 Task: Search for accommodations in Santo Amaro, Brazil, from 3 Aug to 17 Aug for 4 guests, with a price range and Spanish-speaking host.
Action: Mouse moved to (69, 122)
Screenshot: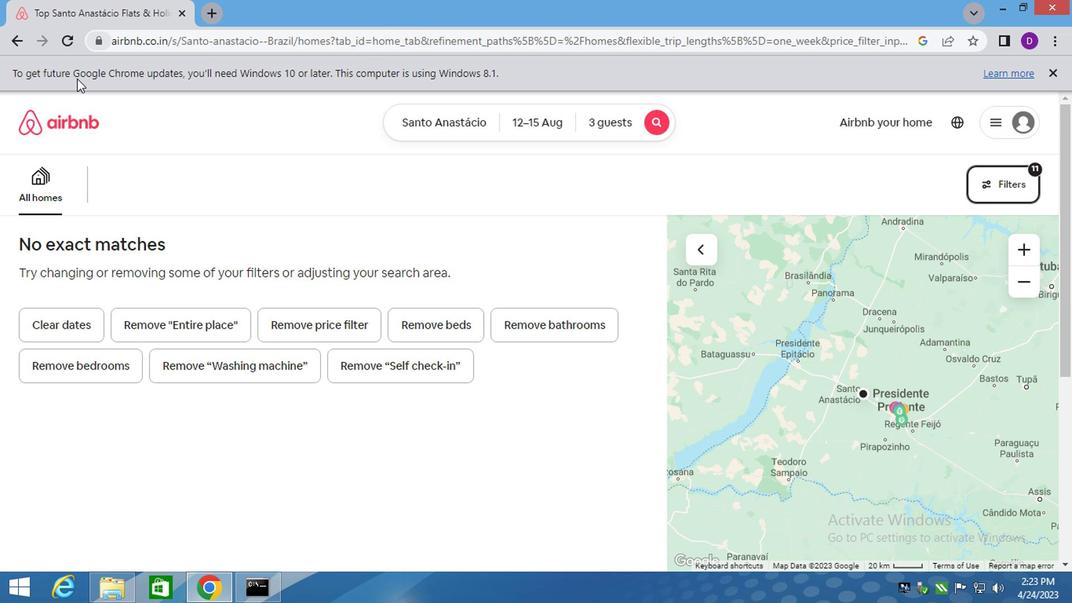 
Action: Mouse pressed left at (69, 122)
Screenshot: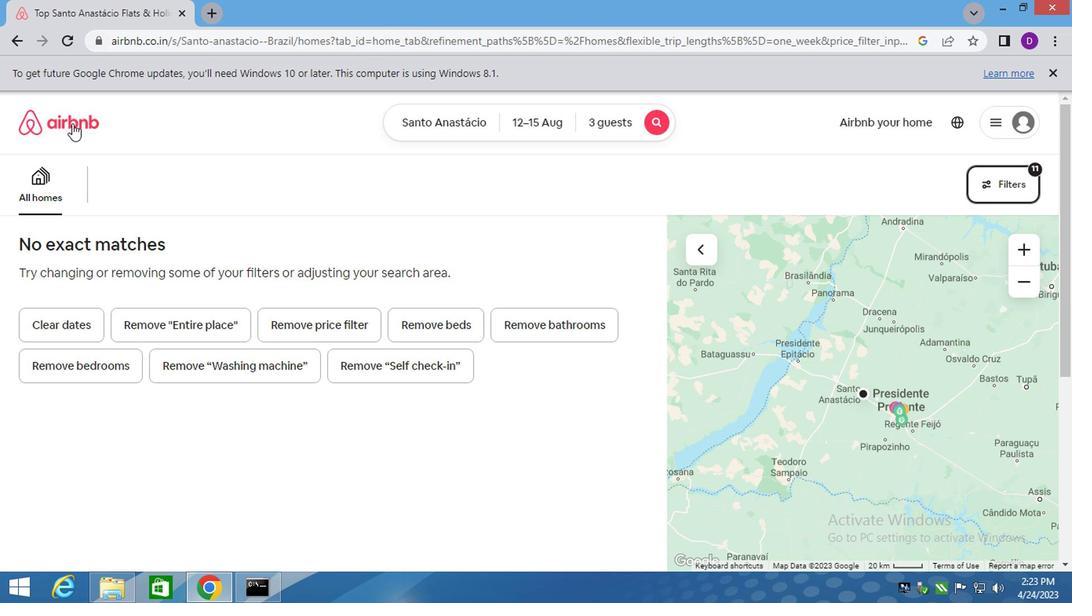 
Action: Mouse moved to (432, 124)
Screenshot: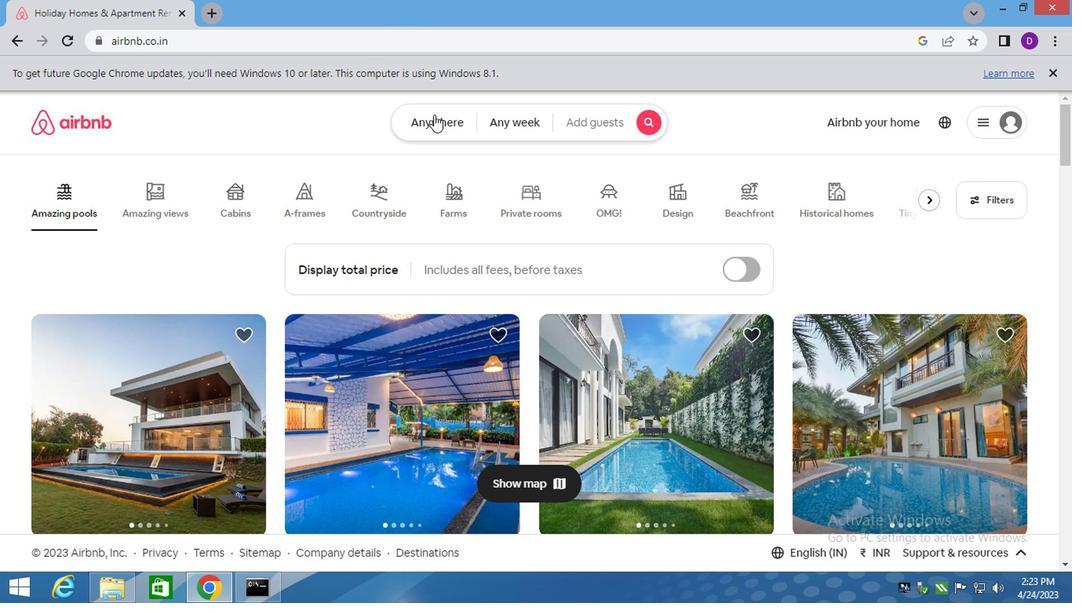
Action: Mouse pressed left at (432, 124)
Screenshot: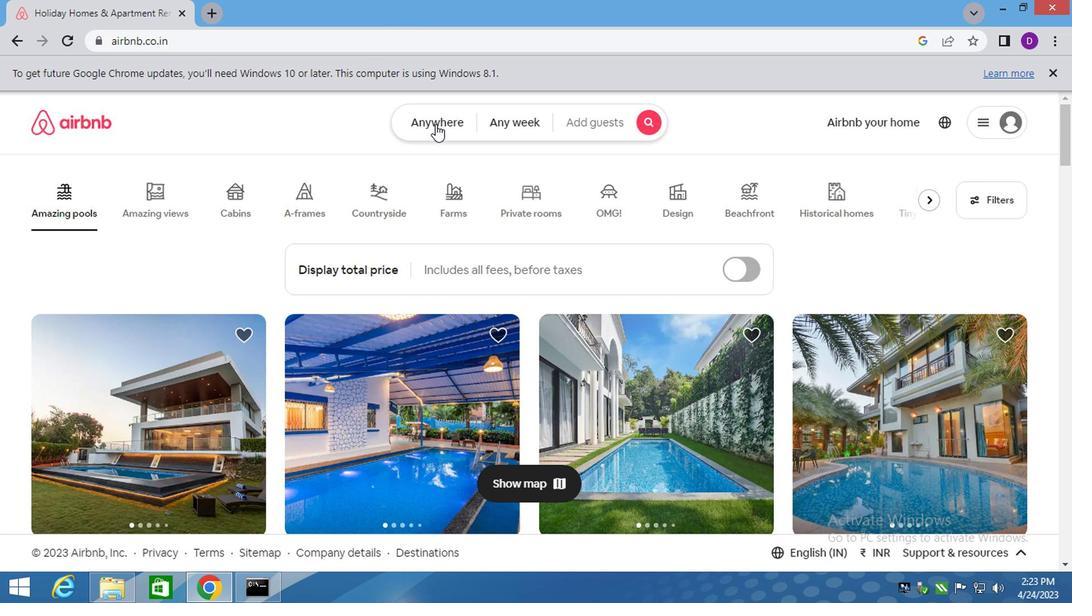 
Action: Mouse moved to (311, 184)
Screenshot: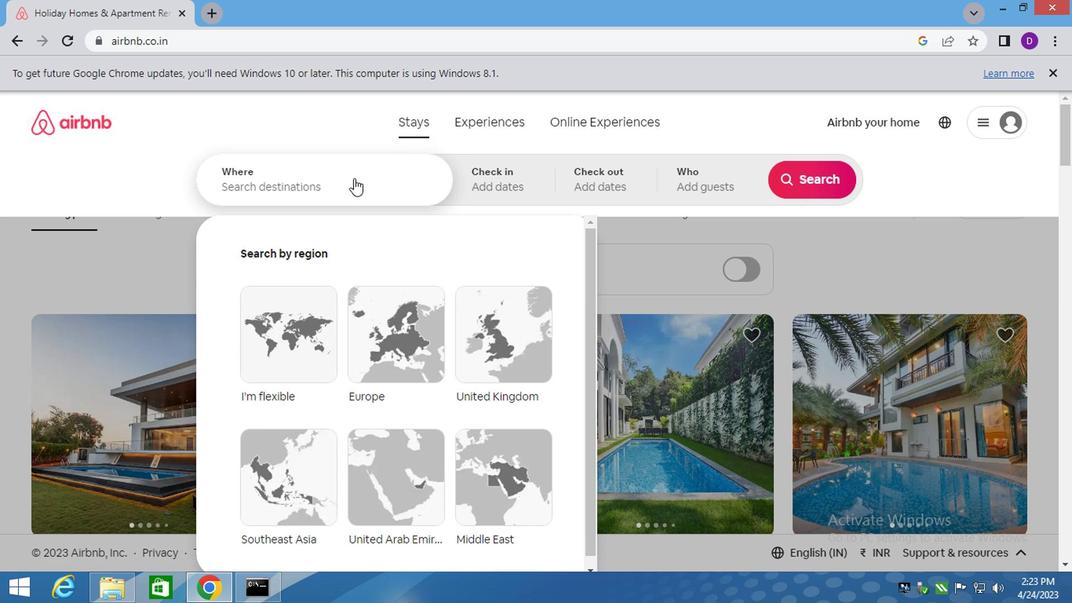 
Action: Mouse pressed left at (311, 184)
Screenshot: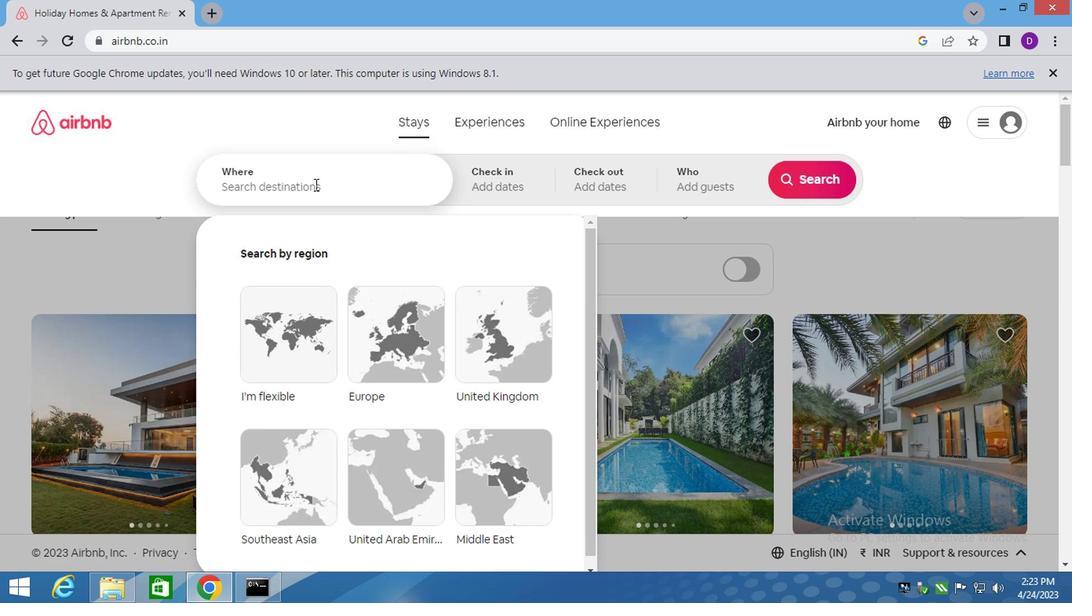 
Action: Key pressed <Key.shift>SANTO<Key.space><Key.shift><Key.shift><Key.shift><Key.shift><Key.shift>AMARO,<Key.shift>BRAZIL
Screenshot: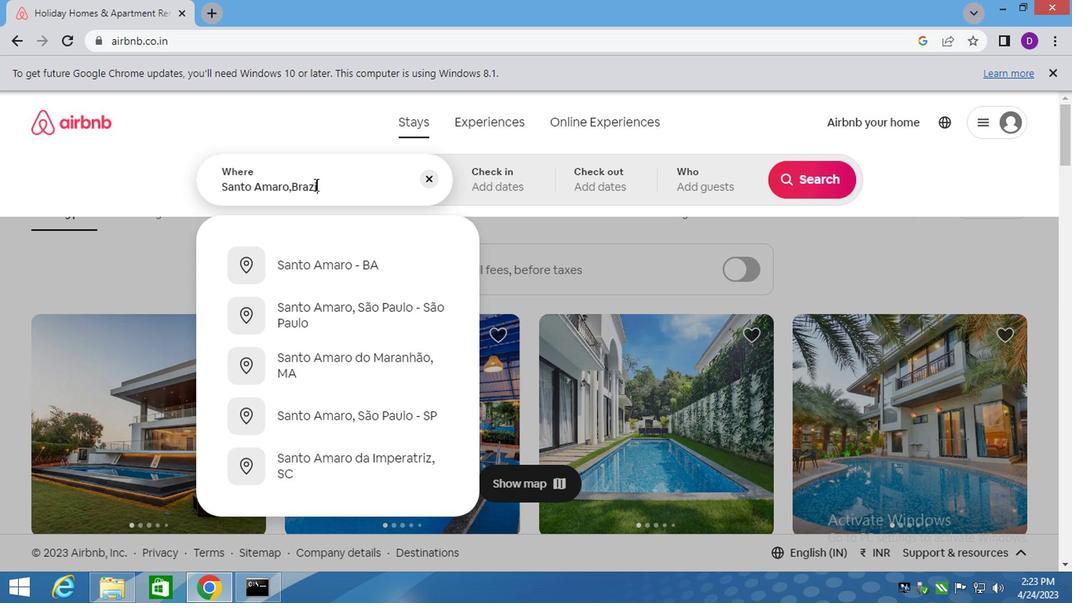 
Action: Mouse moved to (478, 187)
Screenshot: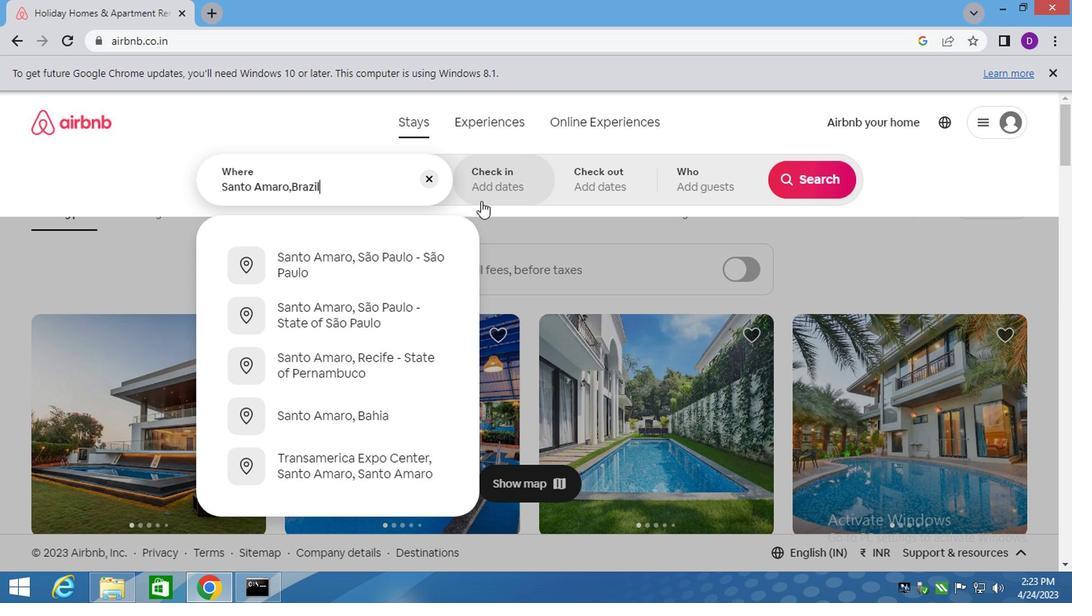 
Action: Mouse pressed left at (478, 187)
Screenshot: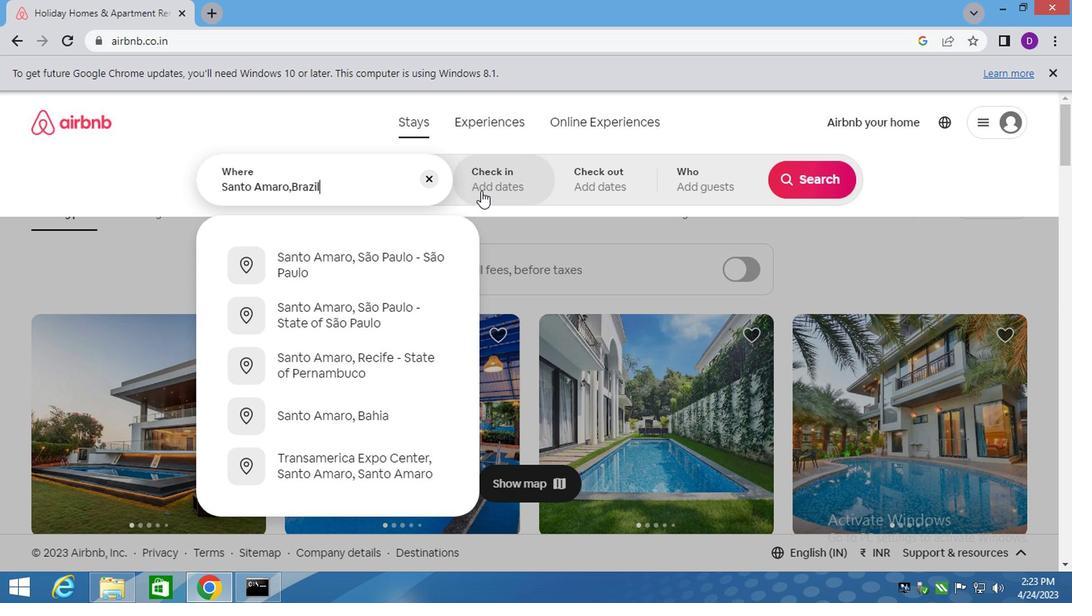 
Action: Mouse moved to (790, 307)
Screenshot: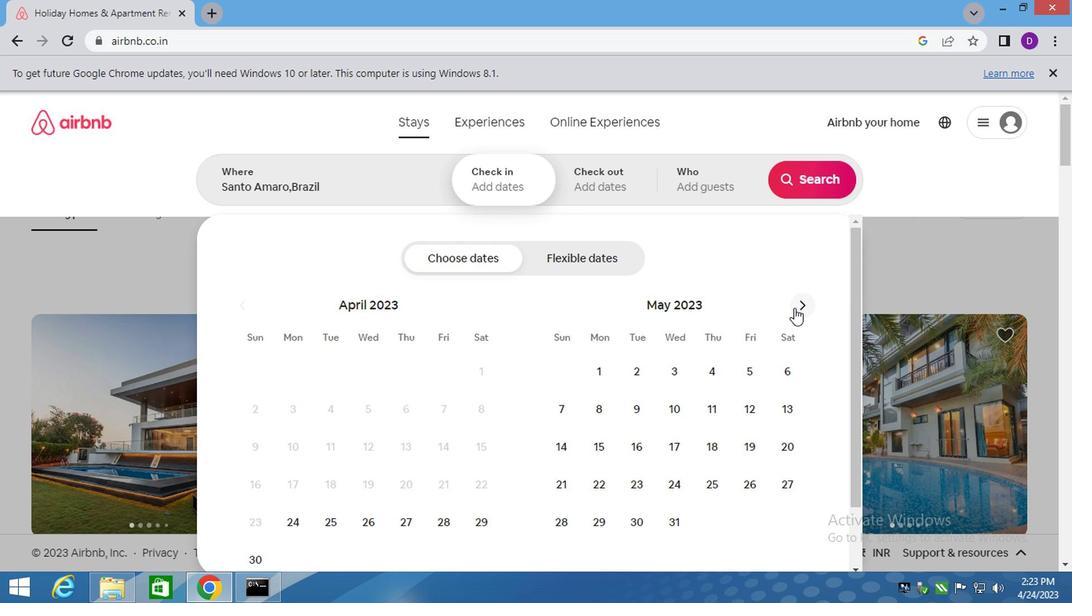 
Action: Mouse pressed left at (790, 307)
Screenshot: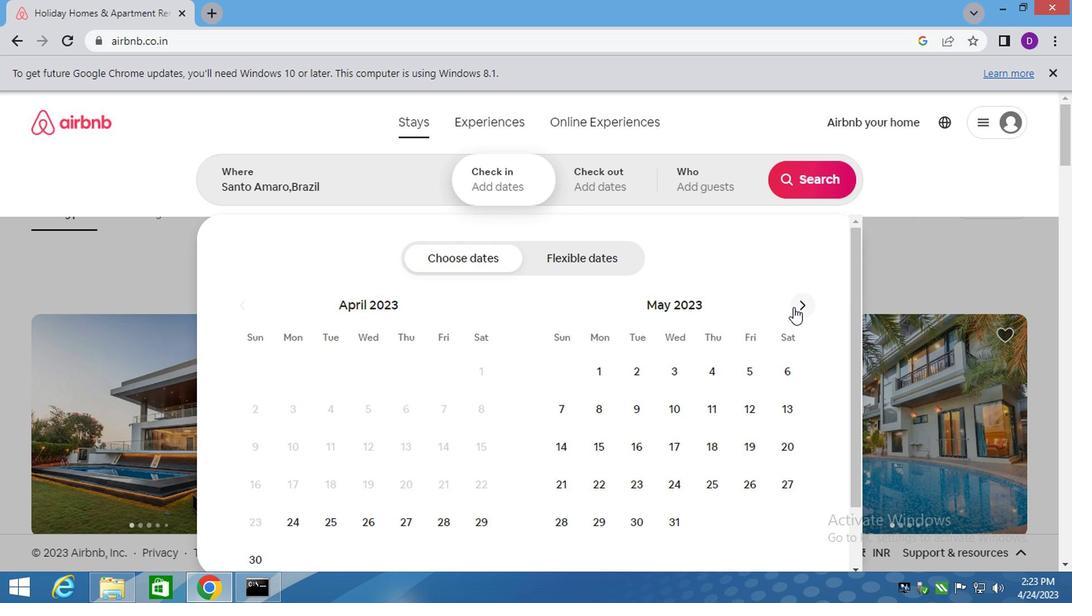 
Action: Mouse pressed left at (790, 307)
Screenshot: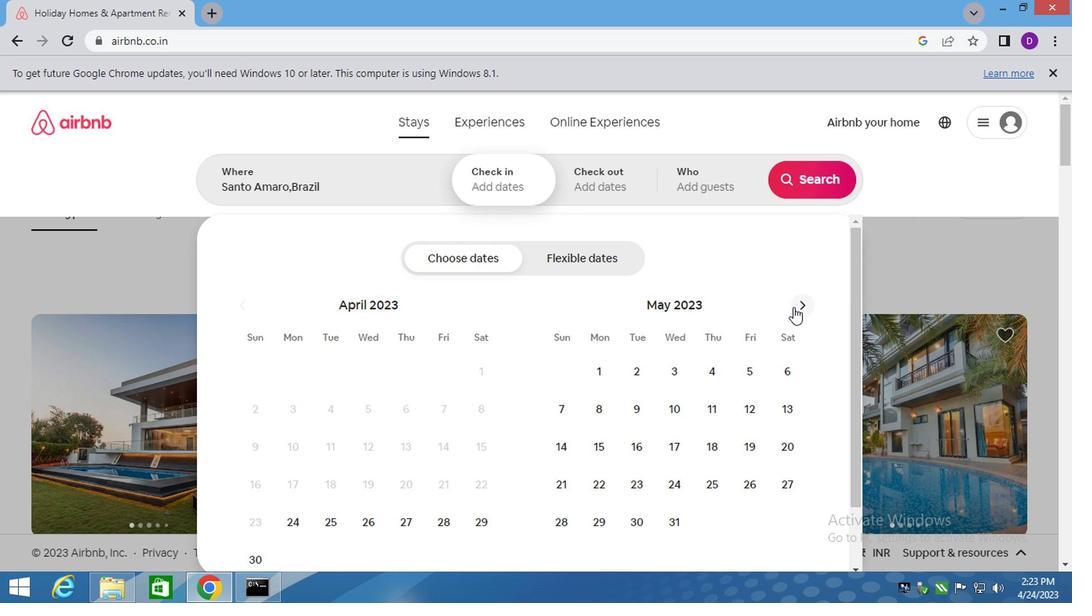 
Action: Mouse pressed left at (790, 307)
Screenshot: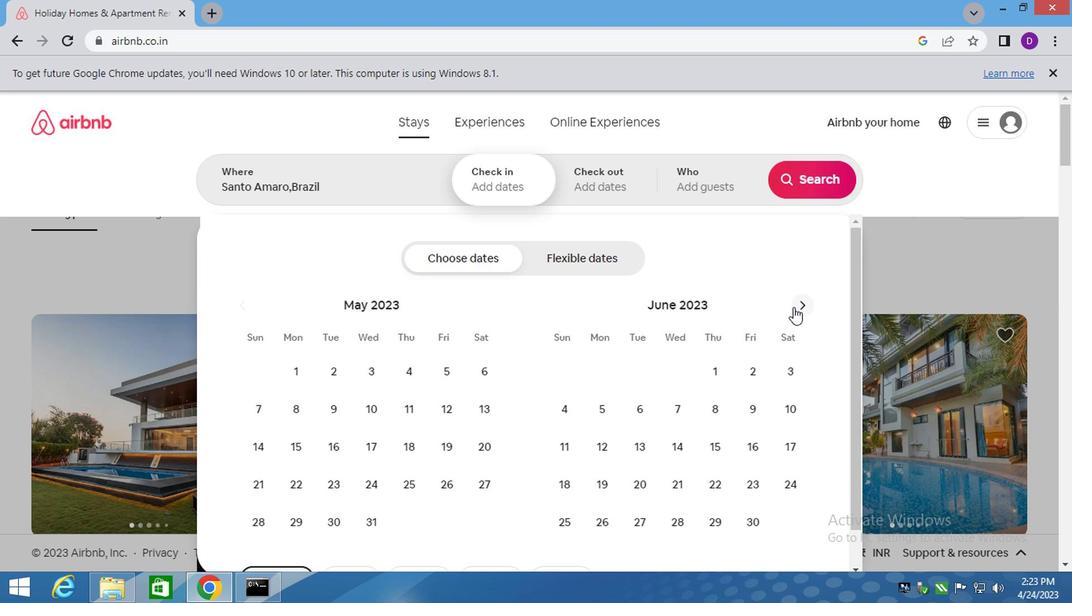 
Action: Mouse moved to (711, 371)
Screenshot: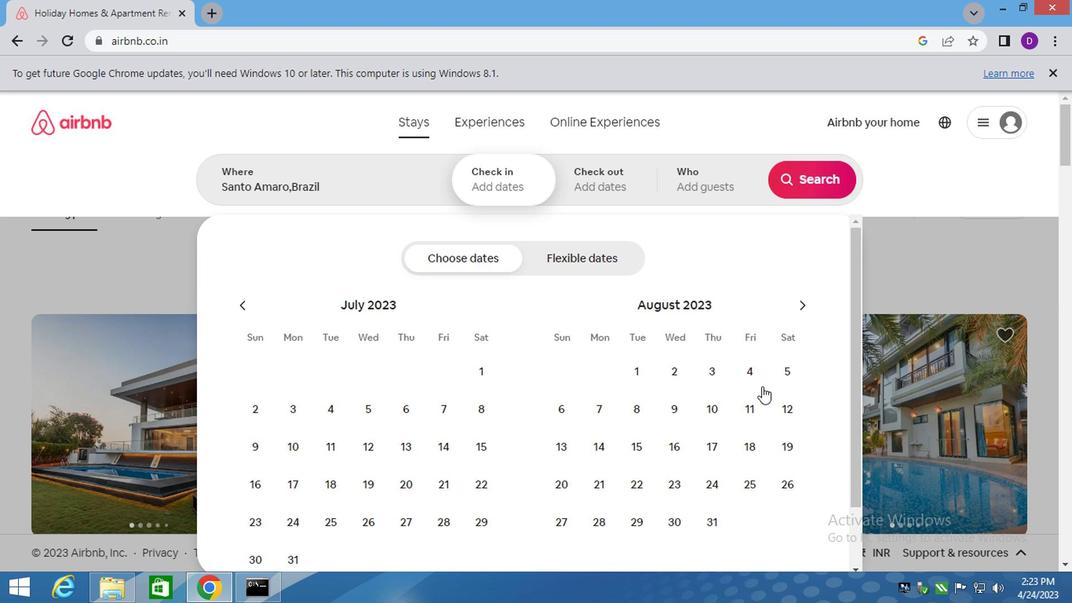 
Action: Mouse pressed left at (711, 371)
Screenshot: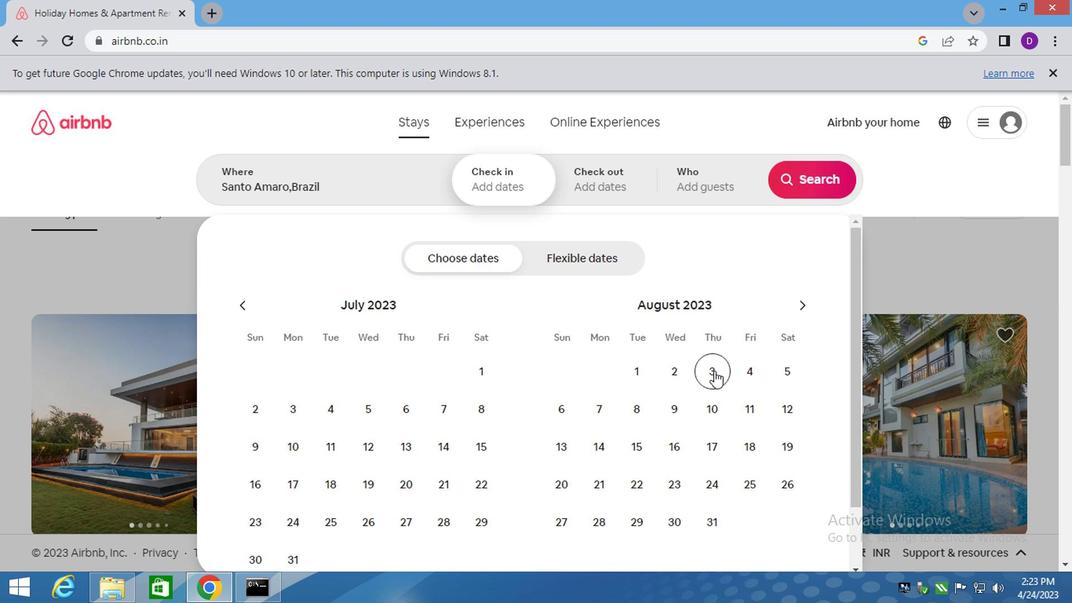 
Action: Mouse moved to (705, 458)
Screenshot: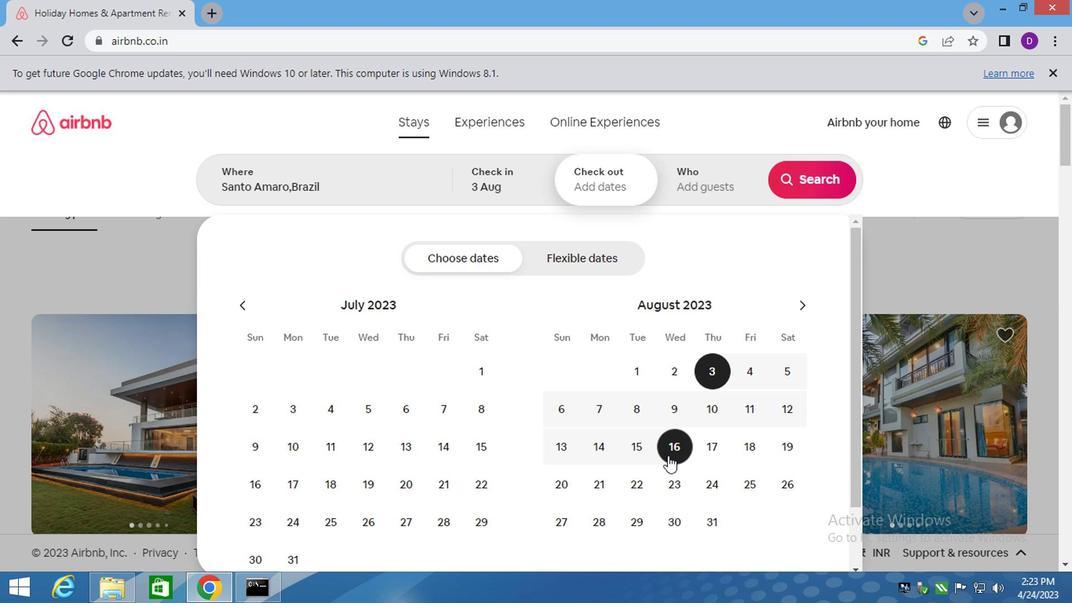 
Action: Mouse pressed left at (705, 458)
Screenshot: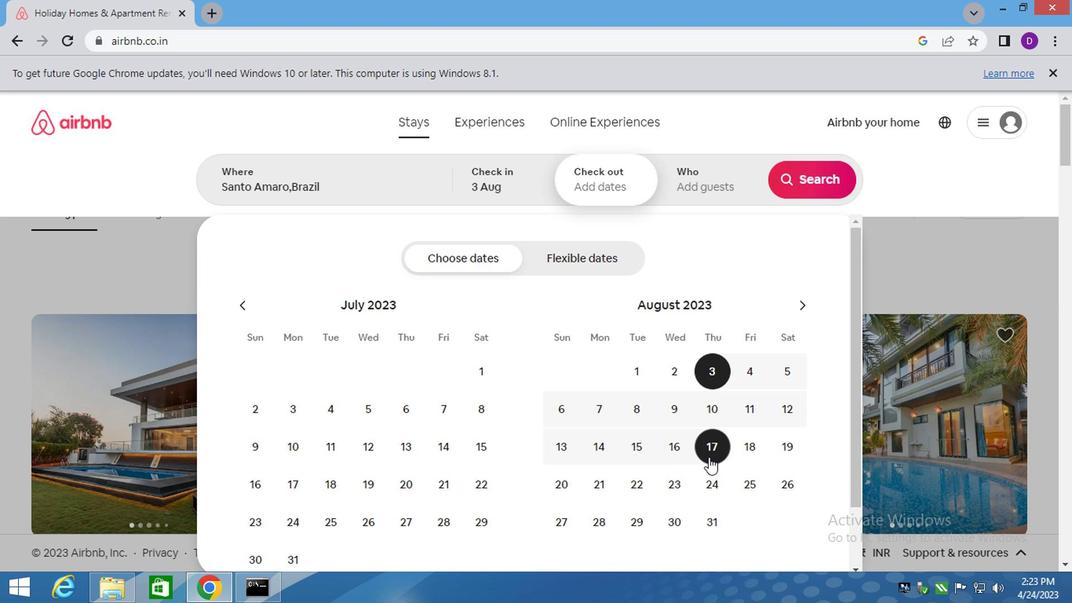 
Action: Mouse moved to (714, 194)
Screenshot: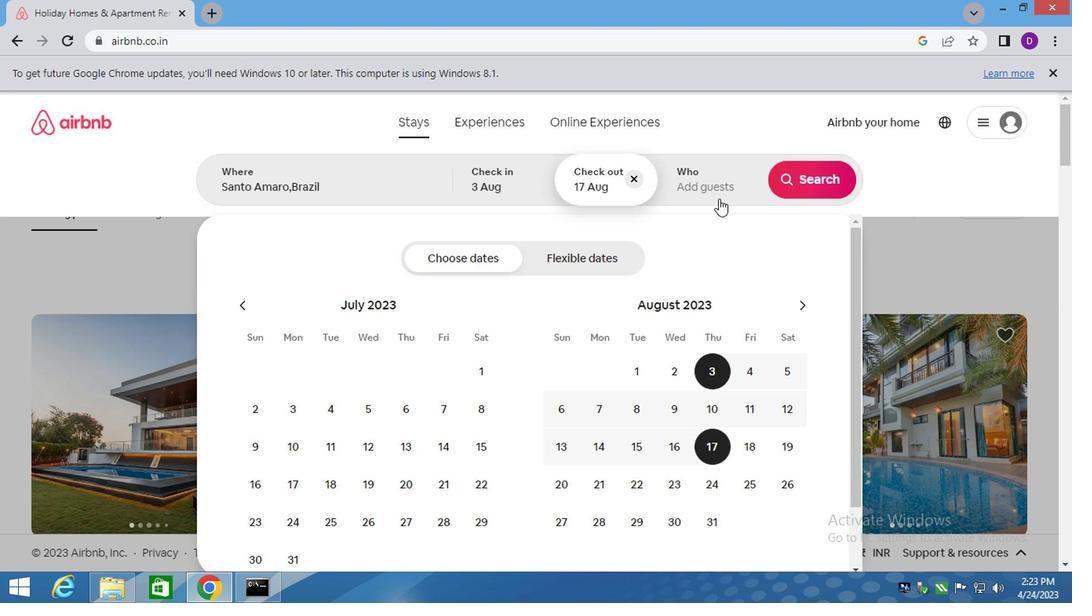 
Action: Mouse pressed left at (714, 194)
Screenshot: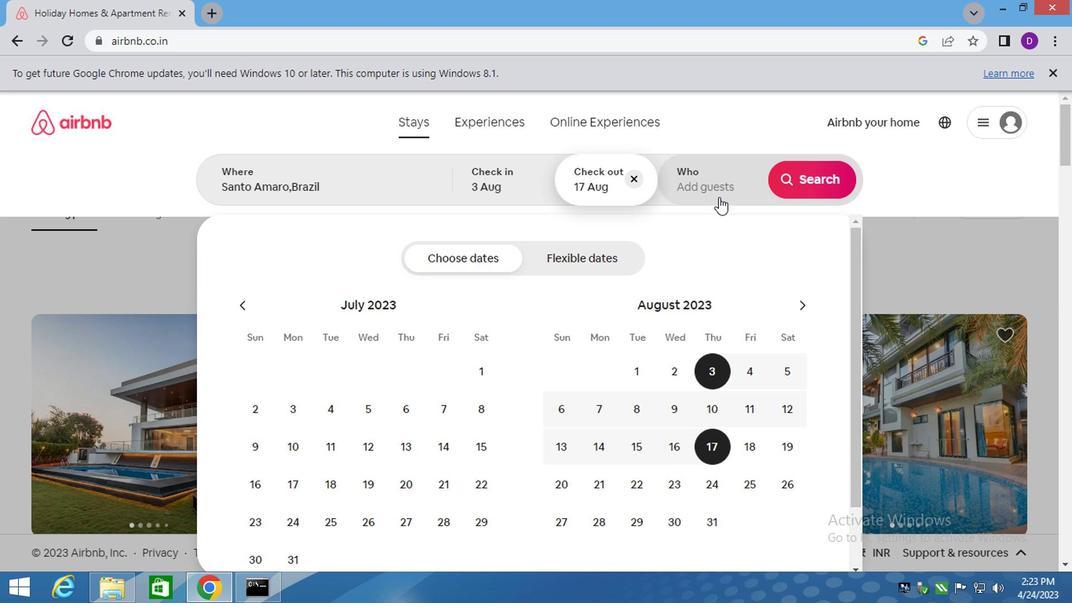 
Action: Mouse moved to (820, 267)
Screenshot: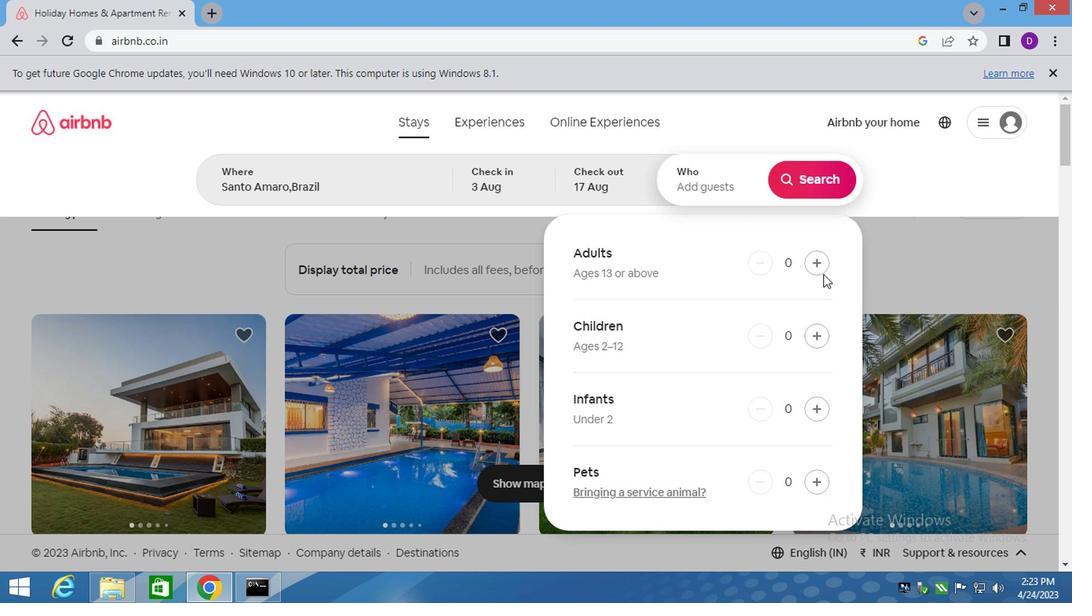 
Action: Mouse pressed left at (820, 267)
Screenshot: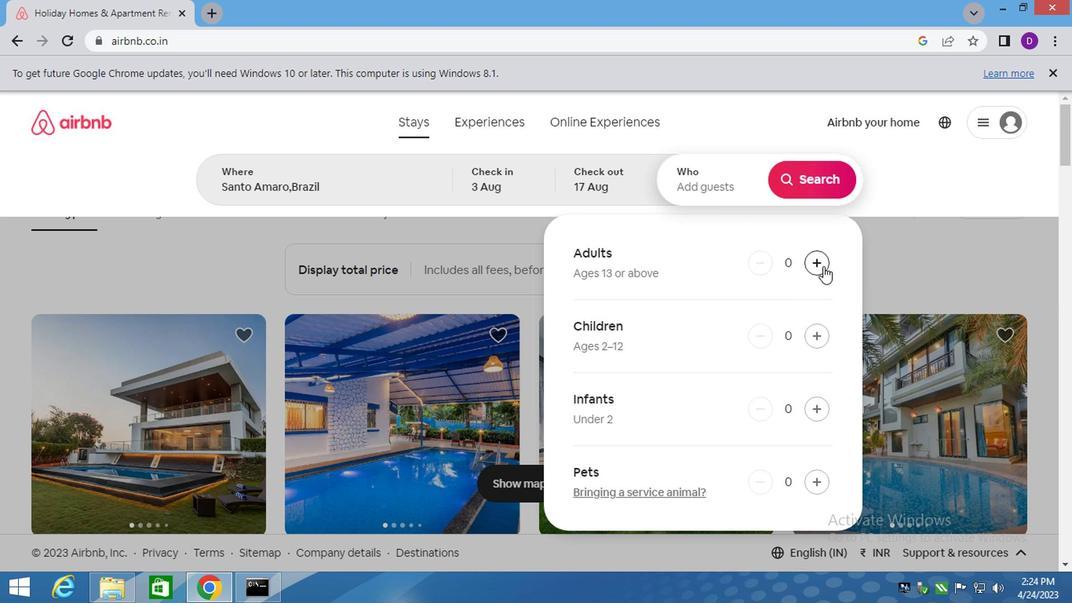 
Action: Mouse pressed left at (820, 267)
Screenshot: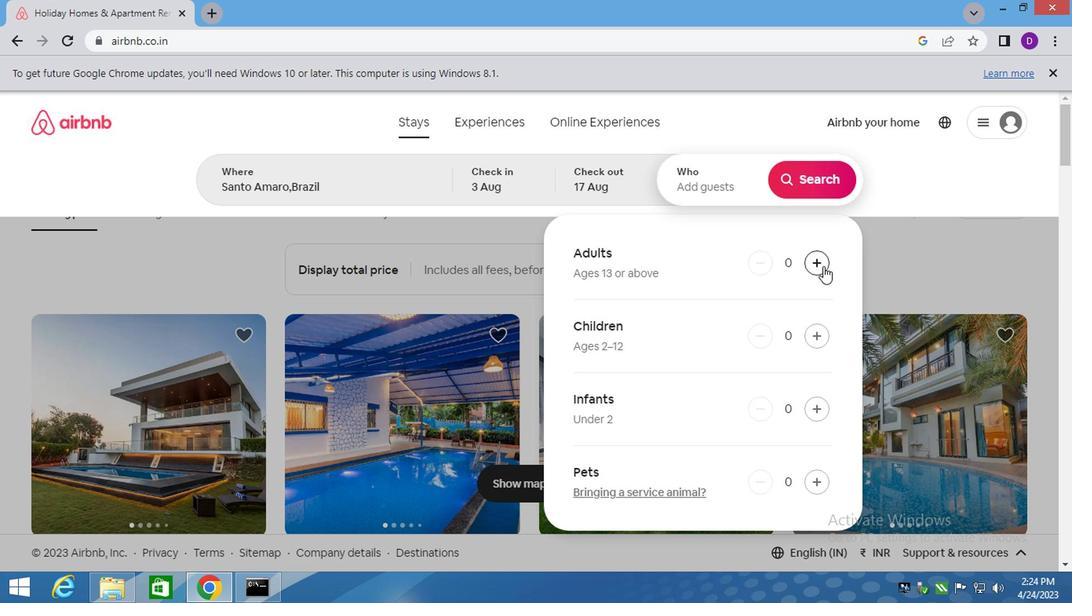 
Action: Mouse pressed left at (820, 267)
Screenshot: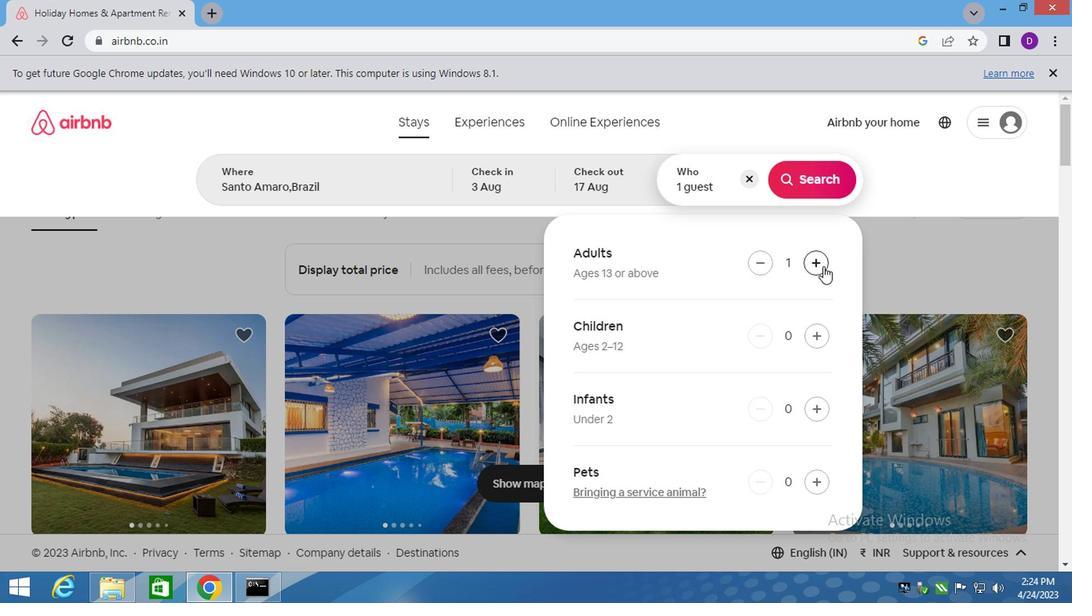 
Action: Mouse moved to (807, 330)
Screenshot: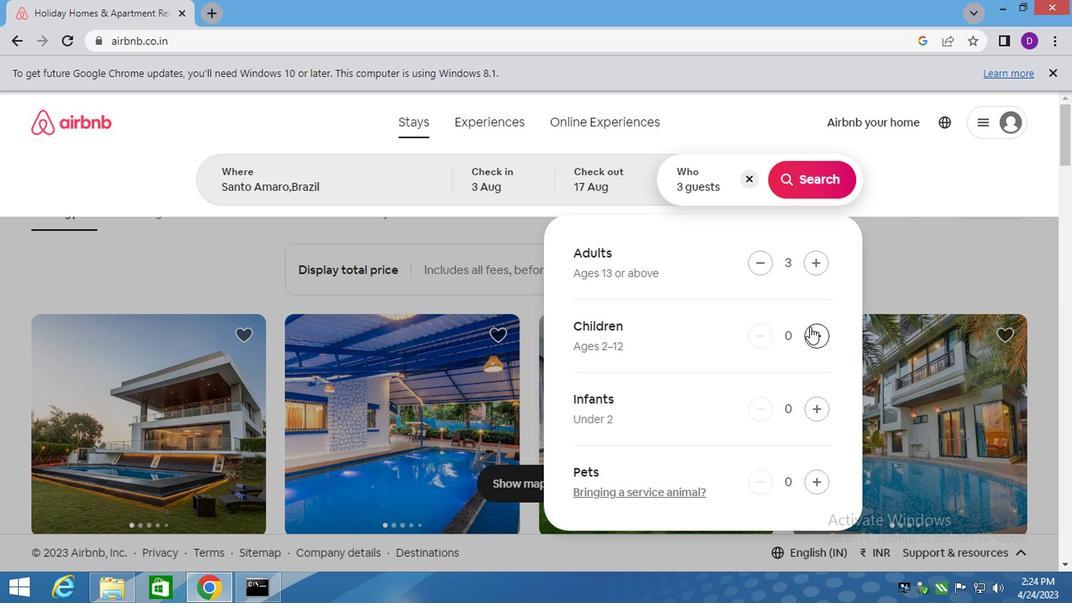 
Action: Mouse pressed left at (807, 330)
Screenshot: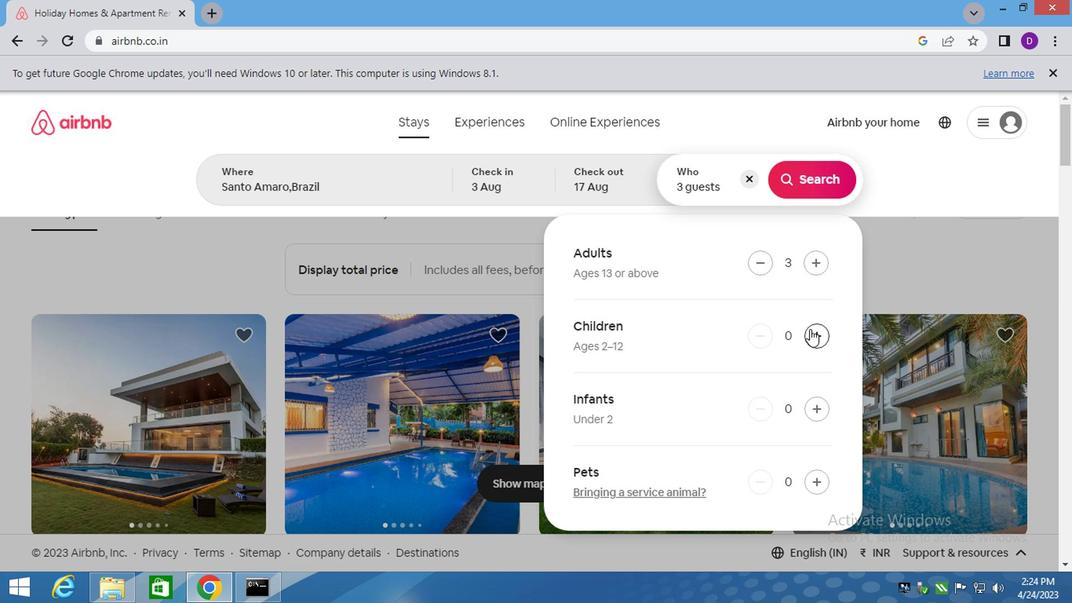 
Action: Mouse moved to (804, 181)
Screenshot: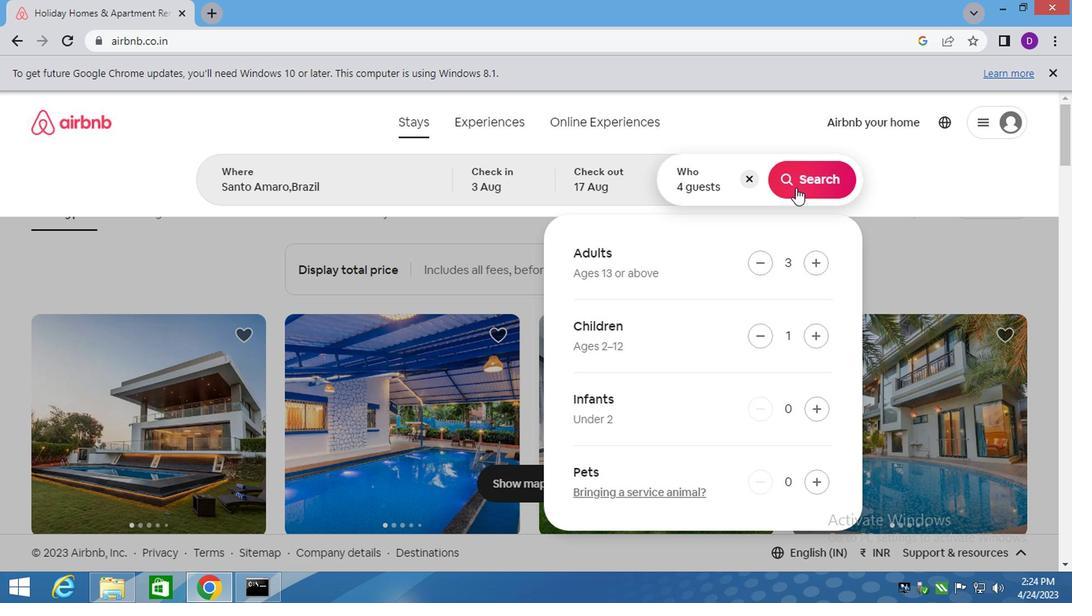 
Action: Mouse pressed left at (804, 181)
Screenshot: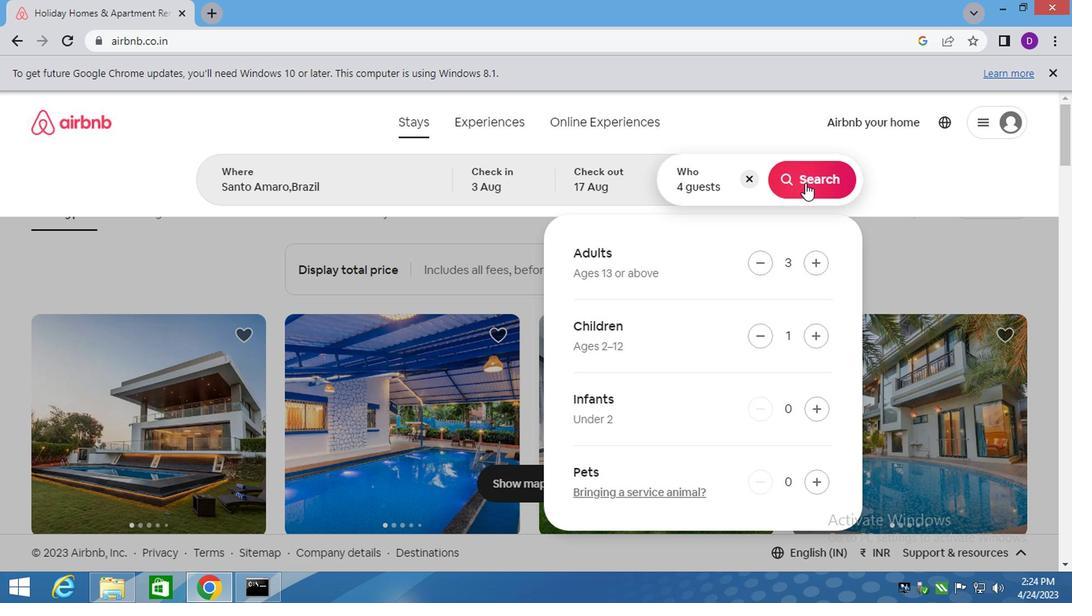 
Action: Mouse moved to (1006, 179)
Screenshot: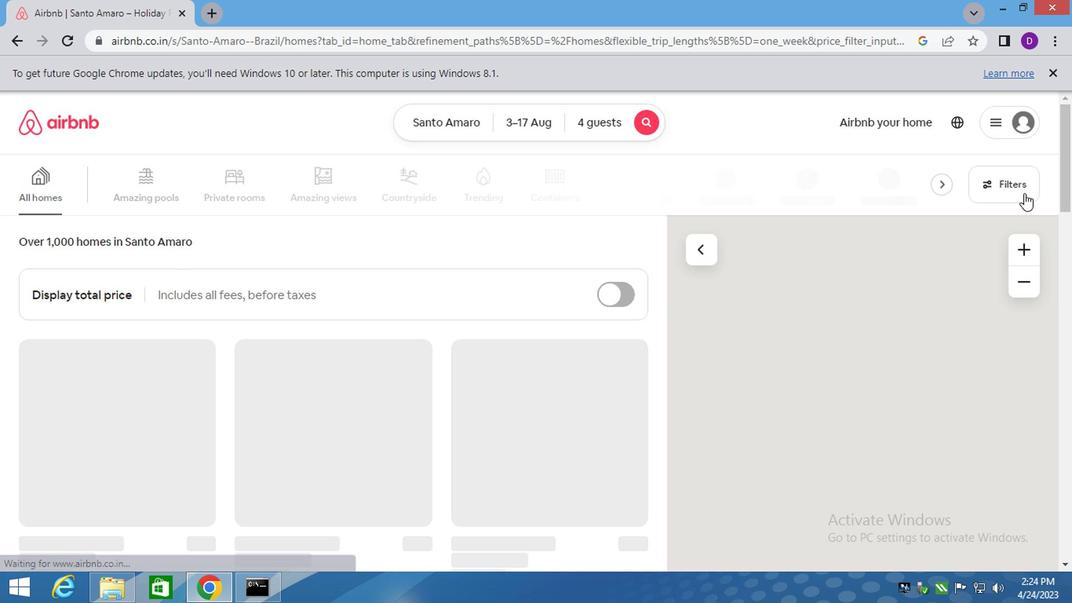 
Action: Mouse pressed left at (1006, 179)
Screenshot: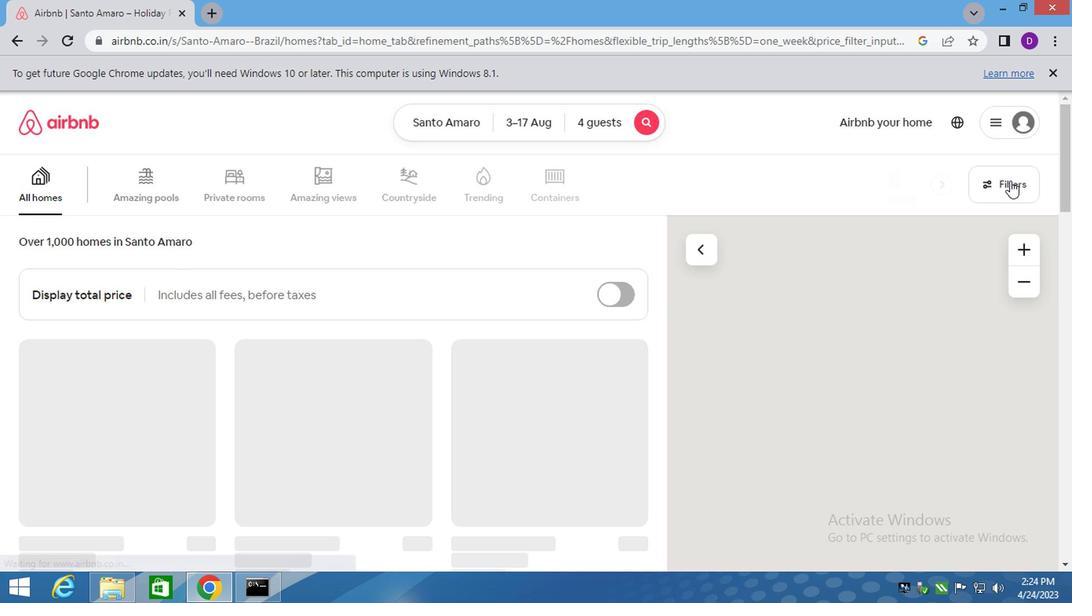 
Action: Mouse moved to (304, 388)
Screenshot: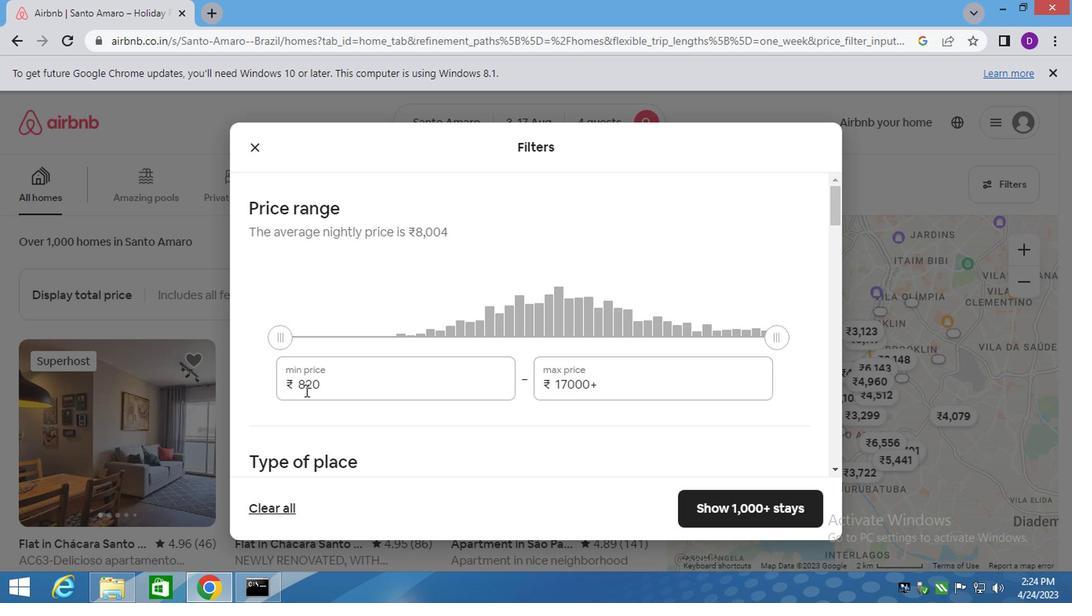 
Action: Mouse pressed left at (304, 388)
Screenshot: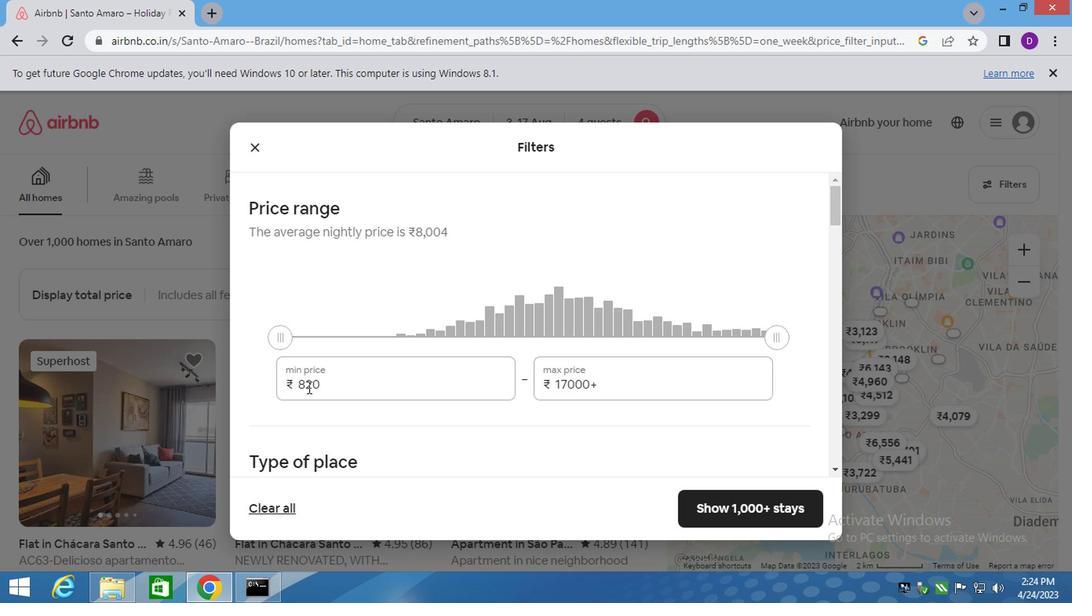 
Action: Mouse pressed left at (304, 388)
Screenshot: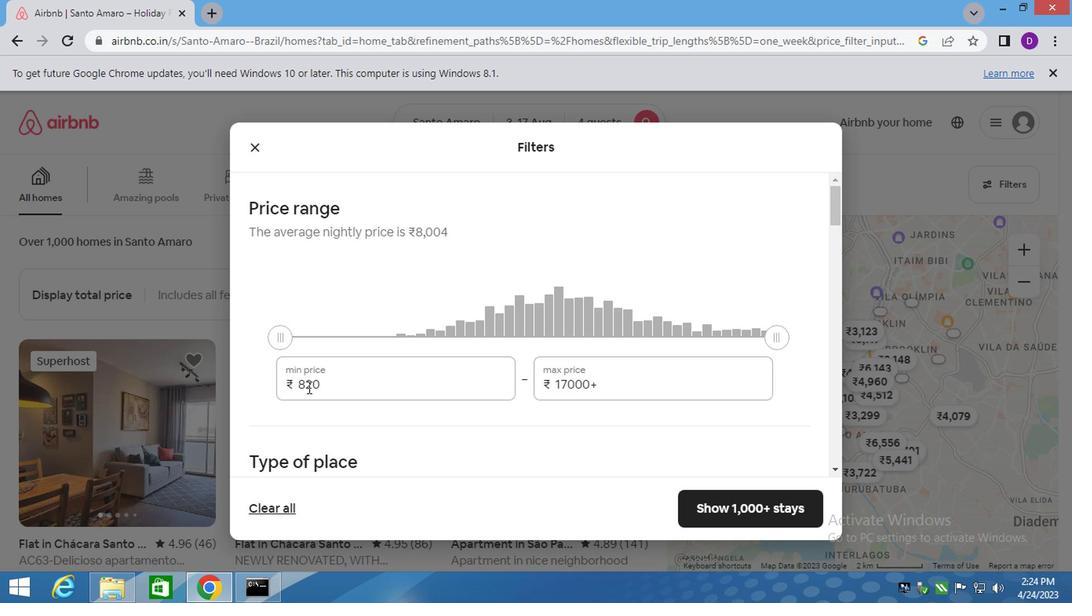 
Action: Mouse moved to (304, 388)
Screenshot: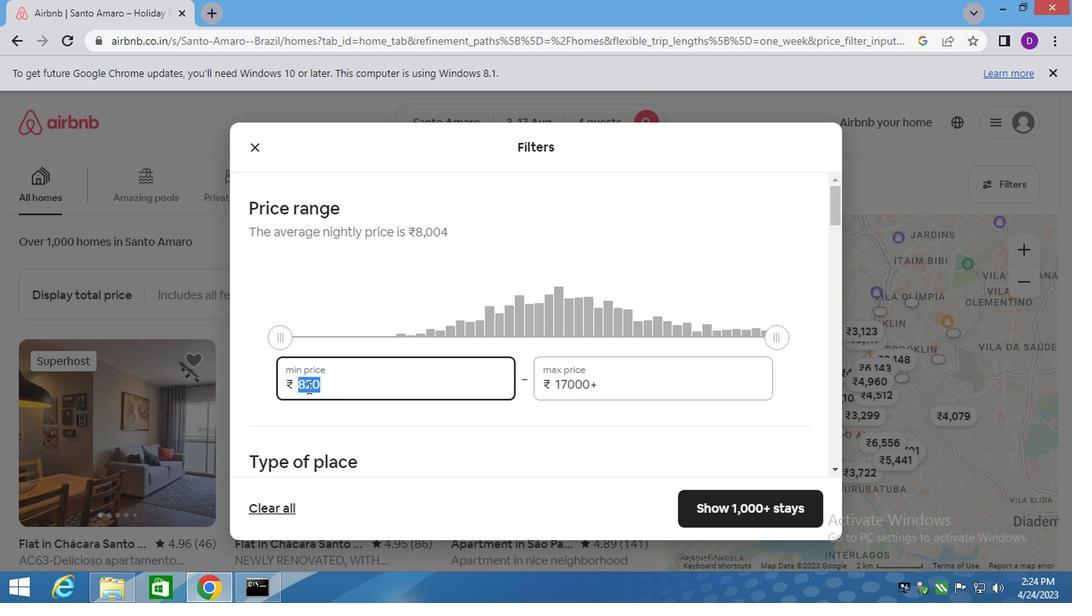 
Action: Key pressed 30
Screenshot: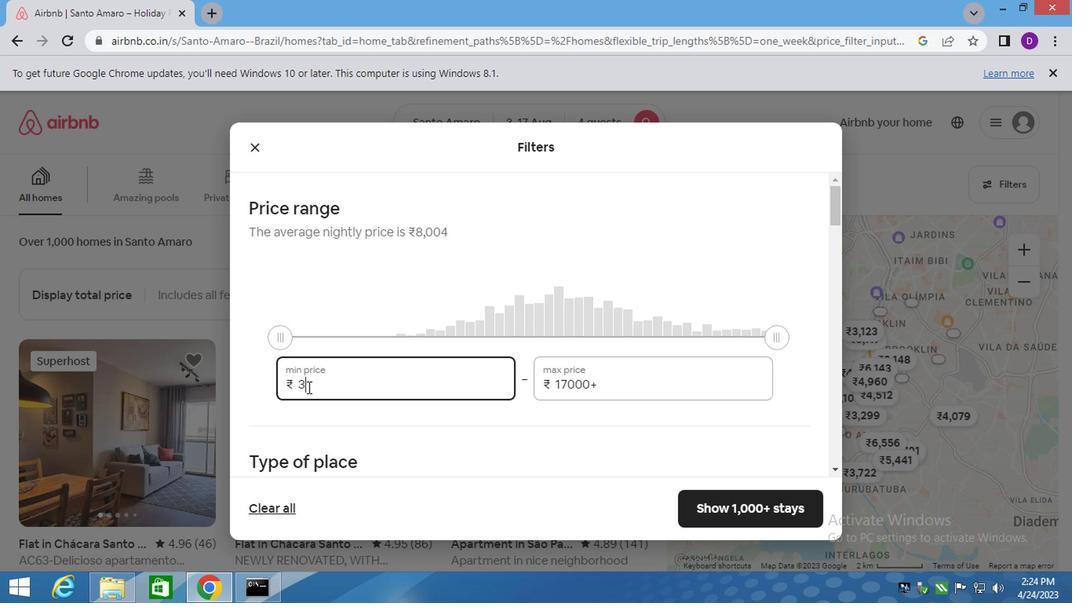 
Action: Mouse moved to (305, 388)
Screenshot: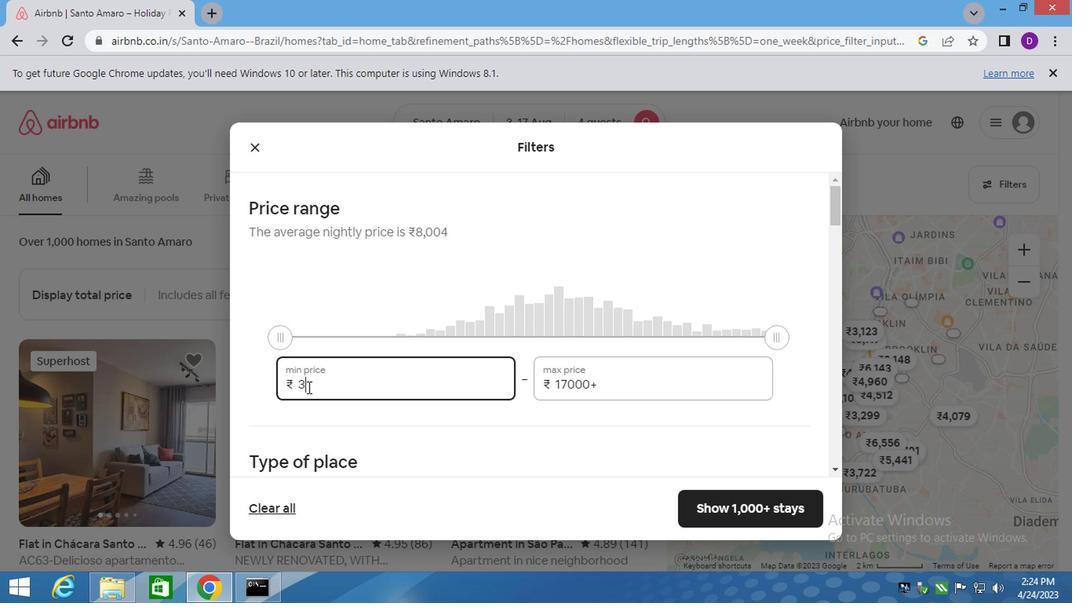 
Action: Key pressed 0
Screenshot: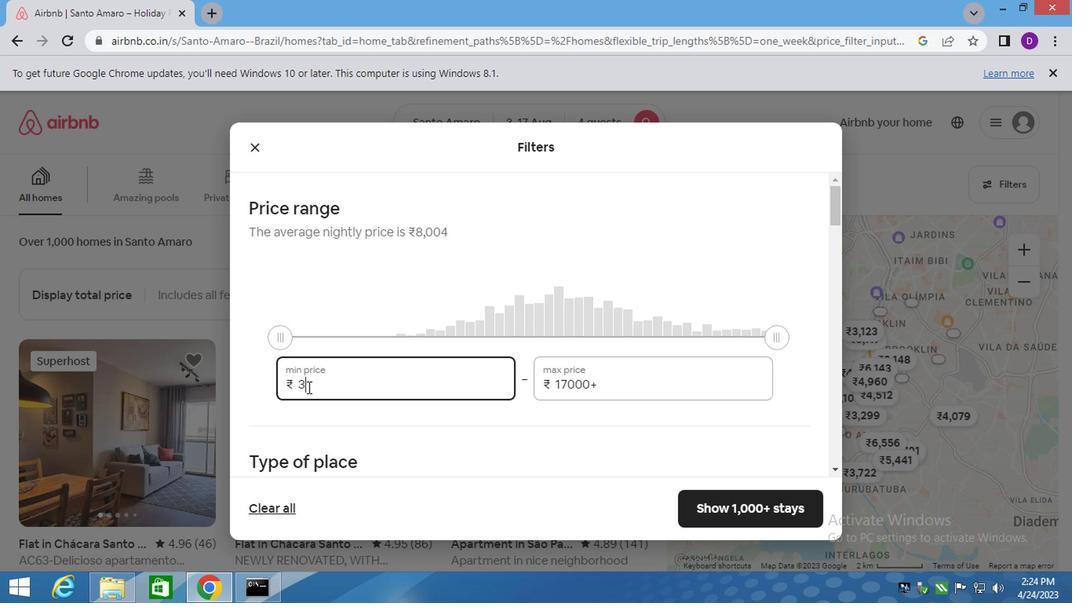 
Action: Mouse moved to (317, 388)
Screenshot: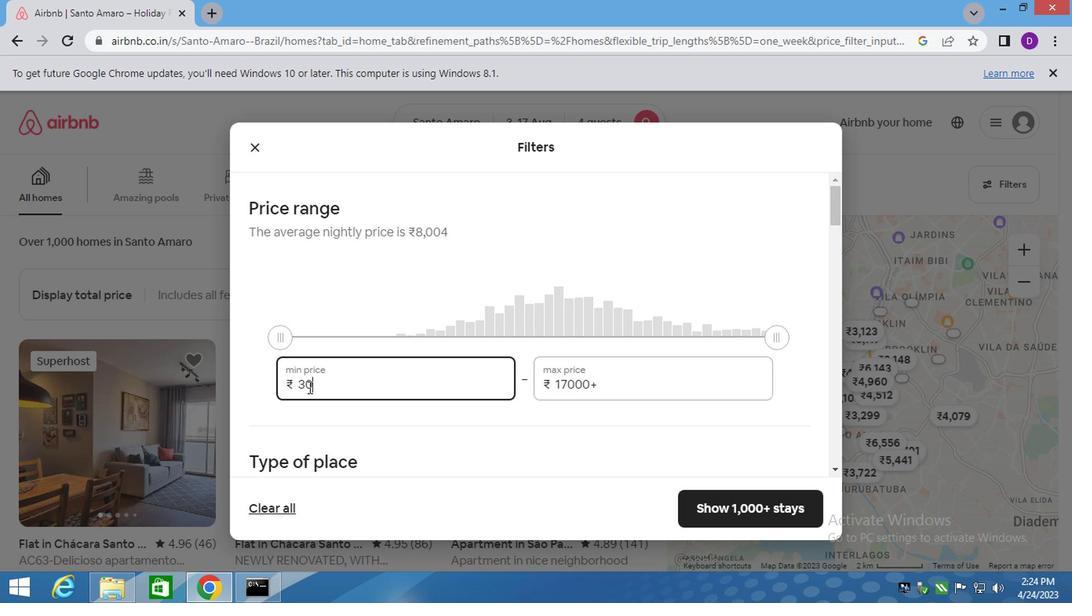 
Action: Key pressed 0
Screenshot: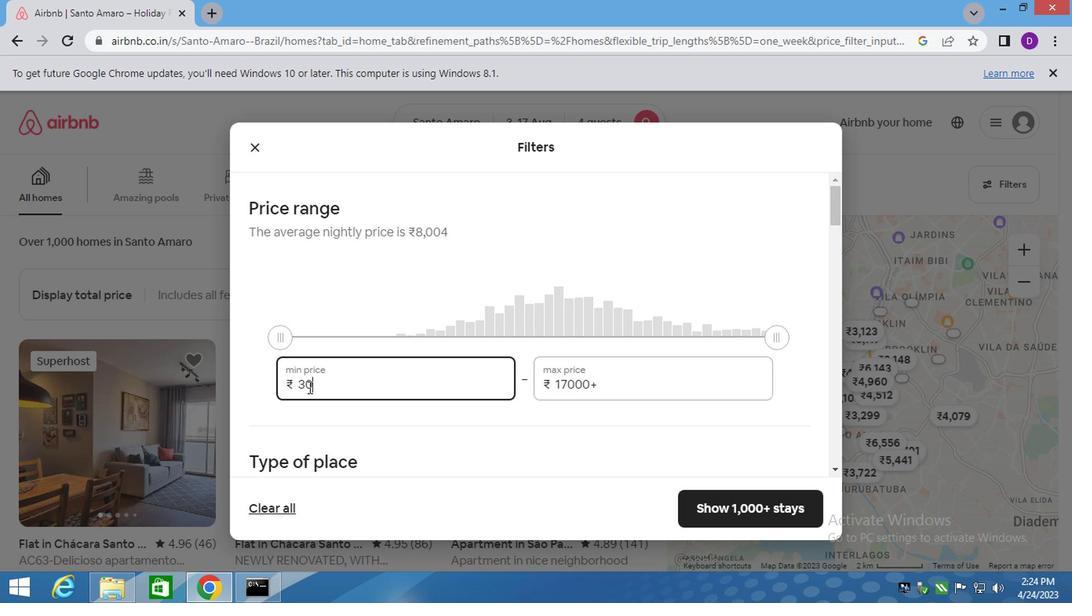 
Action: Mouse moved to (564, 387)
Screenshot: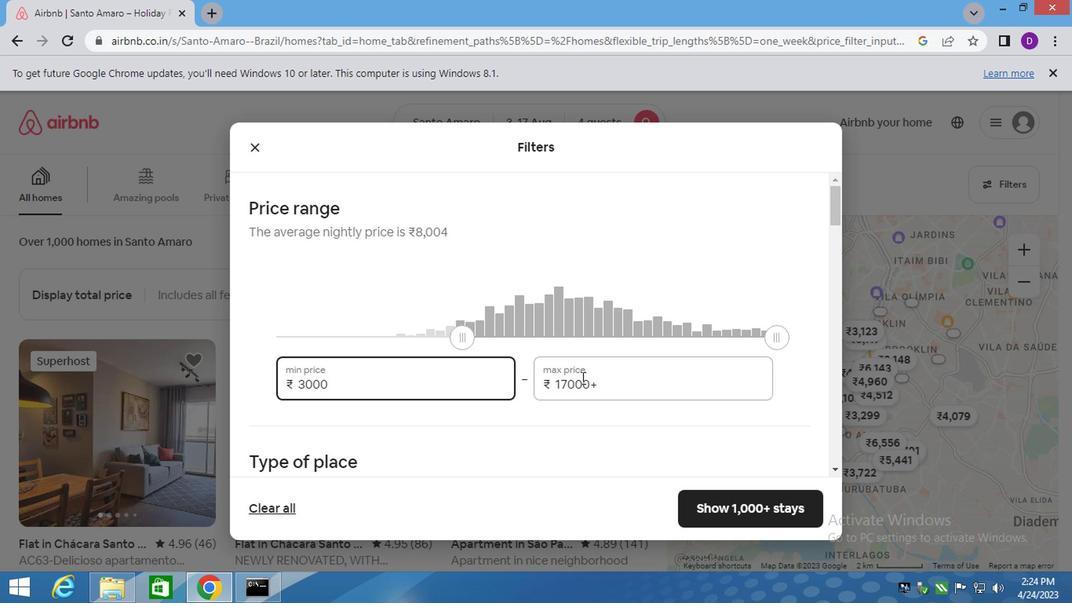
Action: Mouse pressed left at (564, 387)
Screenshot: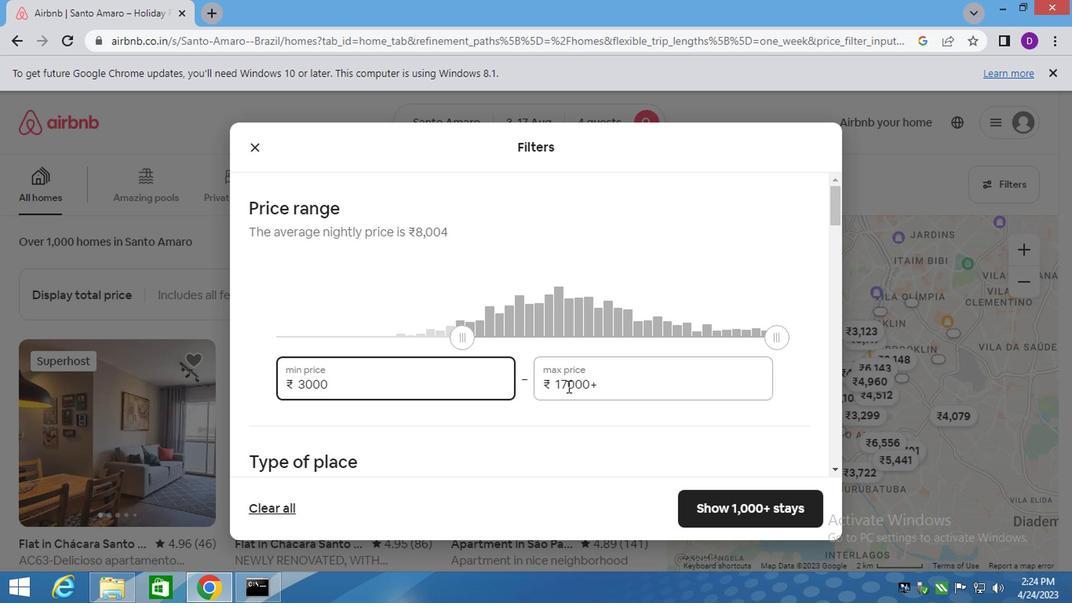 
Action: Mouse pressed left at (564, 387)
Screenshot: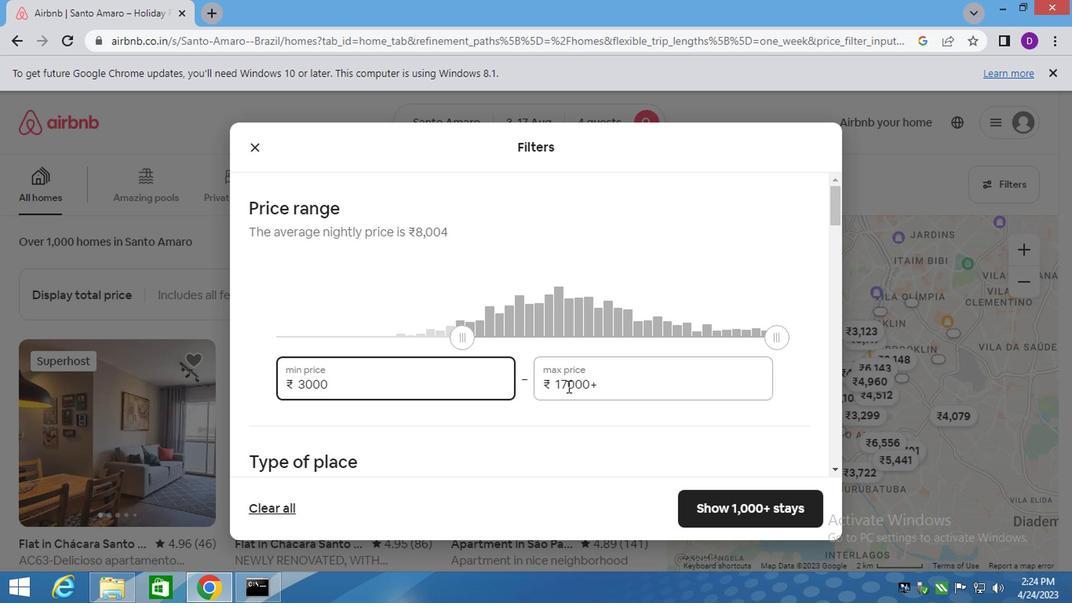 
Action: Mouse pressed left at (564, 387)
Screenshot: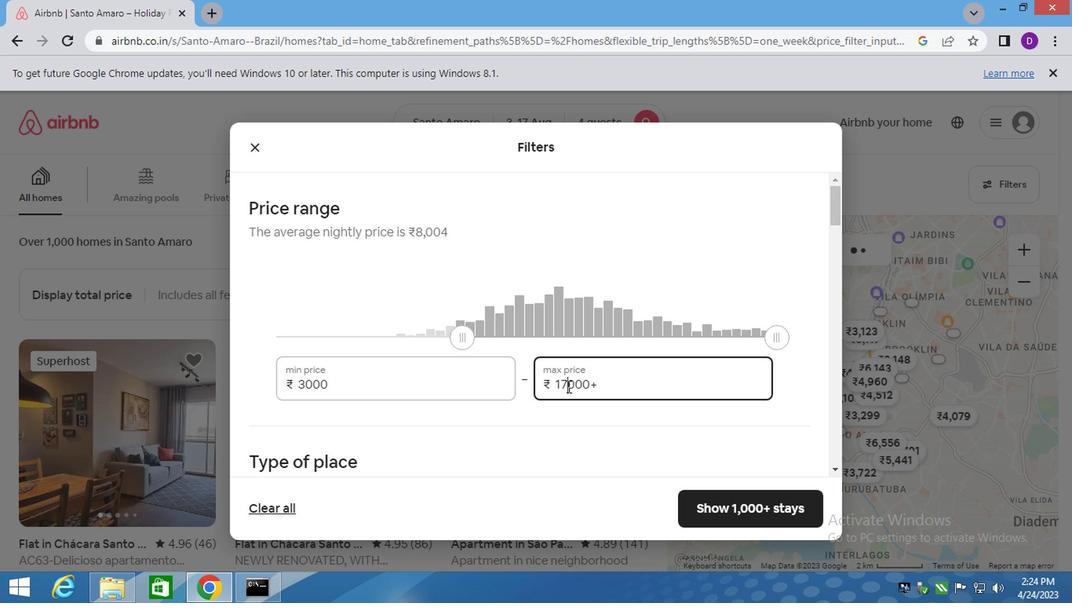 
Action: Key pressed 15000
Screenshot: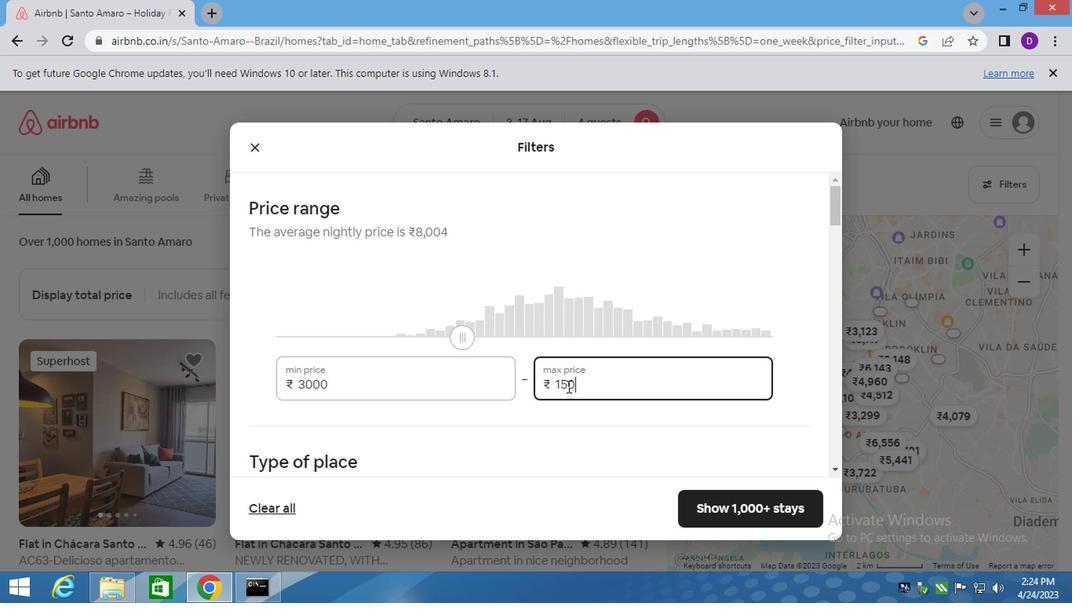 
Action: Mouse scrolled (564, 386) with delta (0, -1)
Screenshot: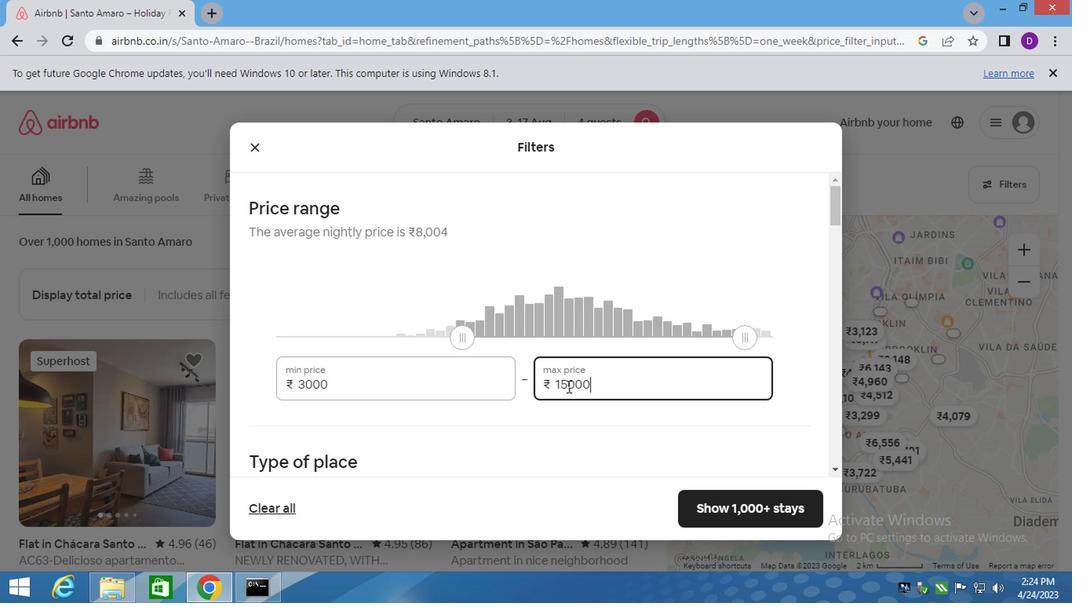 
Action: Mouse scrolled (564, 386) with delta (0, -1)
Screenshot: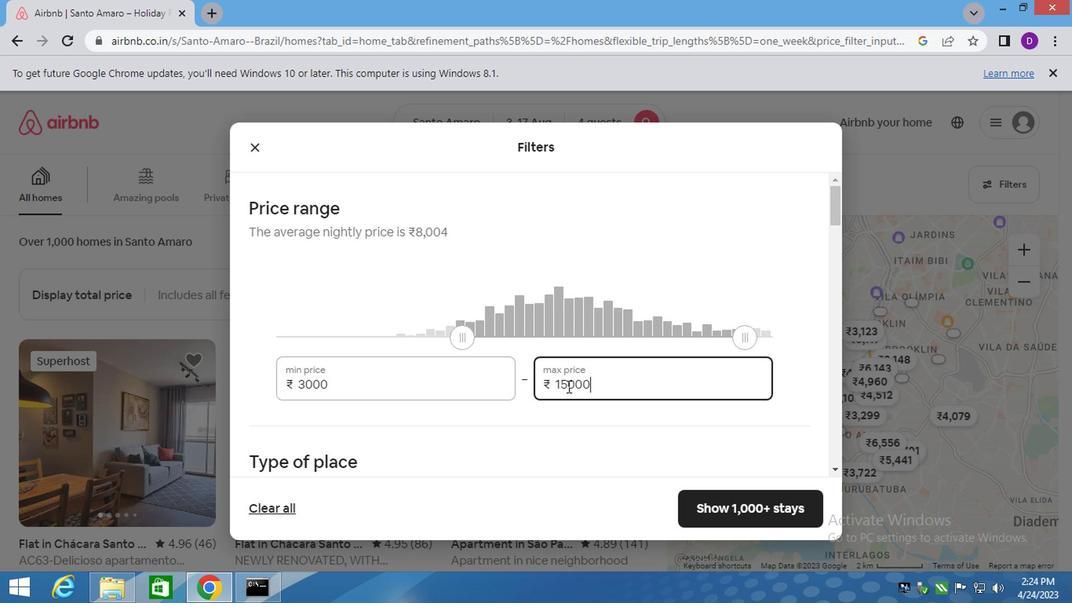 
Action: Mouse moved to (292, 353)
Screenshot: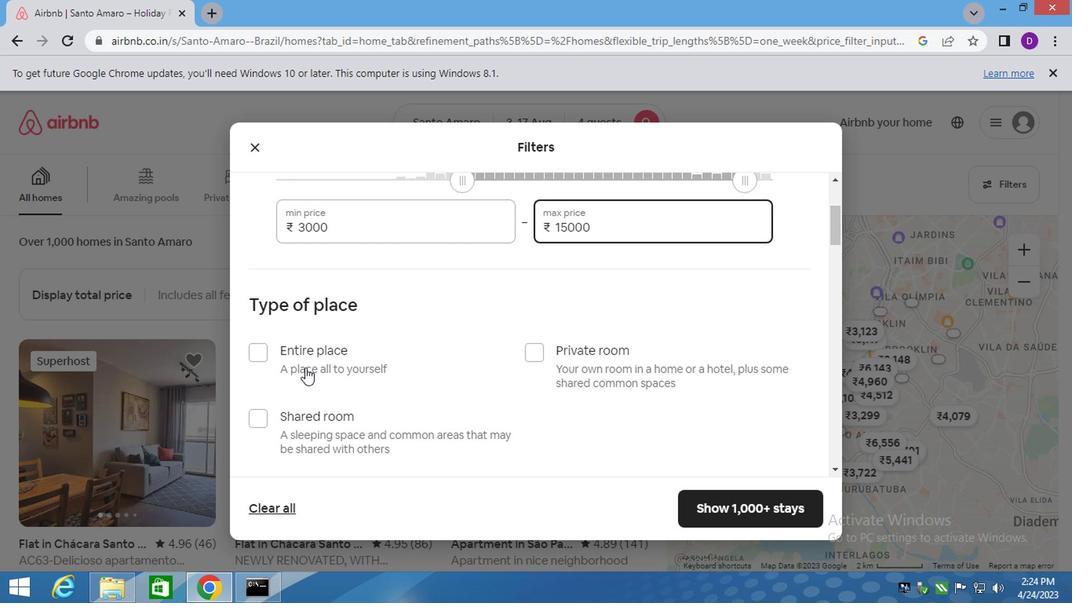
Action: Mouse pressed left at (292, 353)
Screenshot: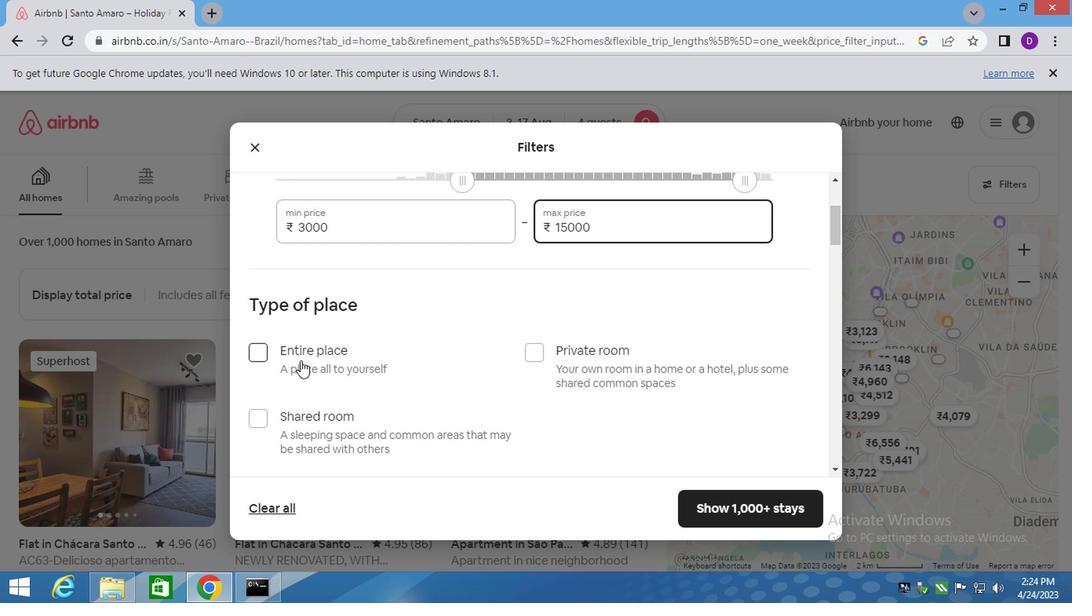 
Action: Mouse moved to (345, 359)
Screenshot: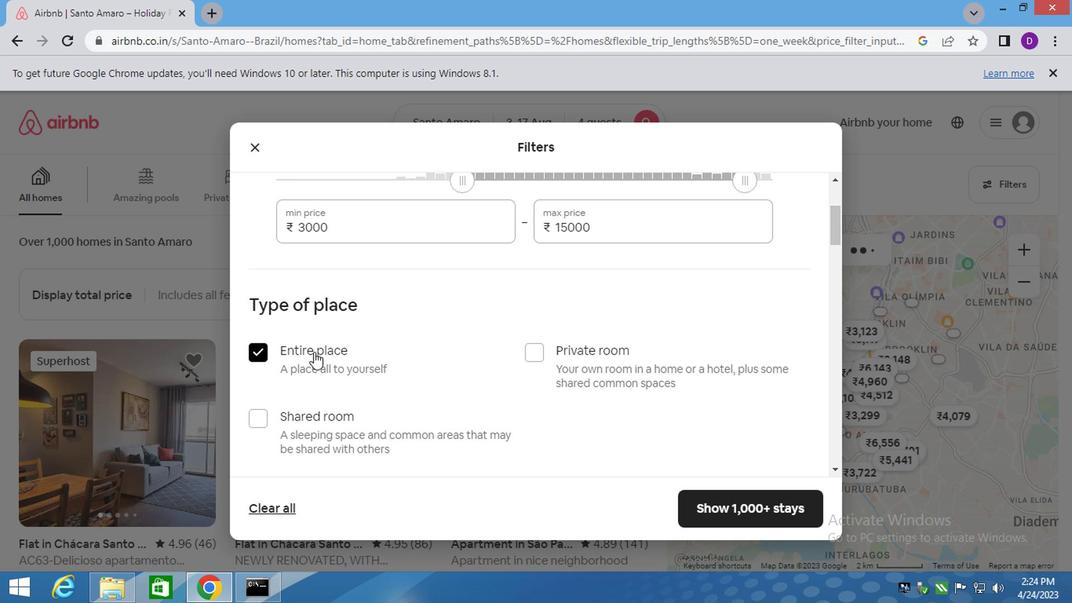 
Action: Mouse scrolled (329, 355) with delta (0, -1)
Screenshot: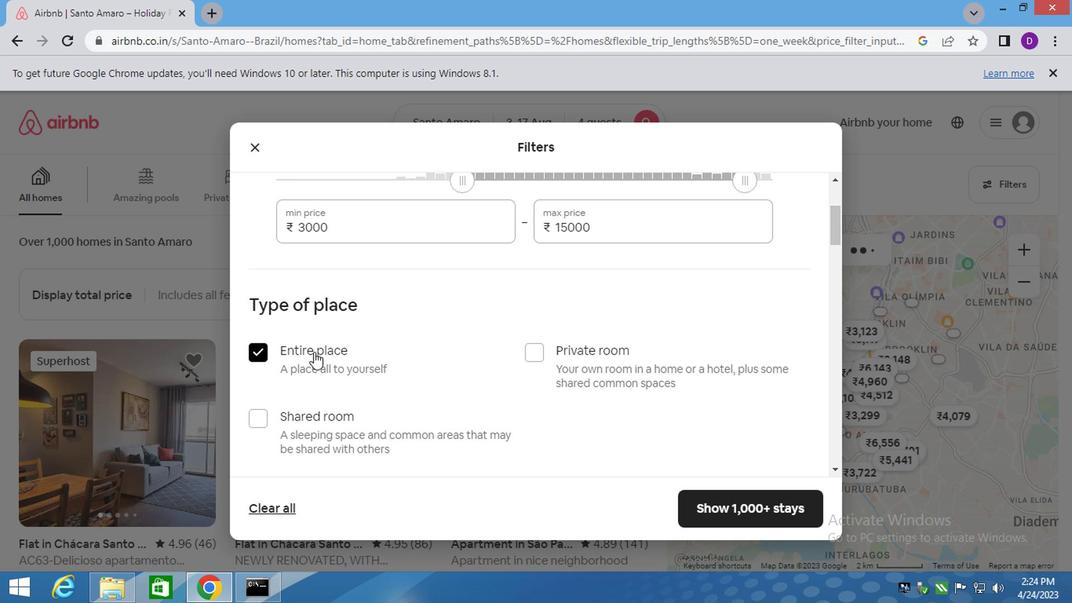 
Action: Mouse moved to (350, 360)
Screenshot: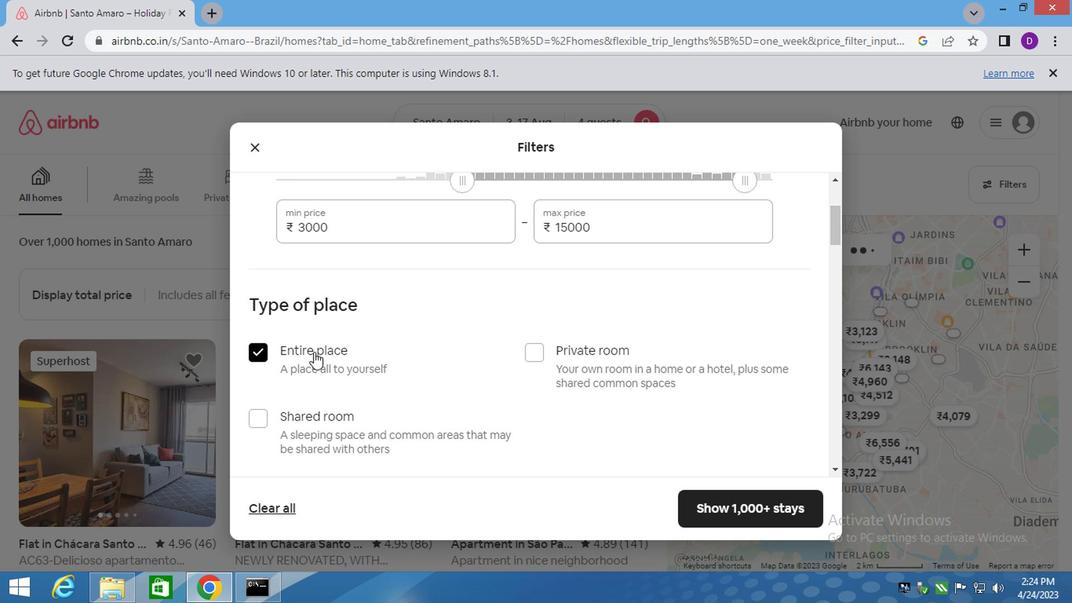 
Action: Mouse scrolled (350, 359) with delta (0, -1)
Screenshot: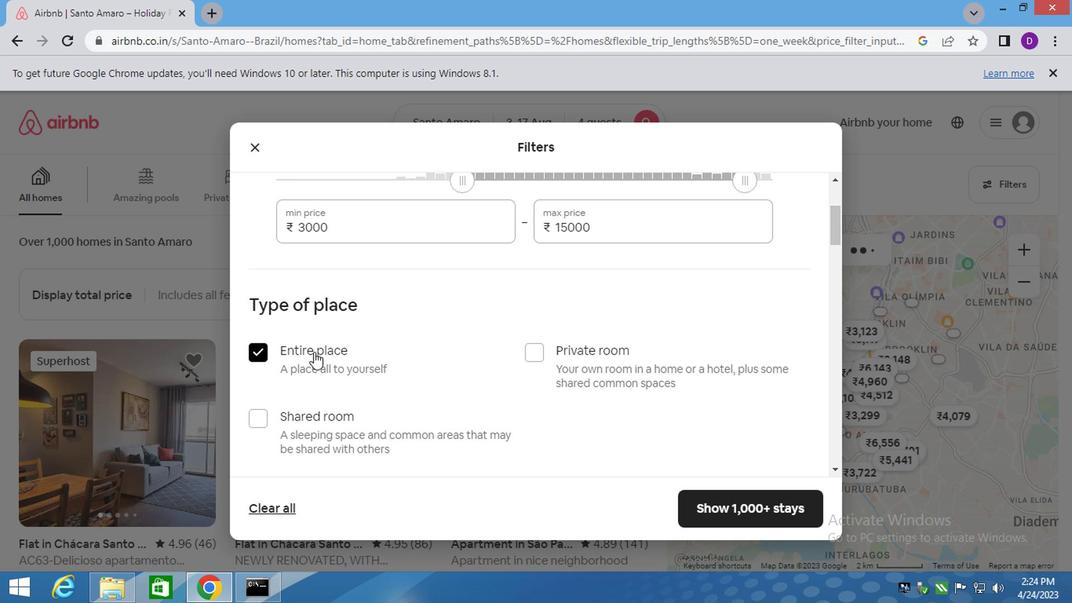 
Action: Mouse moved to (368, 360)
Screenshot: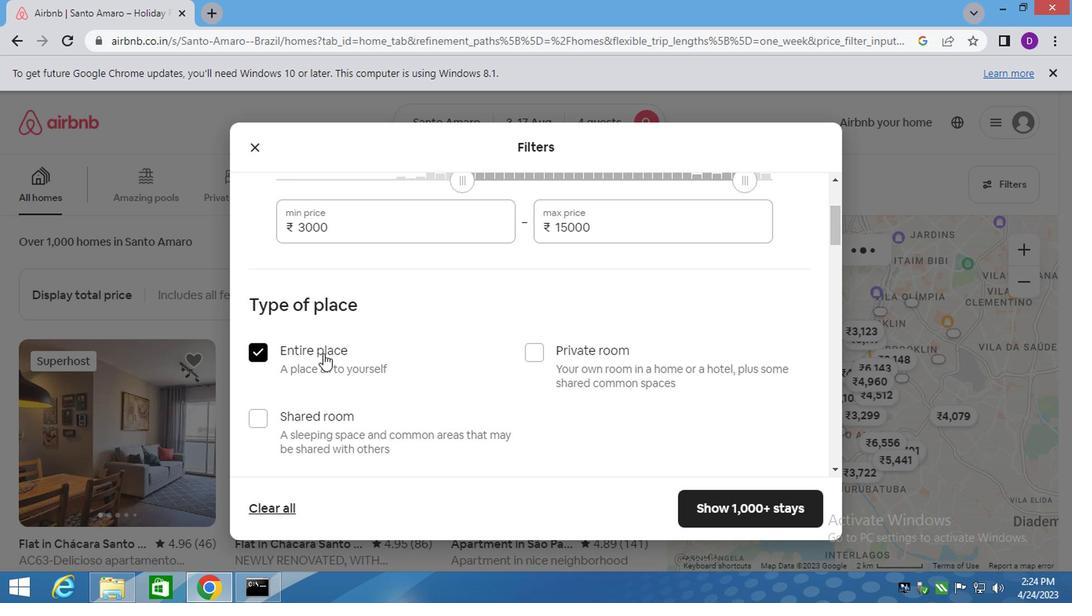 
Action: Mouse scrolled (368, 359) with delta (0, -1)
Screenshot: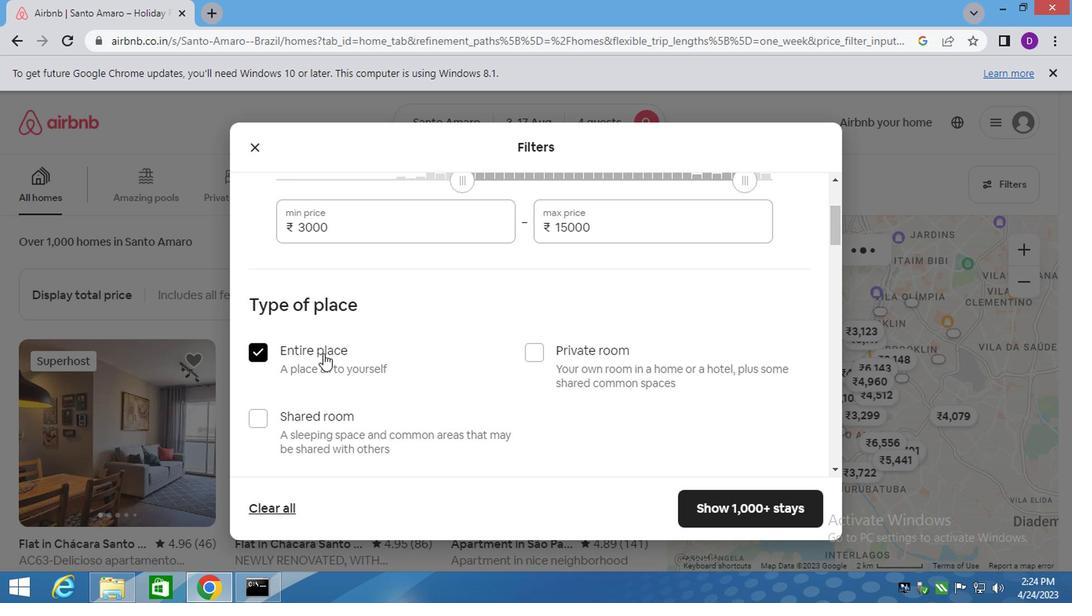 
Action: Mouse moved to (420, 368)
Screenshot: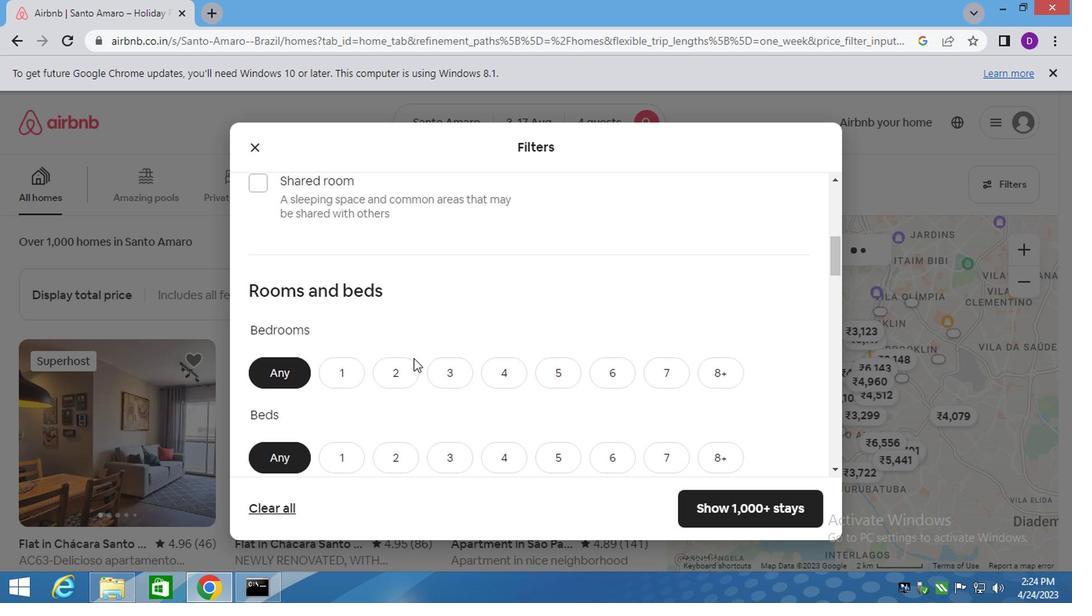 
Action: Mouse scrolled (420, 367) with delta (0, -1)
Screenshot: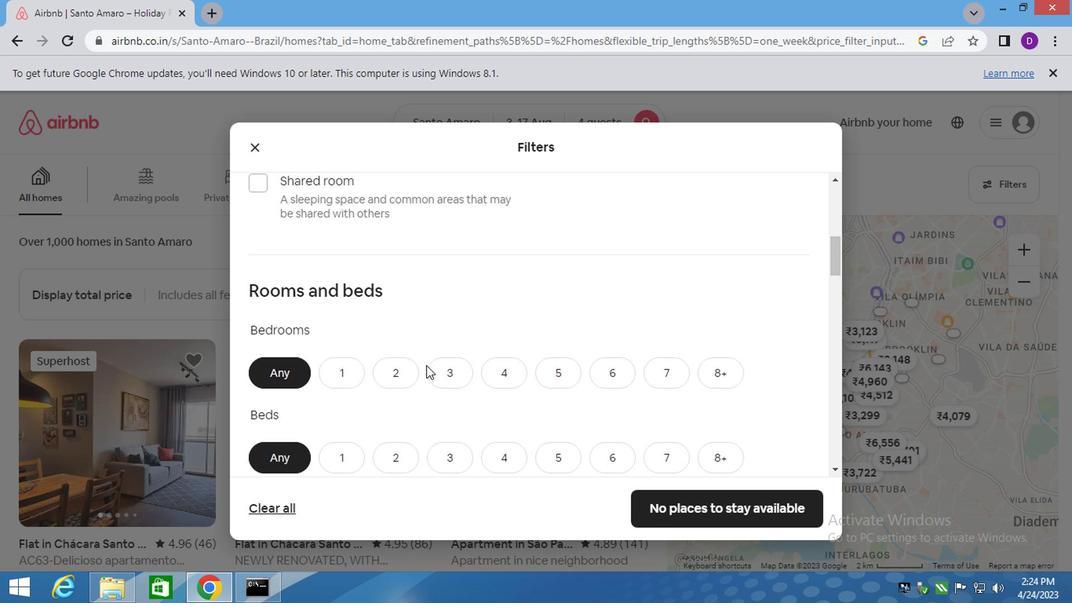 
Action: Mouse moved to (440, 303)
Screenshot: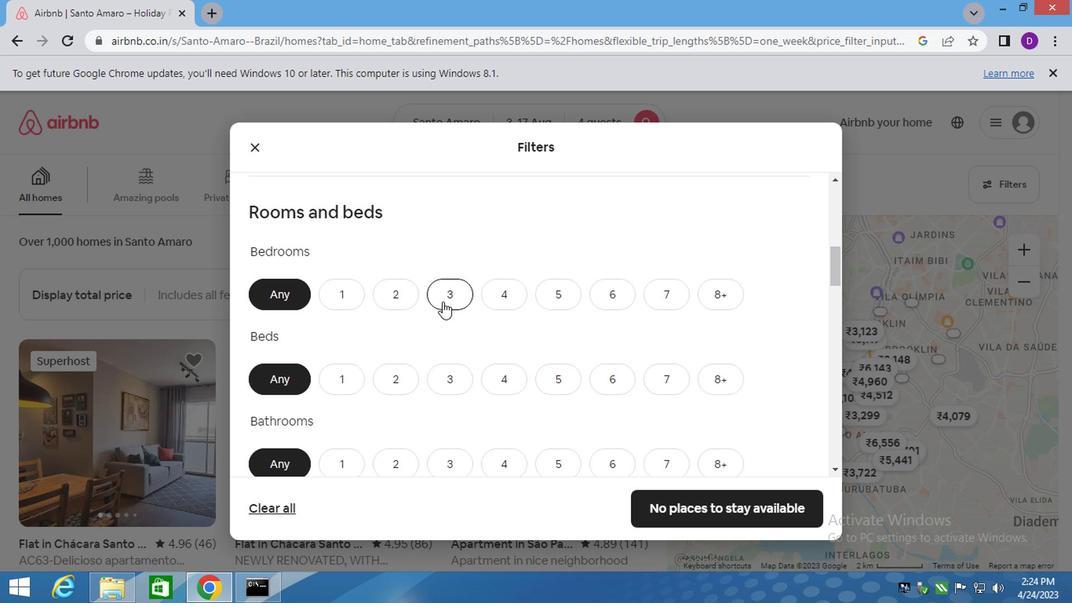 
Action: Mouse pressed left at (440, 303)
Screenshot: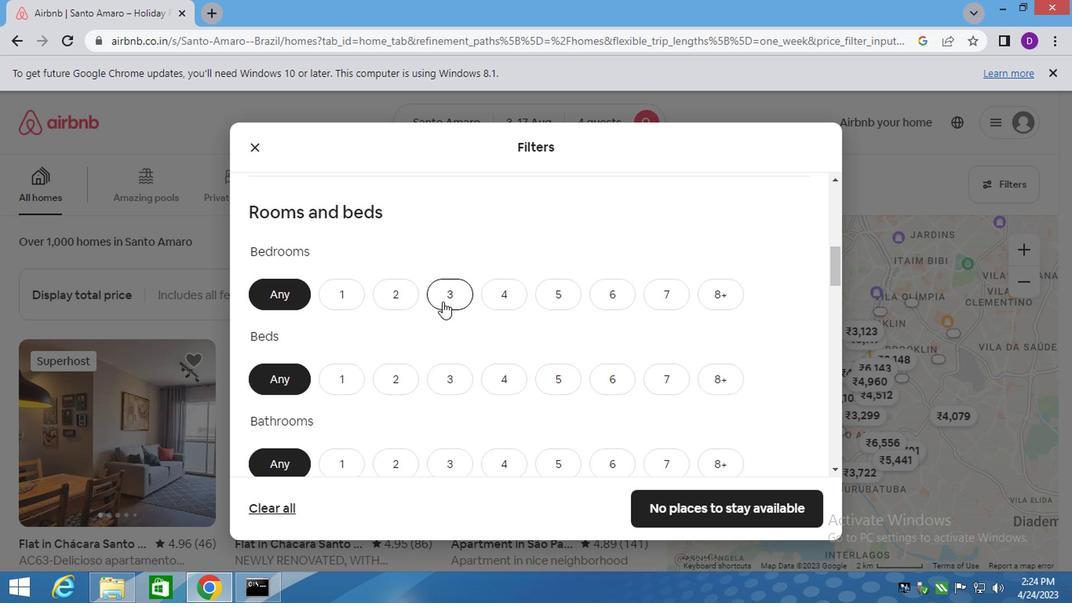 
Action: Mouse moved to (497, 376)
Screenshot: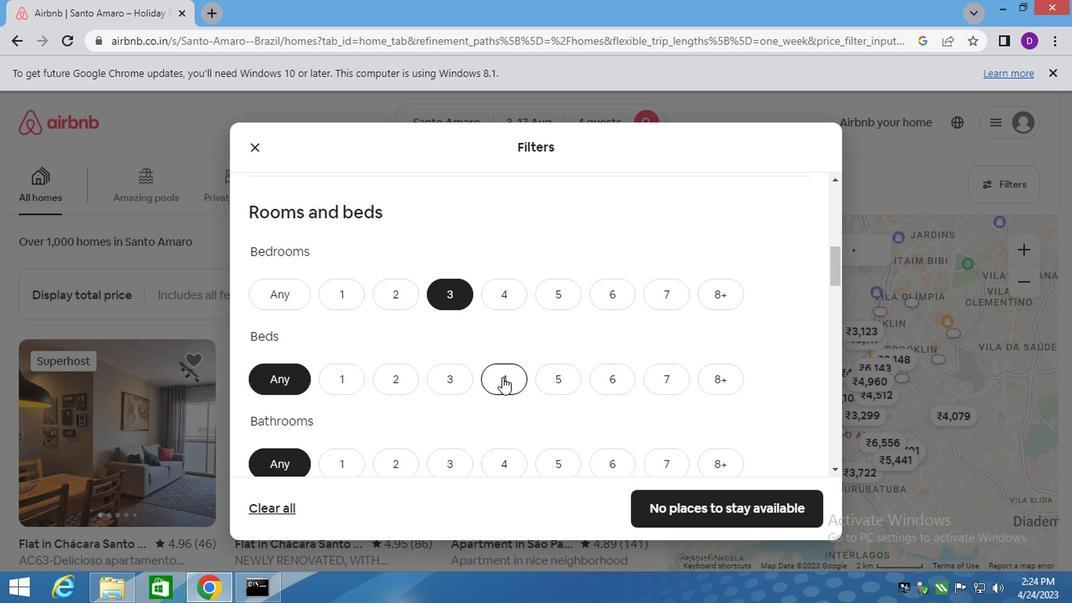 
Action: Mouse pressed left at (497, 376)
Screenshot: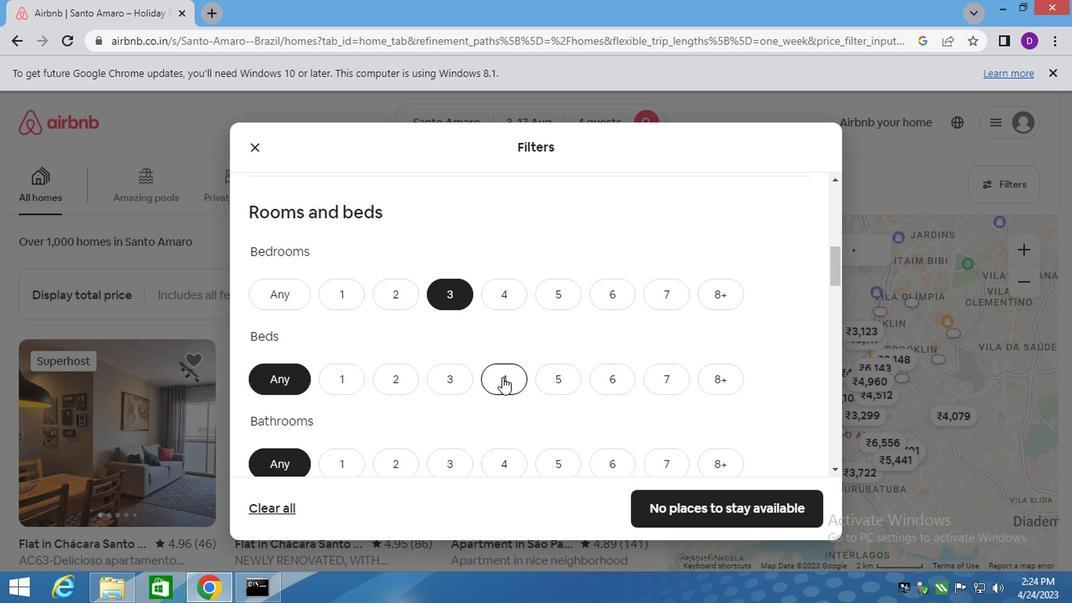 
Action: Mouse moved to (391, 464)
Screenshot: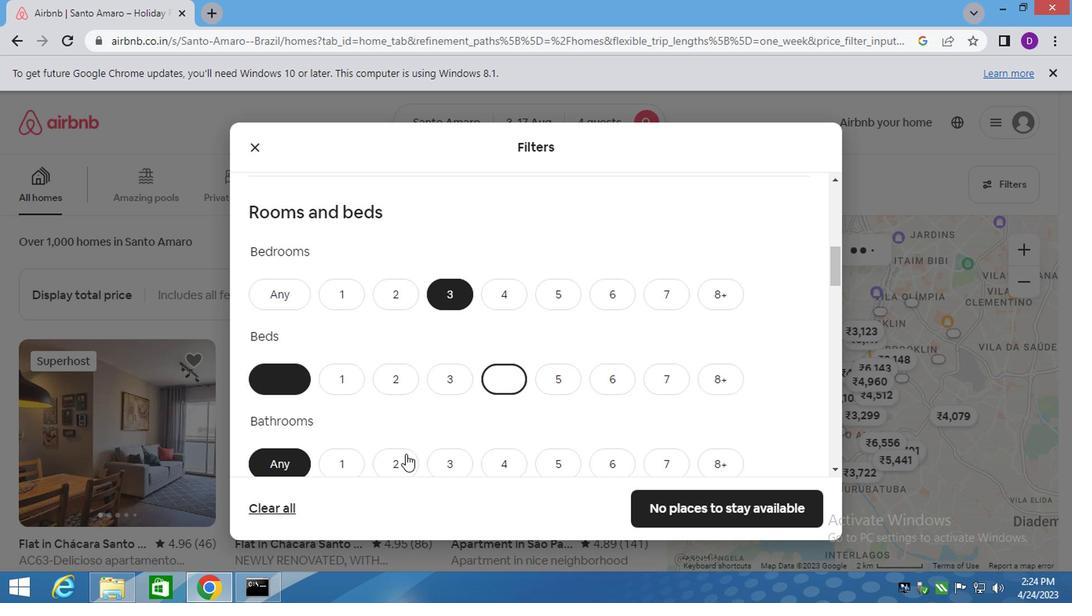
Action: Mouse pressed left at (391, 464)
Screenshot: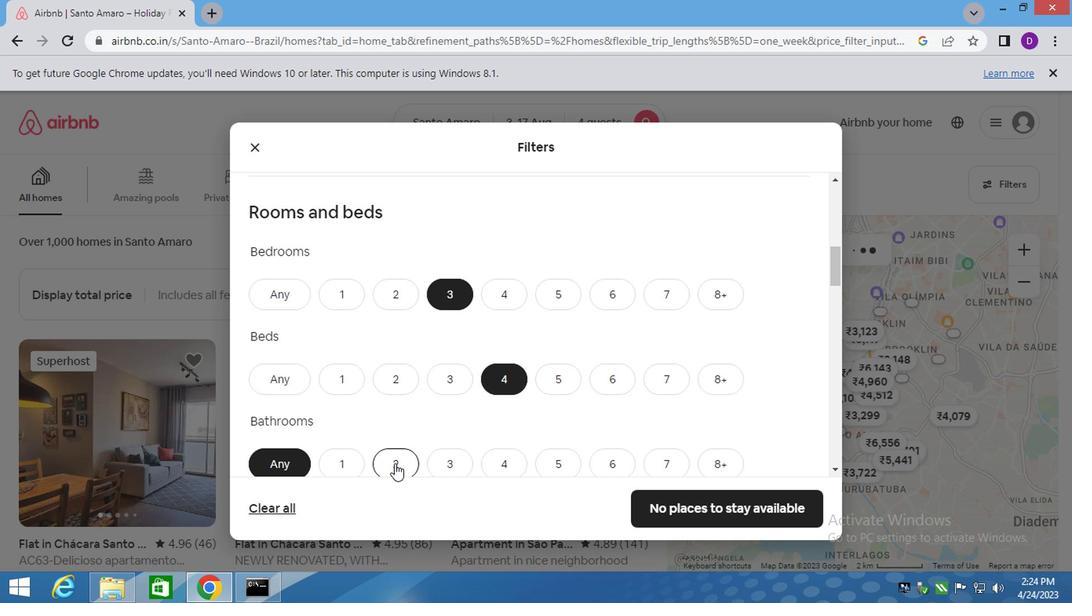 
Action: Mouse moved to (445, 364)
Screenshot: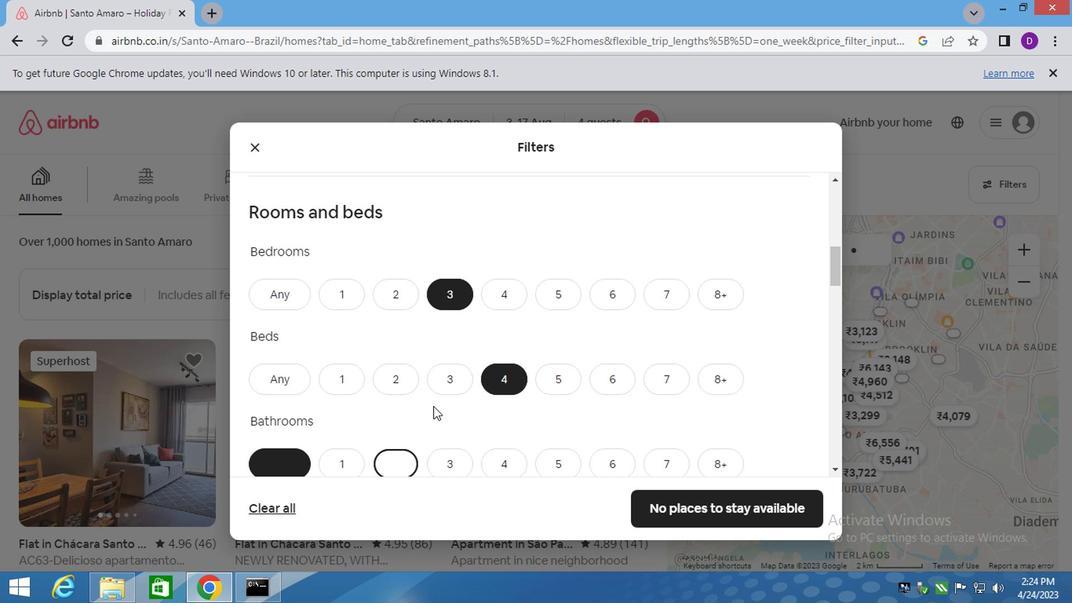 
Action: Mouse scrolled (445, 363) with delta (0, -1)
Screenshot: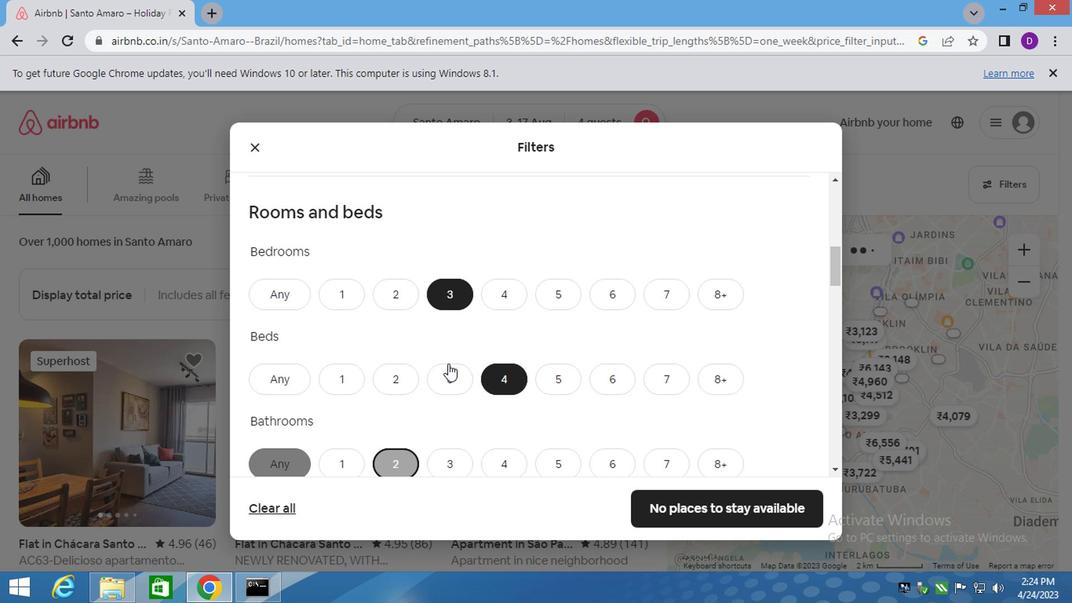 
Action: Mouse scrolled (445, 363) with delta (0, -1)
Screenshot: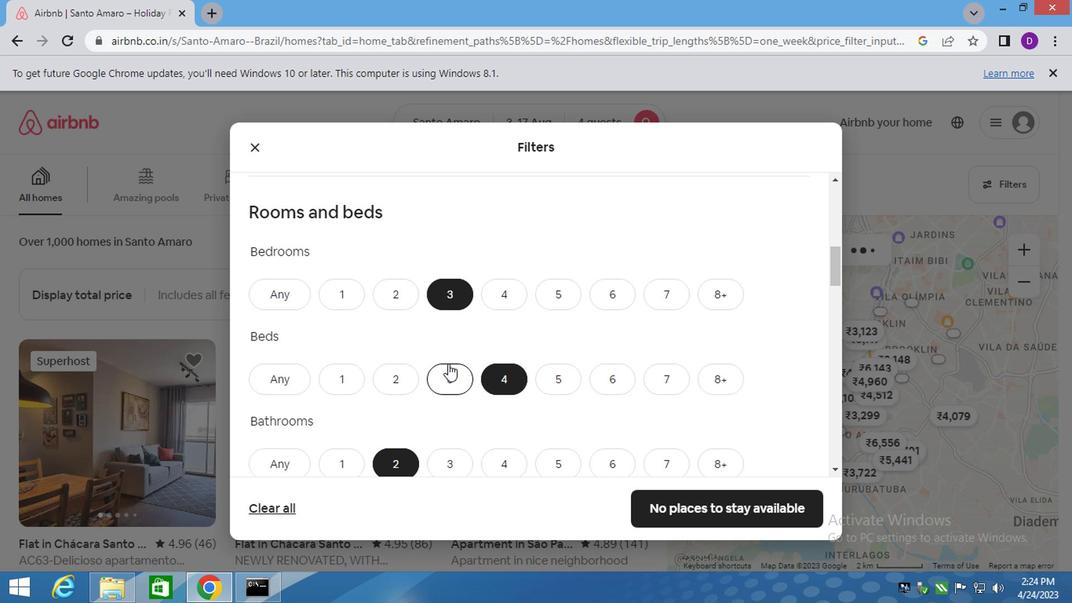 
Action: Mouse scrolled (445, 363) with delta (0, -1)
Screenshot: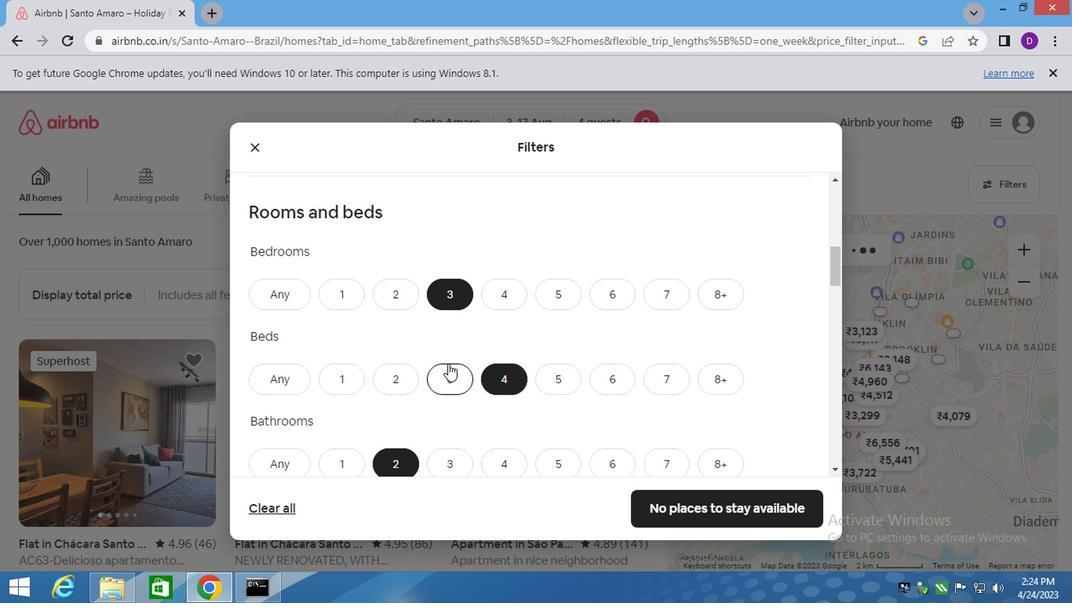 
Action: Mouse scrolled (445, 363) with delta (0, -1)
Screenshot: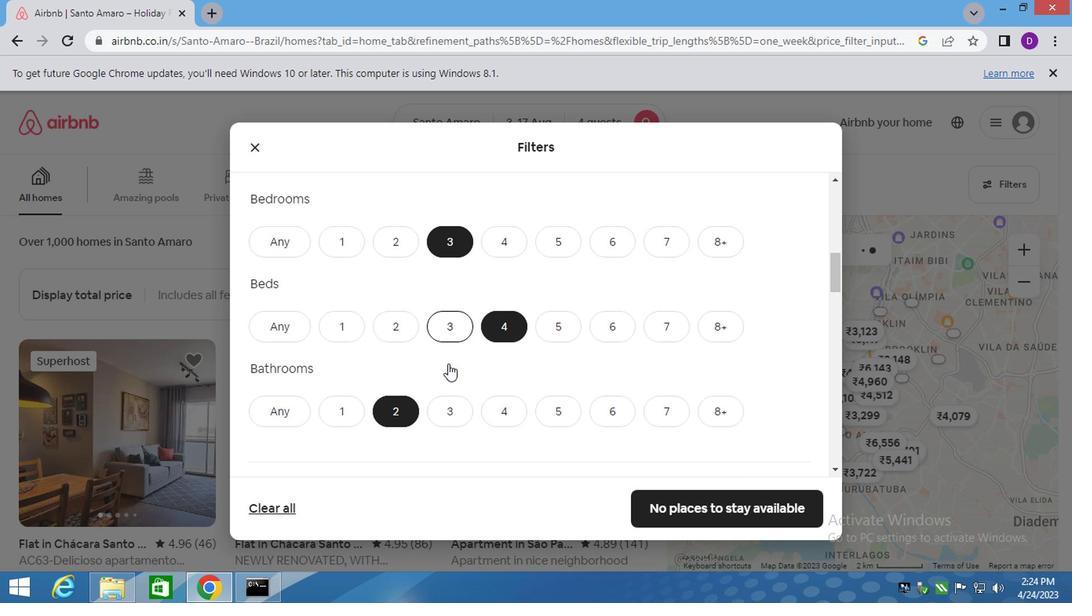 
Action: Mouse moved to (303, 334)
Screenshot: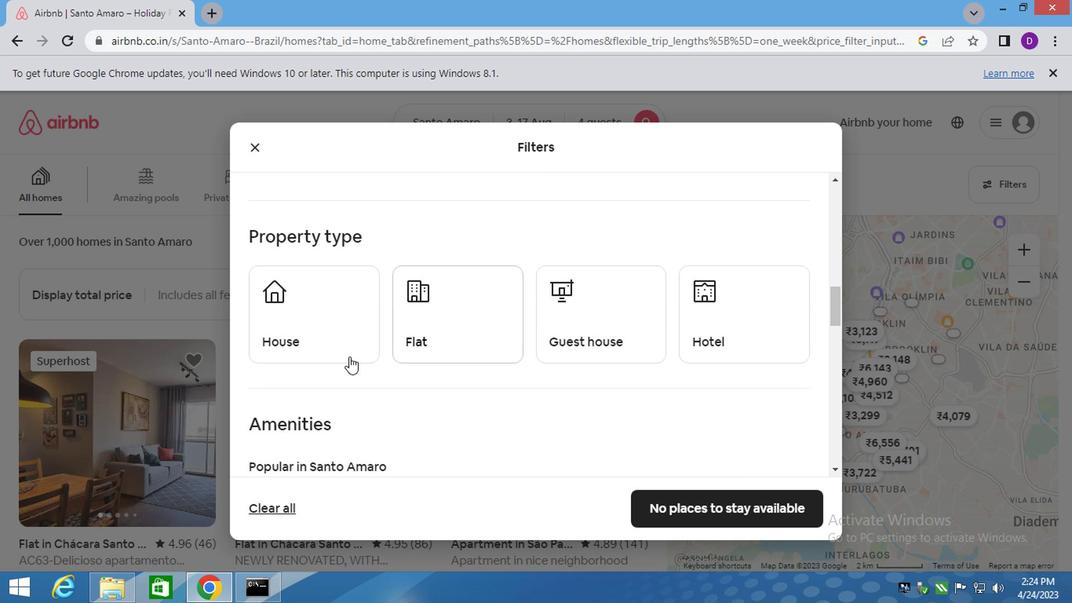 
Action: Mouse pressed left at (303, 334)
Screenshot: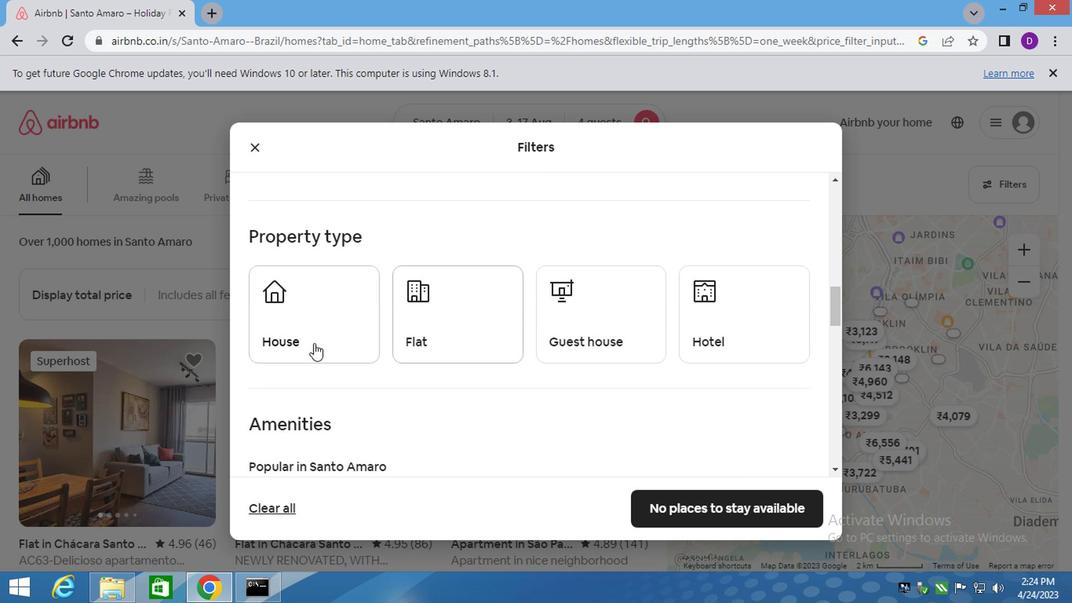 
Action: Mouse moved to (414, 340)
Screenshot: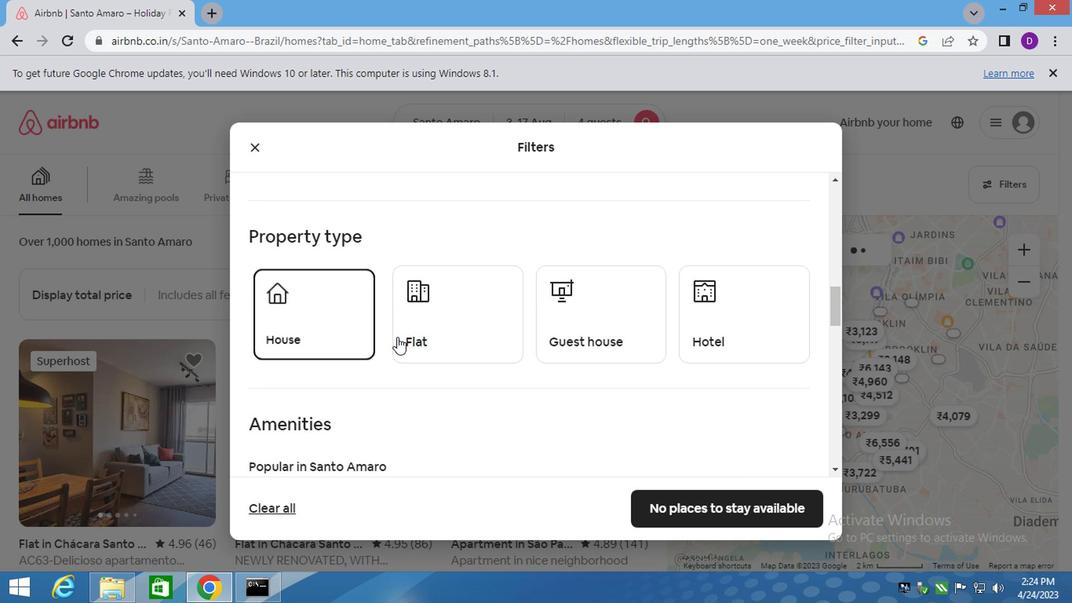 
Action: Mouse pressed left at (414, 340)
Screenshot: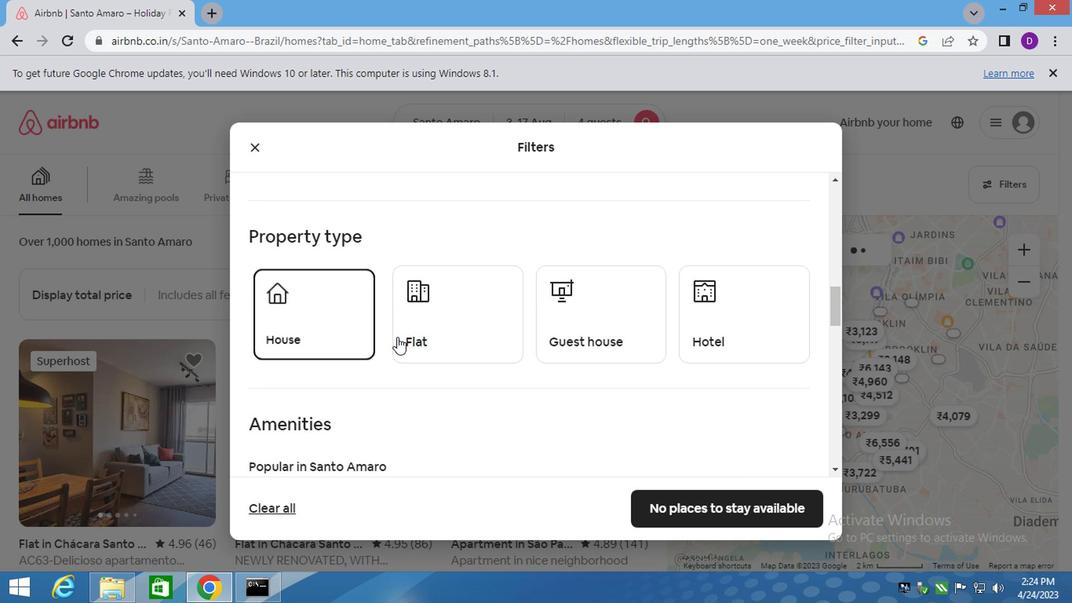 
Action: Mouse moved to (616, 342)
Screenshot: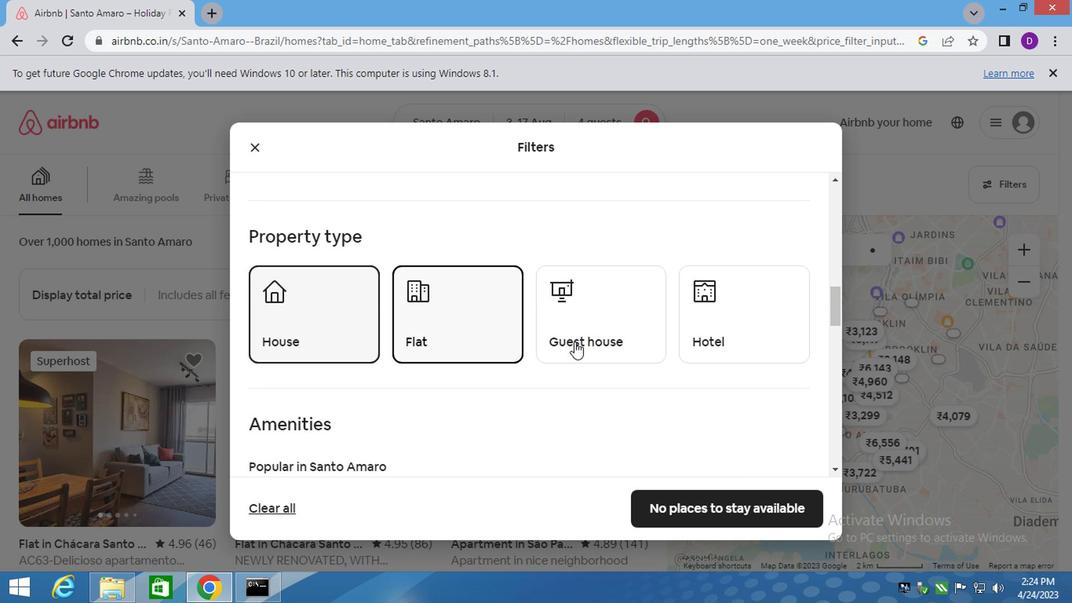 
Action: Mouse pressed left at (616, 342)
Screenshot: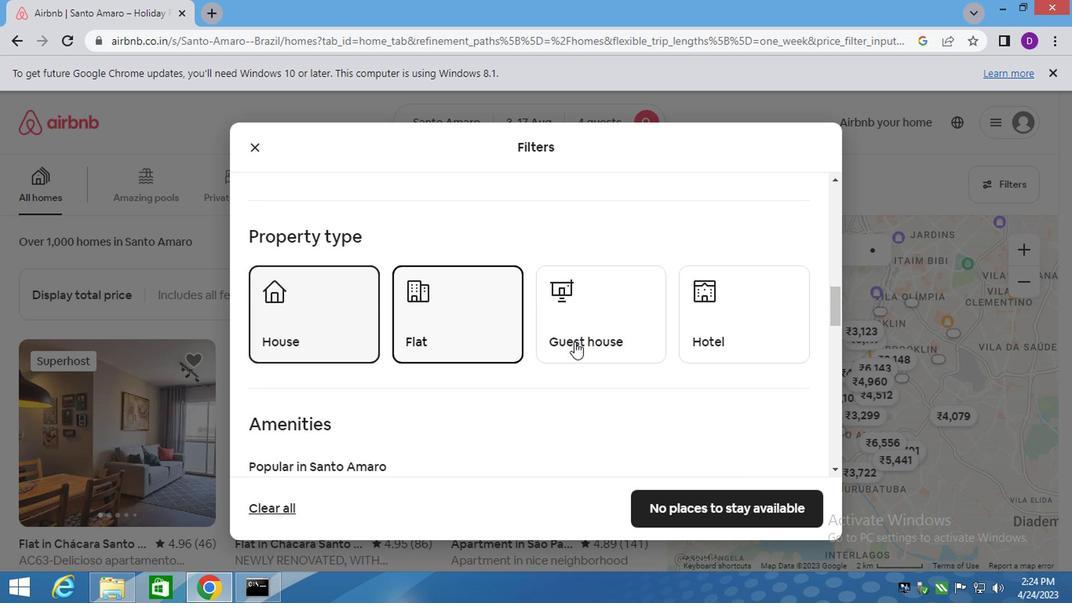 
Action: Mouse moved to (582, 399)
Screenshot: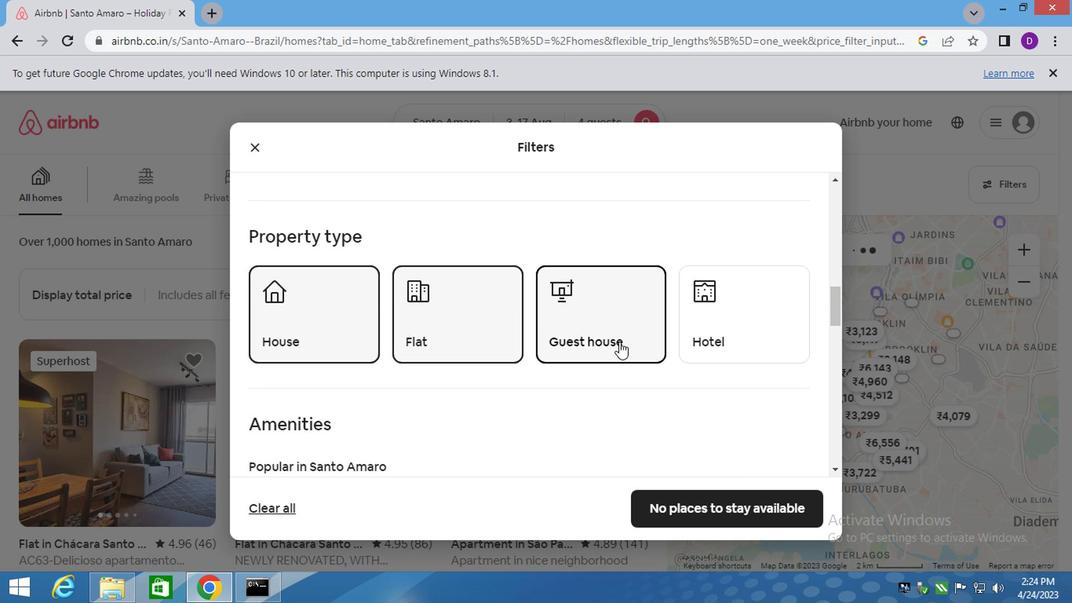 
Action: Mouse scrolled (582, 398) with delta (0, -1)
Screenshot: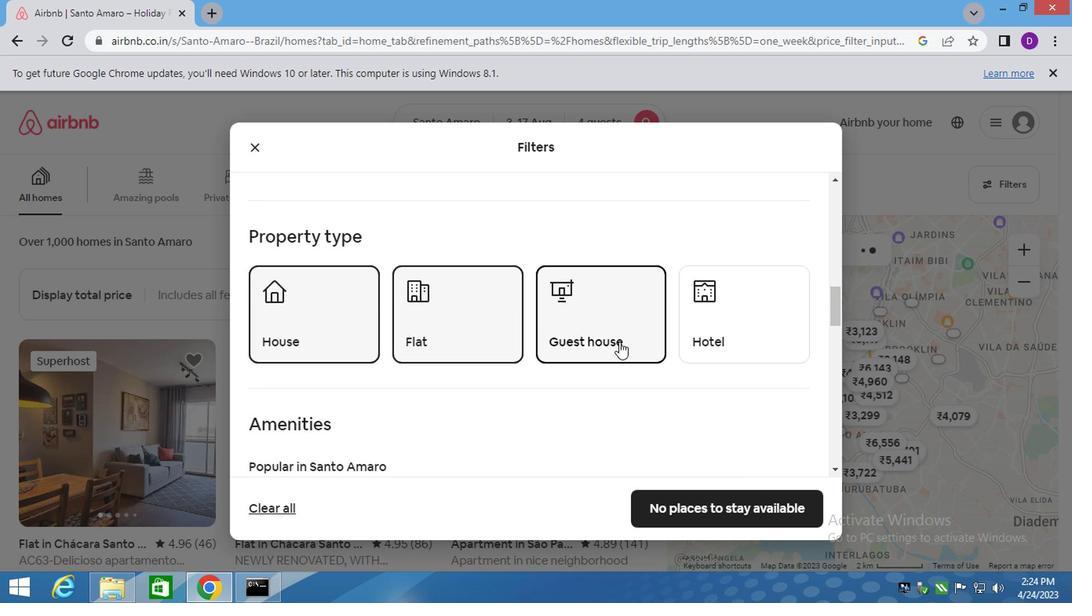 
Action: Mouse scrolled (582, 398) with delta (0, -1)
Screenshot: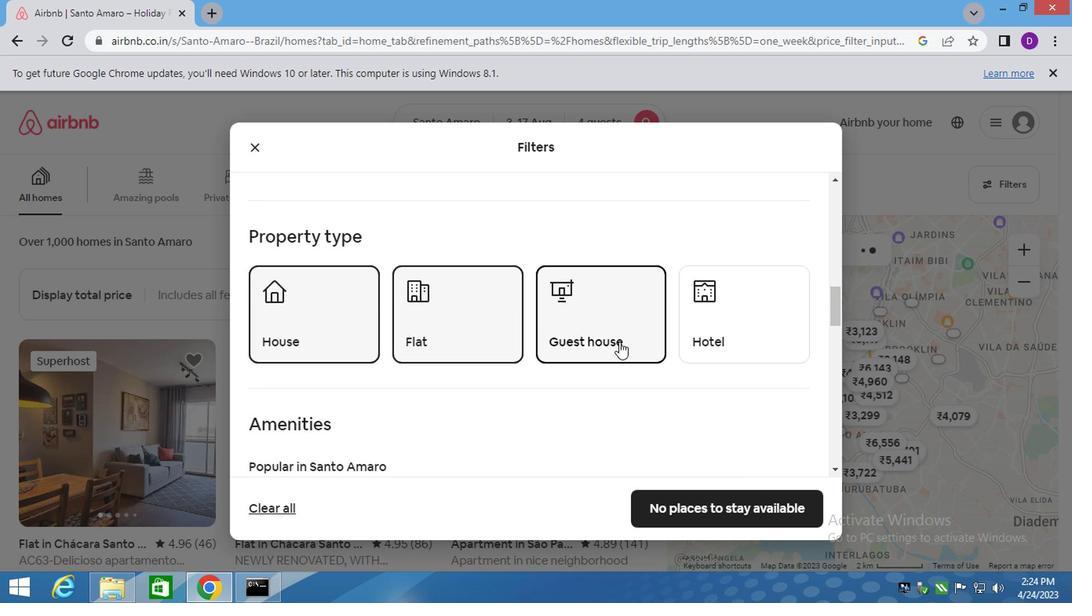 
Action: Mouse scrolled (582, 398) with delta (0, -1)
Screenshot: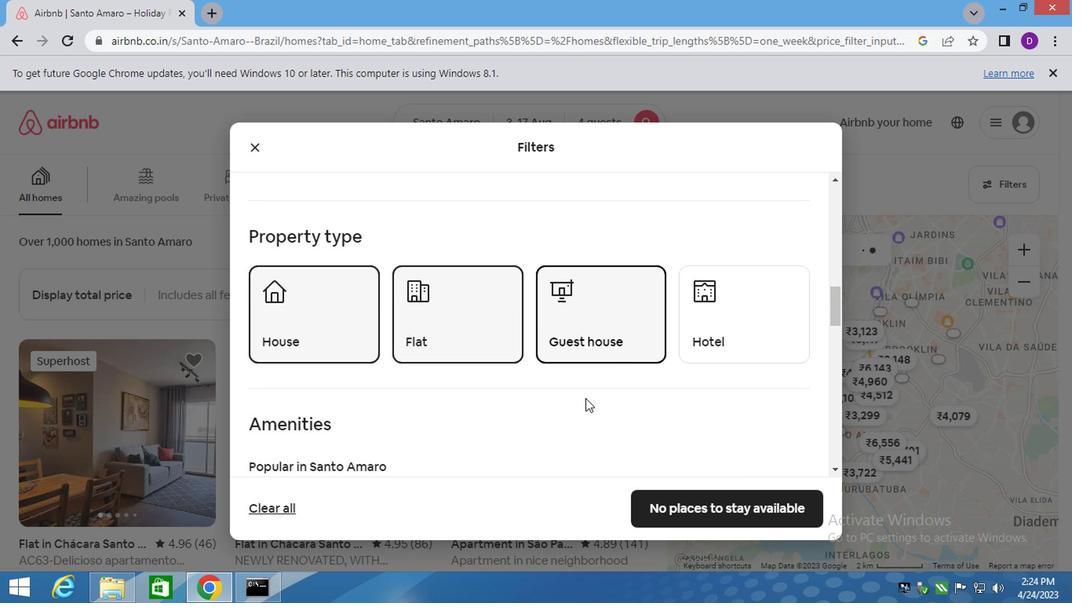
Action: Mouse moved to (598, 340)
Screenshot: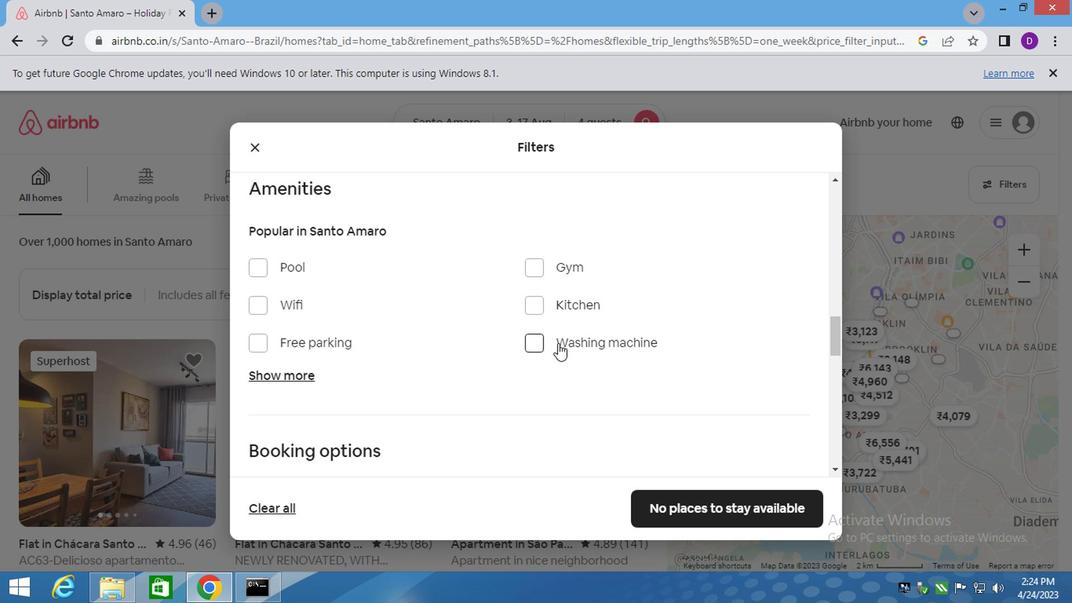 
Action: Mouse pressed left at (598, 340)
Screenshot: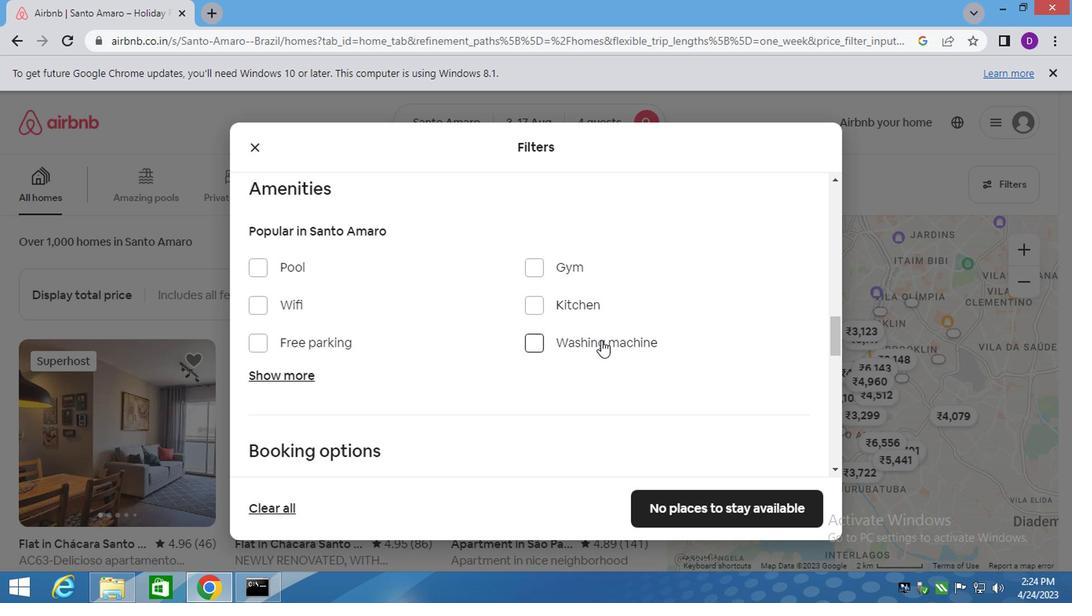 
Action: Mouse moved to (410, 383)
Screenshot: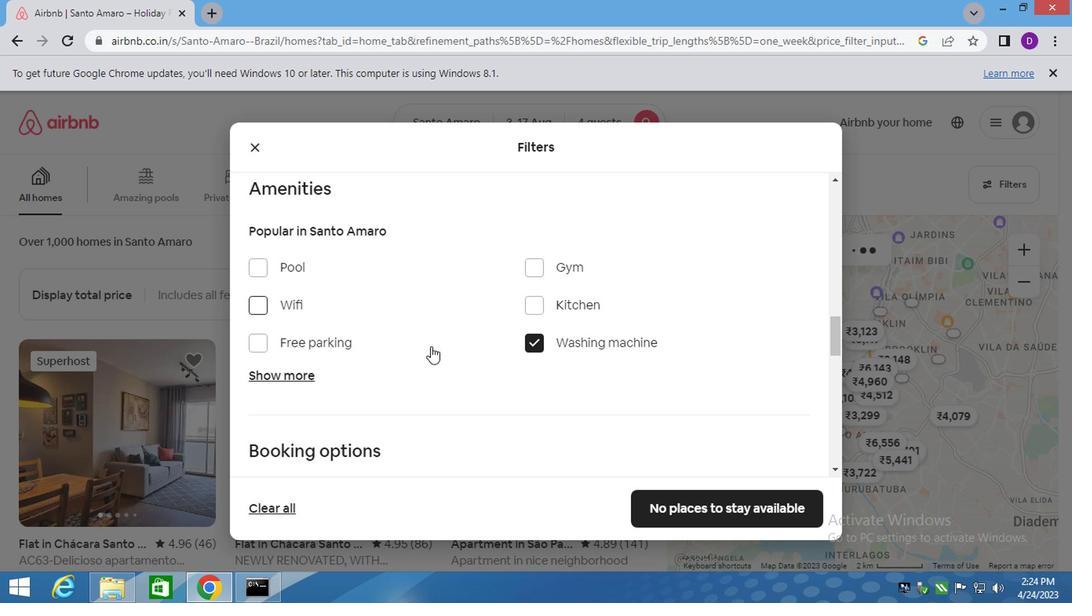 
Action: Mouse scrolled (410, 382) with delta (0, 0)
Screenshot: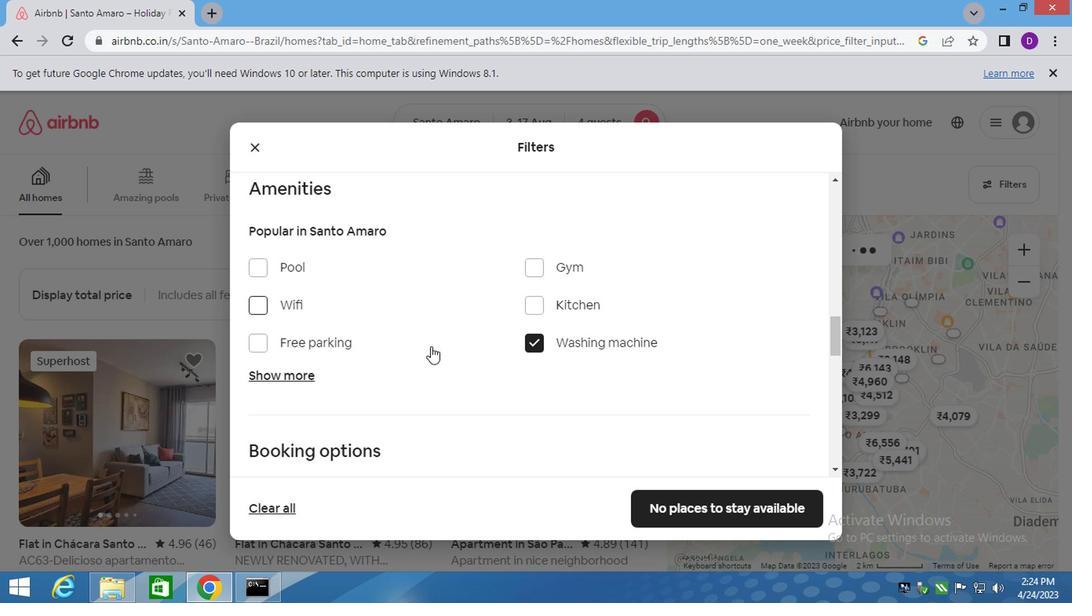 
Action: Mouse moved to (410, 384)
Screenshot: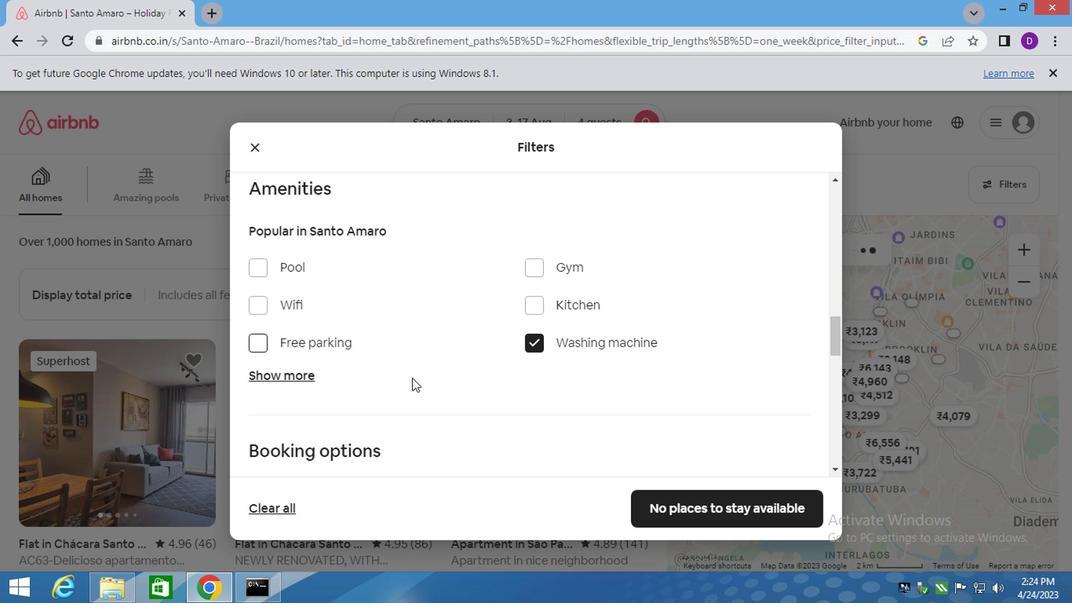 
Action: Mouse scrolled (410, 383) with delta (0, 0)
Screenshot: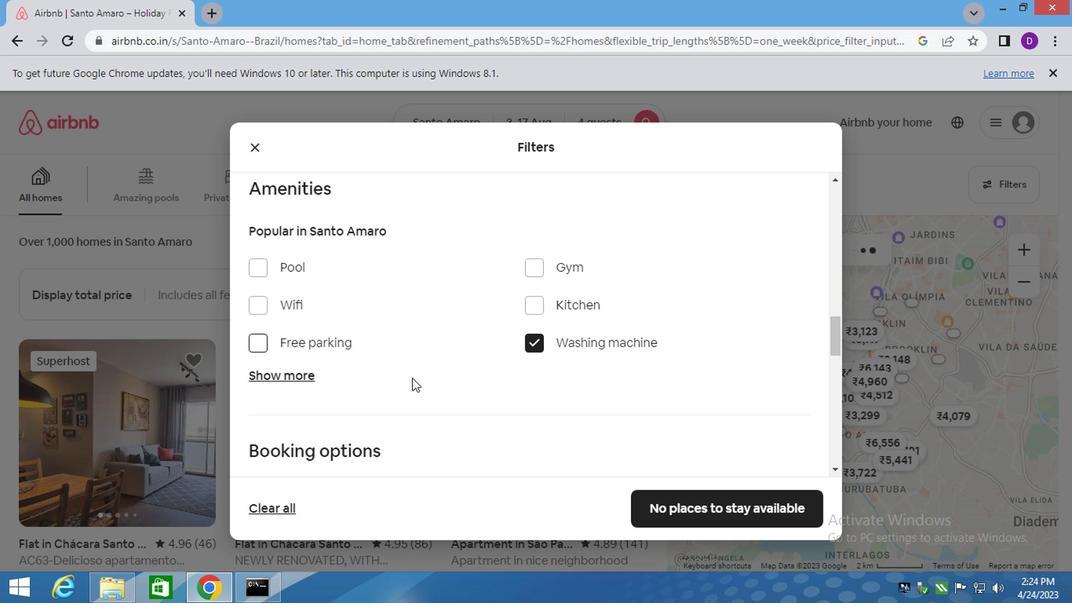 
Action: Mouse scrolled (410, 383) with delta (0, 0)
Screenshot: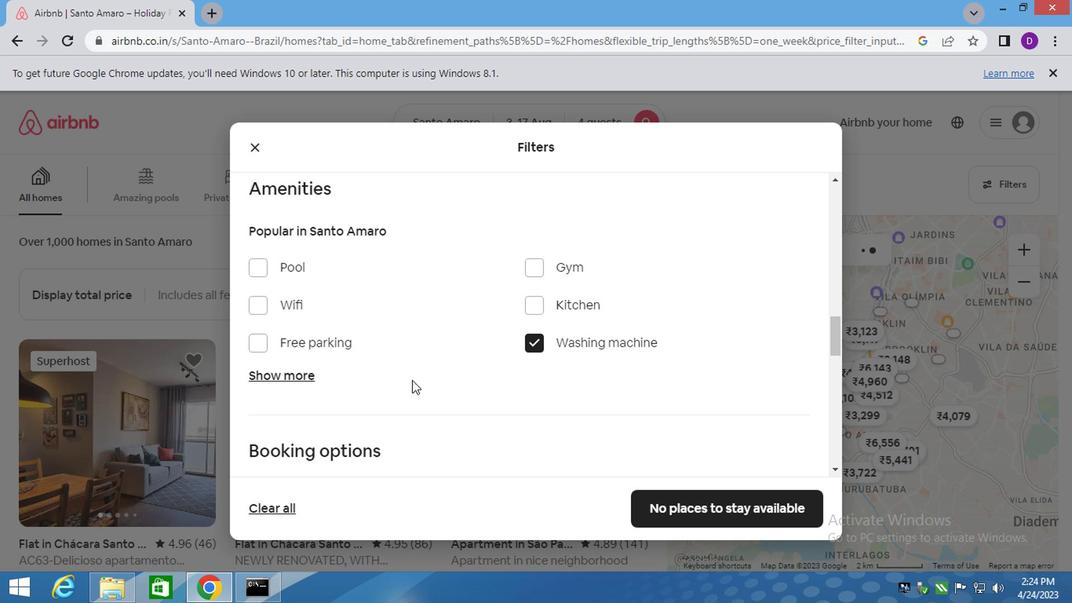
Action: Mouse moved to (772, 311)
Screenshot: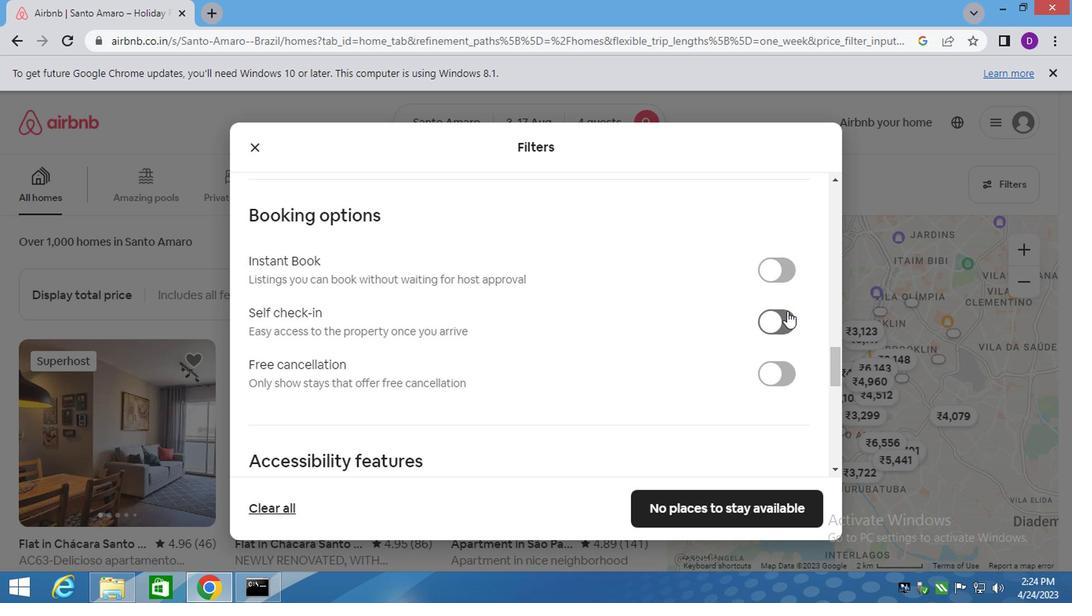 
Action: Mouse pressed left at (772, 311)
Screenshot: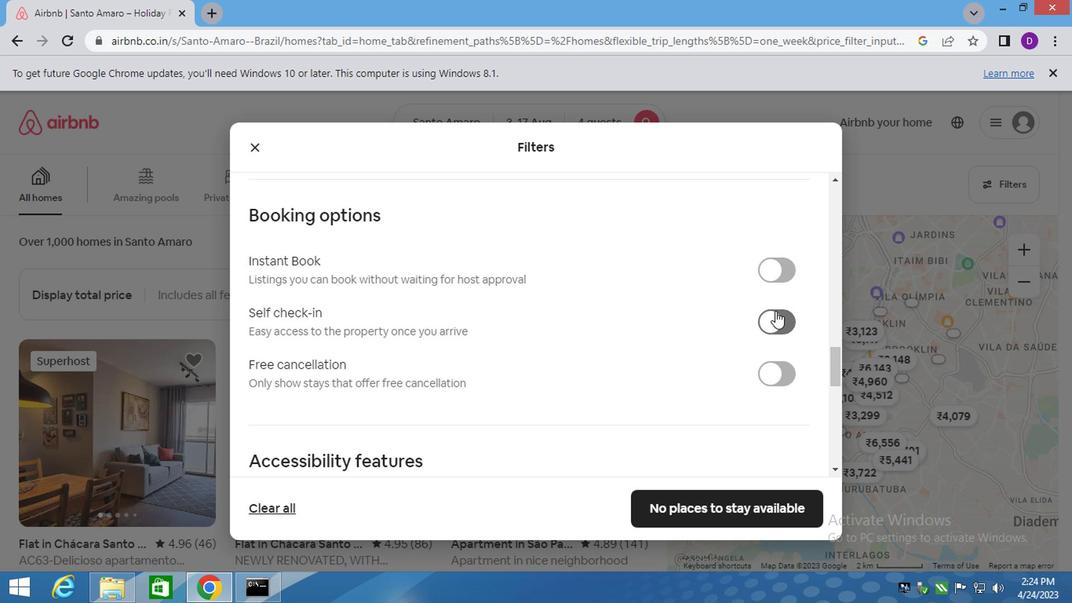 
Action: Mouse moved to (518, 379)
Screenshot: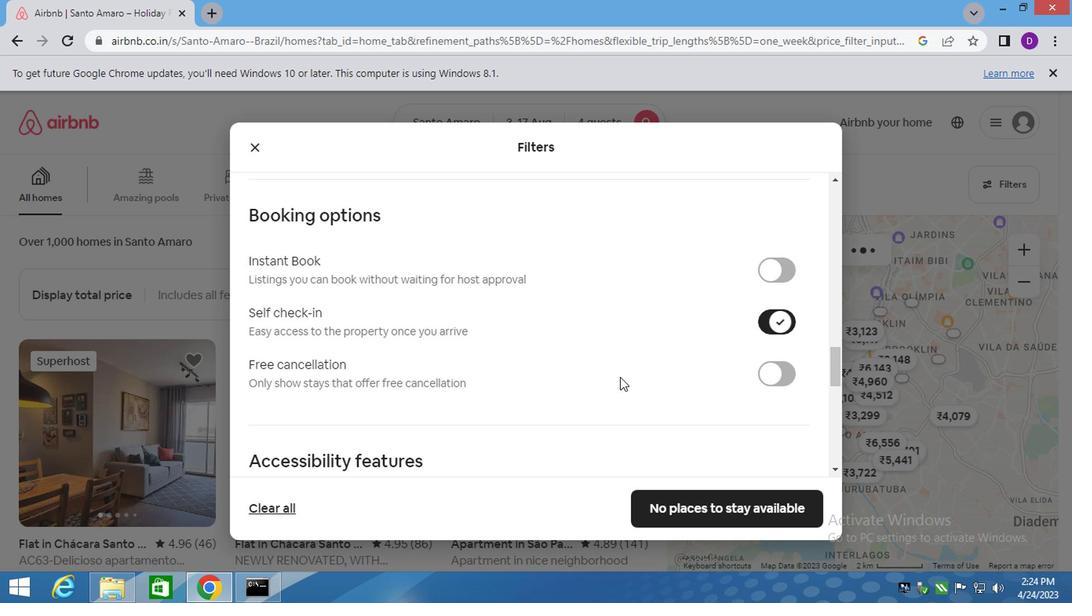 
Action: Mouse scrolled (518, 378) with delta (0, -1)
Screenshot: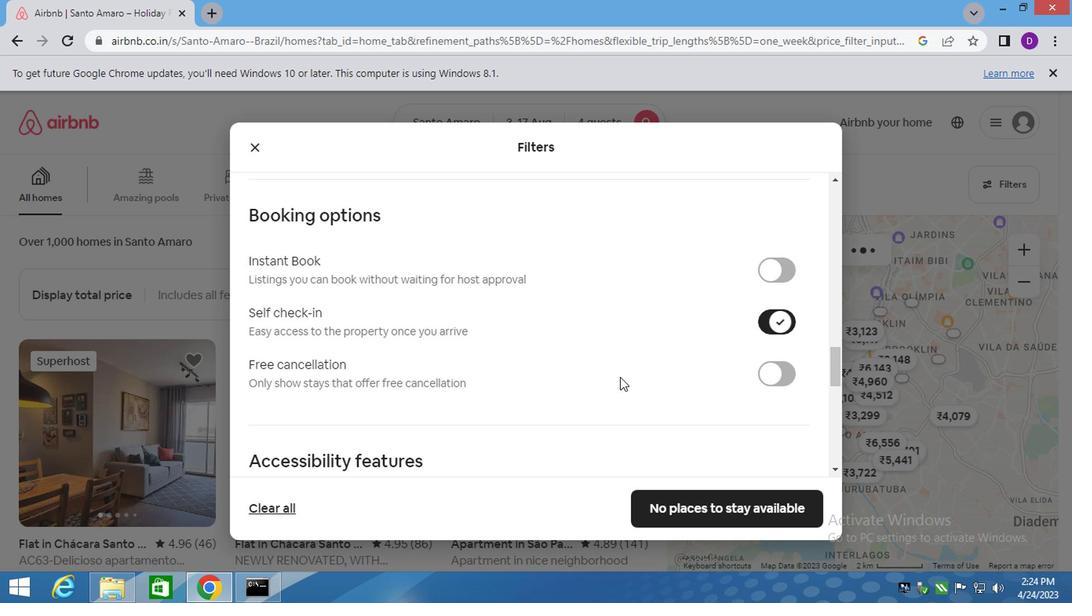 
Action: Mouse moved to (497, 382)
Screenshot: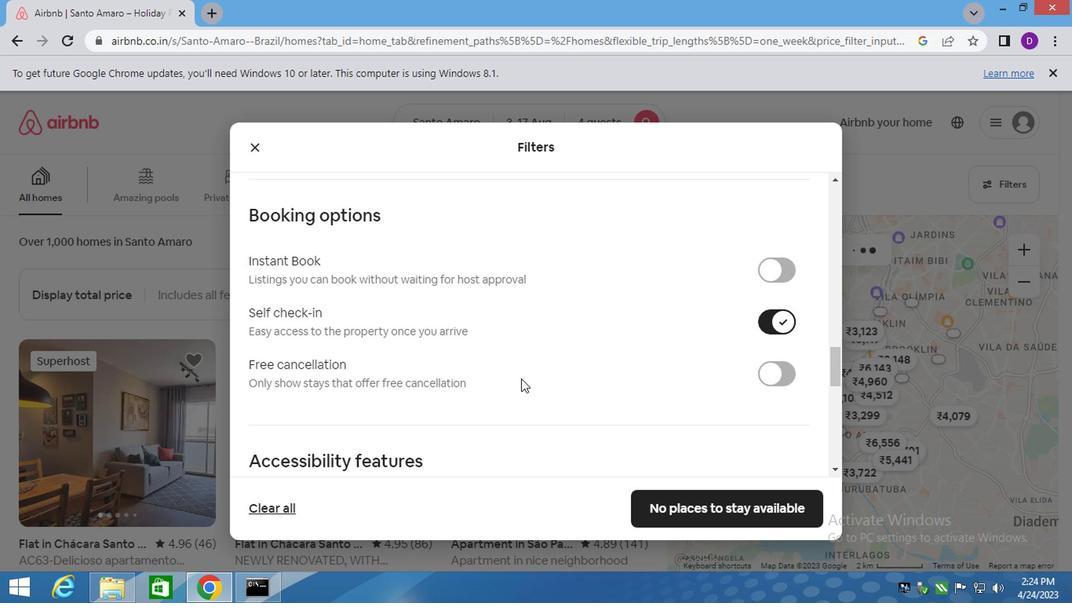 
Action: Mouse scrolled (506, 380) with delta (0, 0)
Screenshot: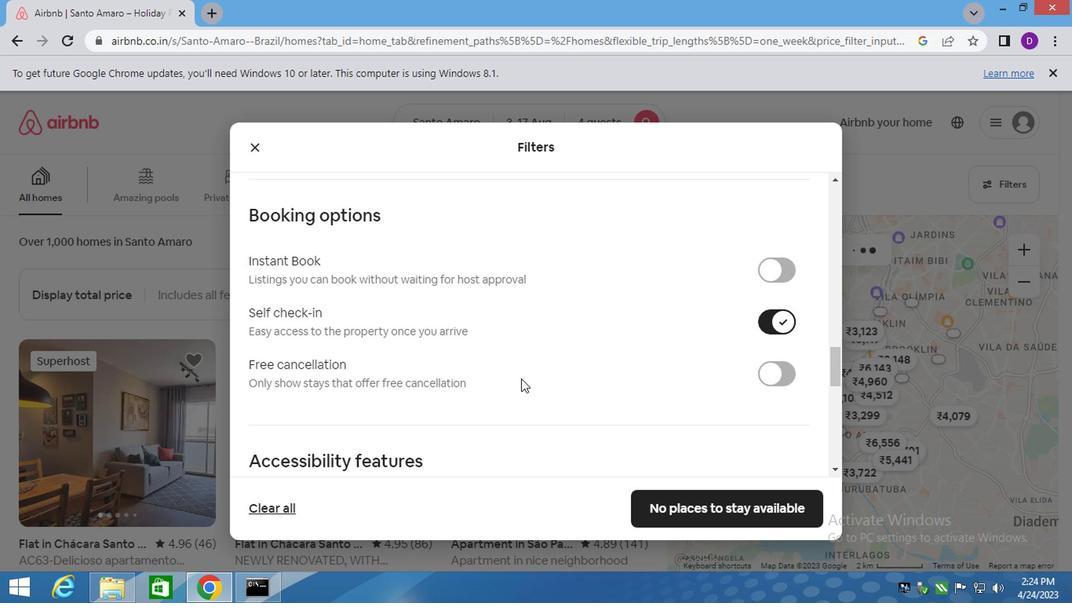
Action: Mouse moved to (464, 387)
Screenshot: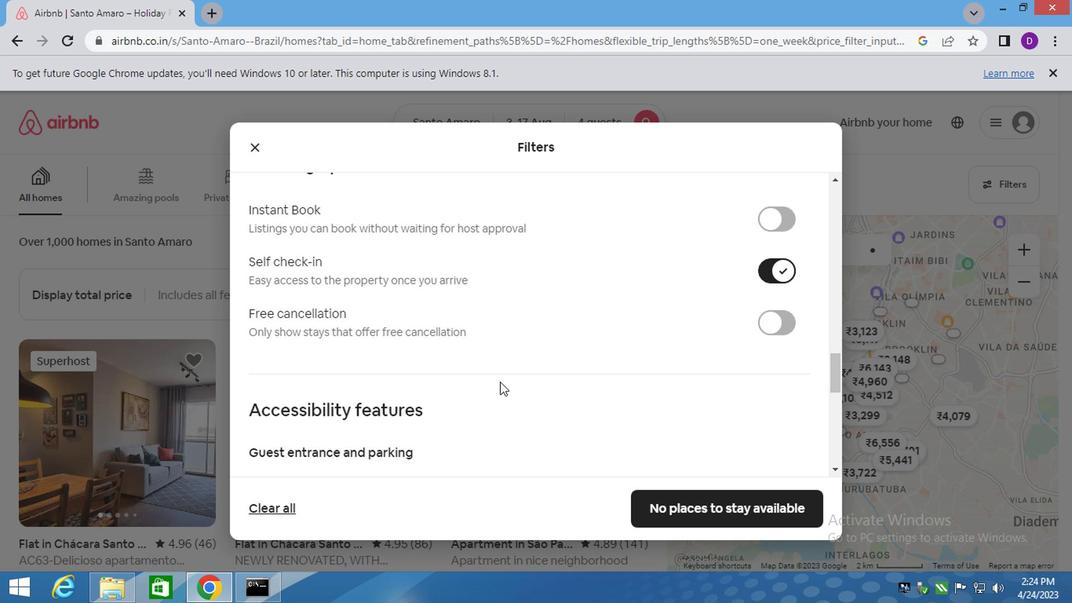 
Action: Mouse scrolled (492, 382) with delta (0, -1)
Screenshot: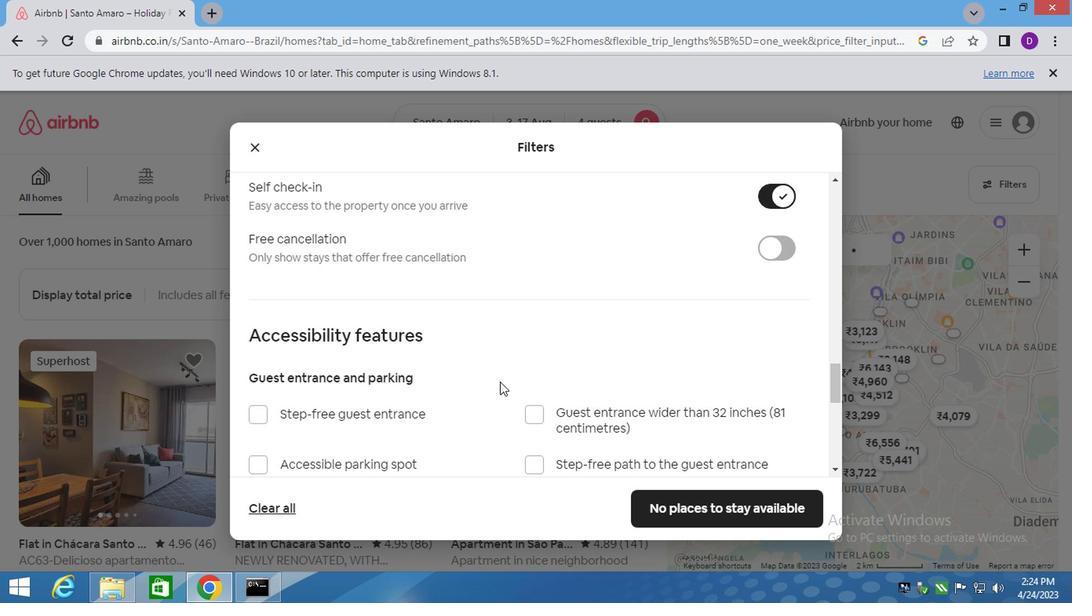 
Action: Mouse moved to (412, 388)
Screenshot: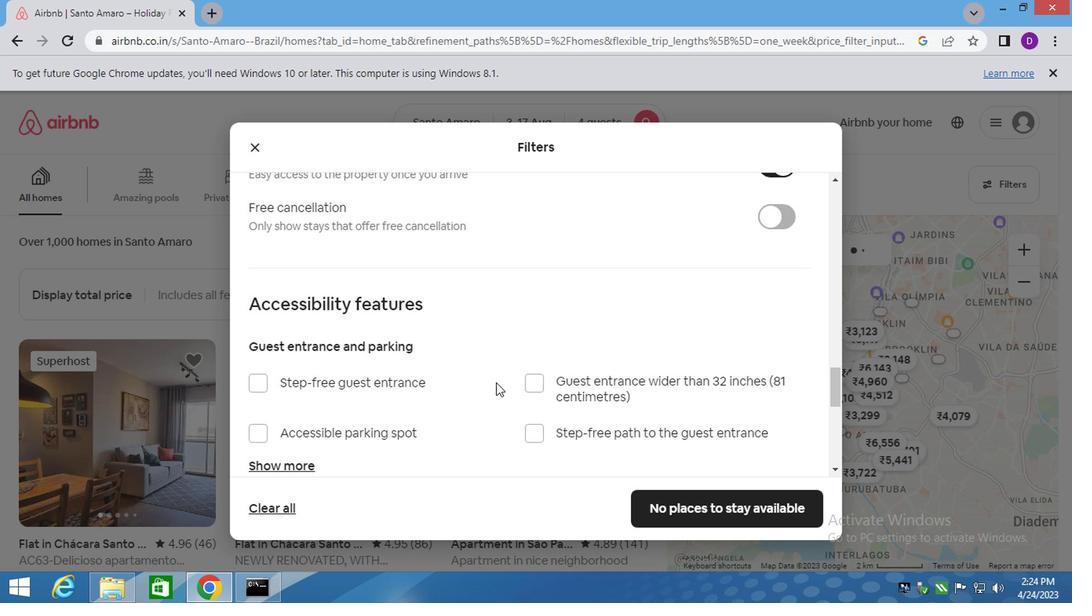 
Action: Mouse scrolled (481, 384) with delta (0, 0)
Screenshot: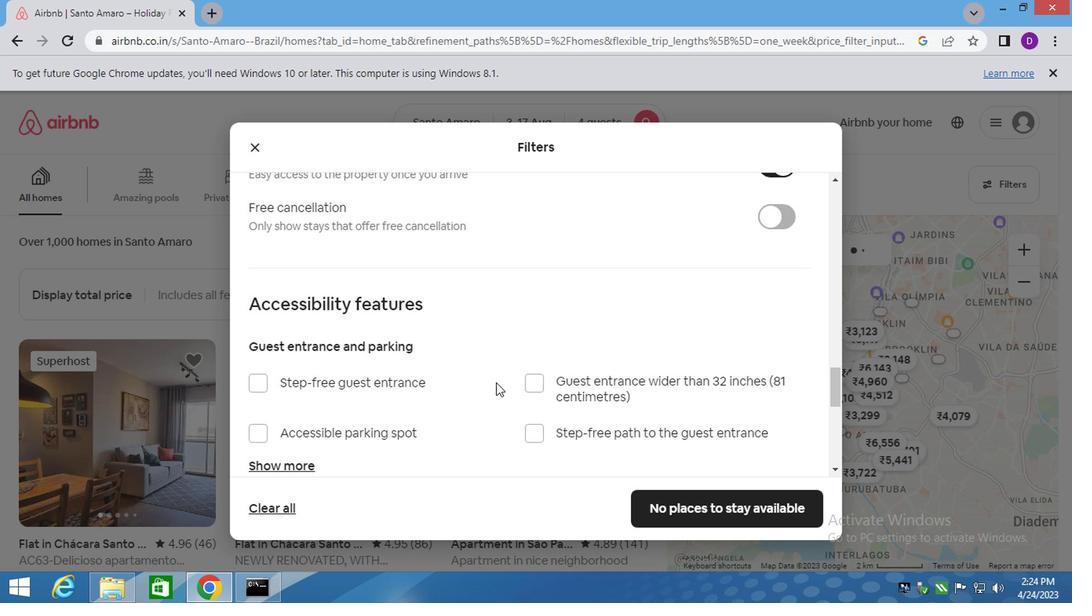 
Action: Mouse moved to (362, 383)
Screenshot: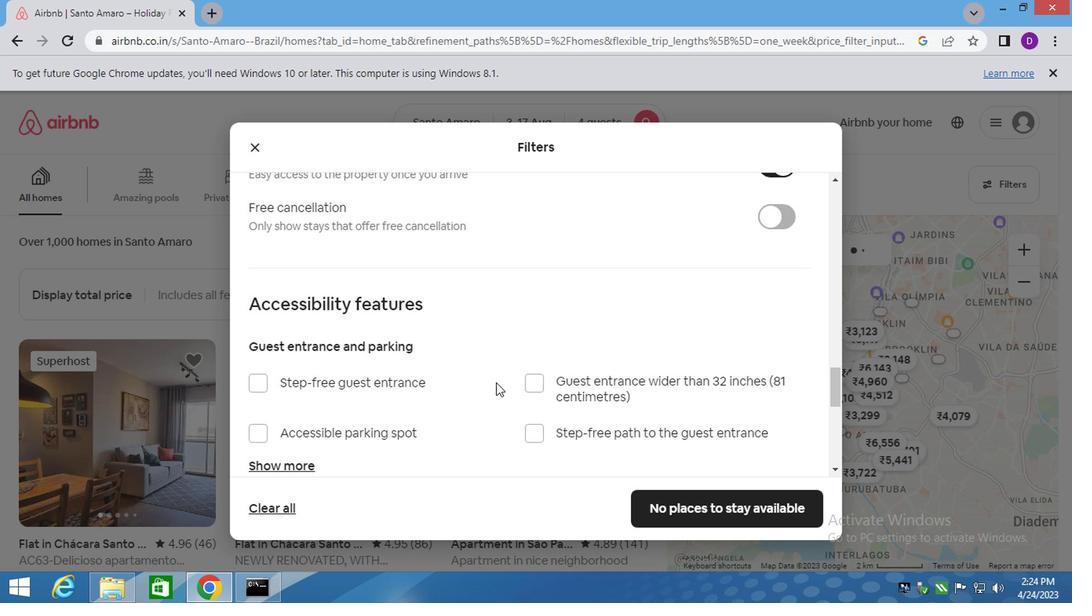 
Action: Mouse scrolled (464, 386) with delta (0, -1)
Screenshot: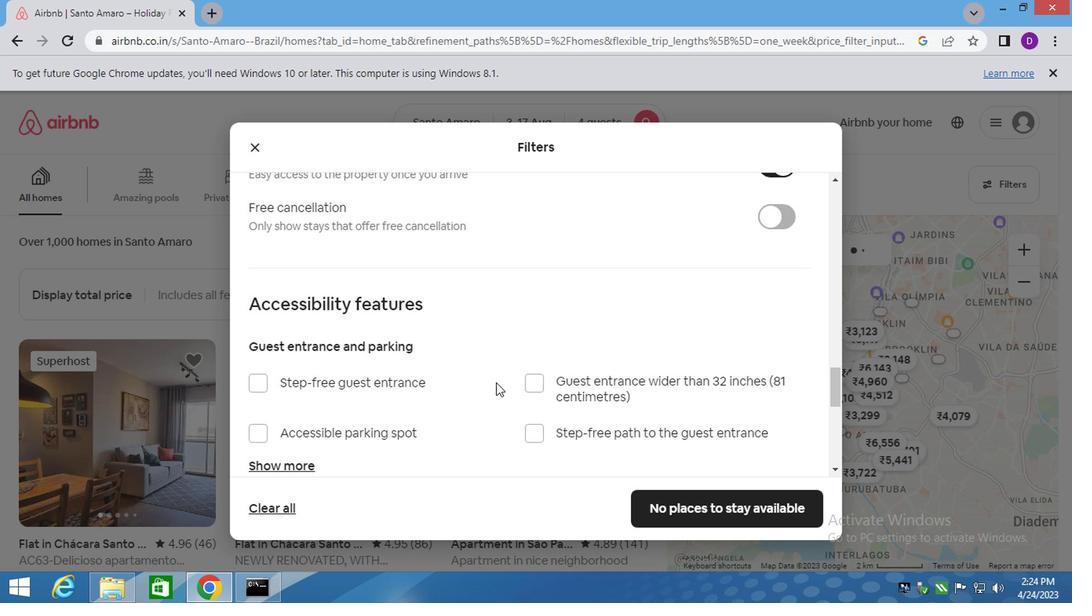 
Action: Mouse moved to (360, 383)
Screenshot: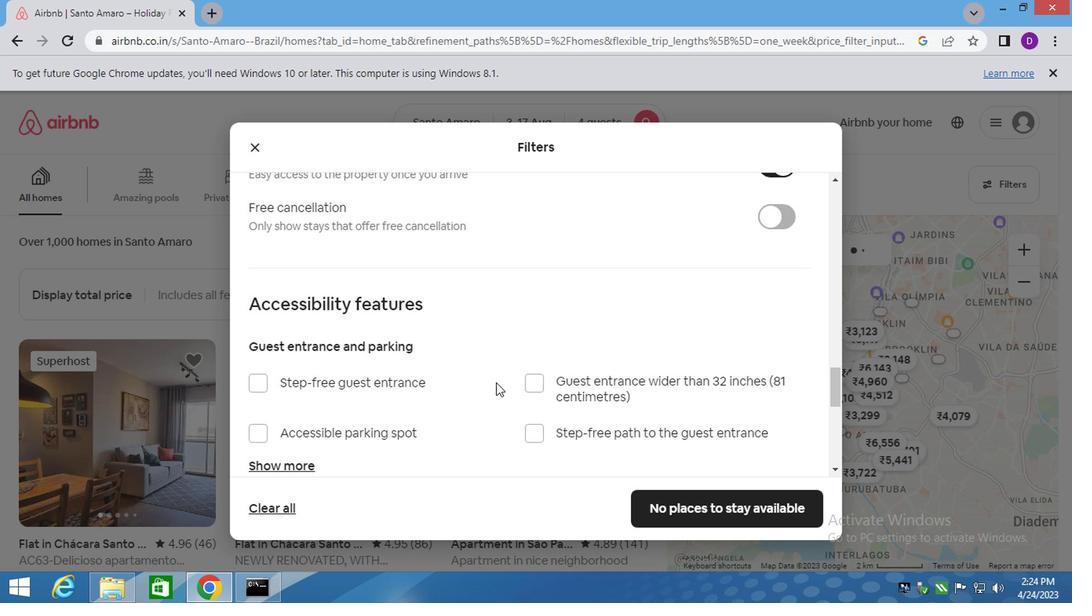 
Action: Mouse scrolled (360, 382) with delta (0, -1)
Screenshot: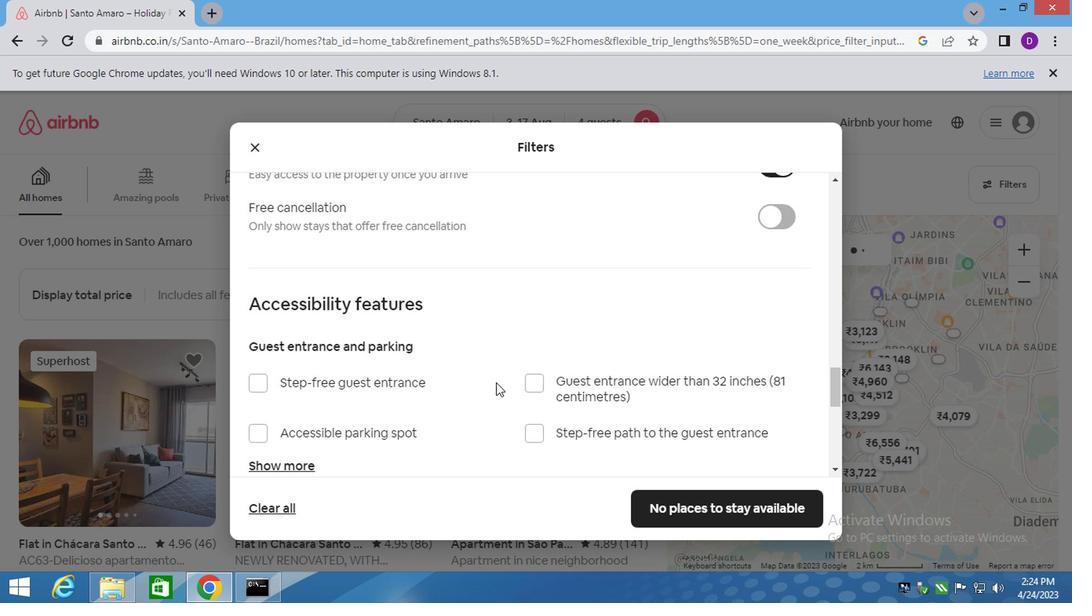 
Action: Mouse scrolled (360, 382) with delta (0, -1)
Screenshot: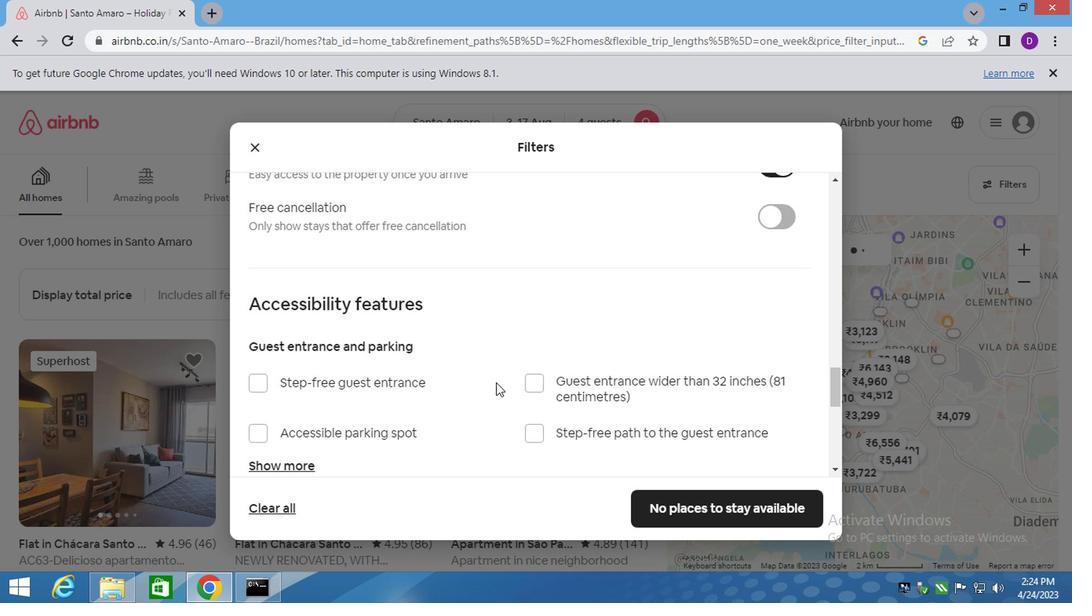 
Action: Mouse scrolled (360, 382) with delta (0, -1)
Screenshot: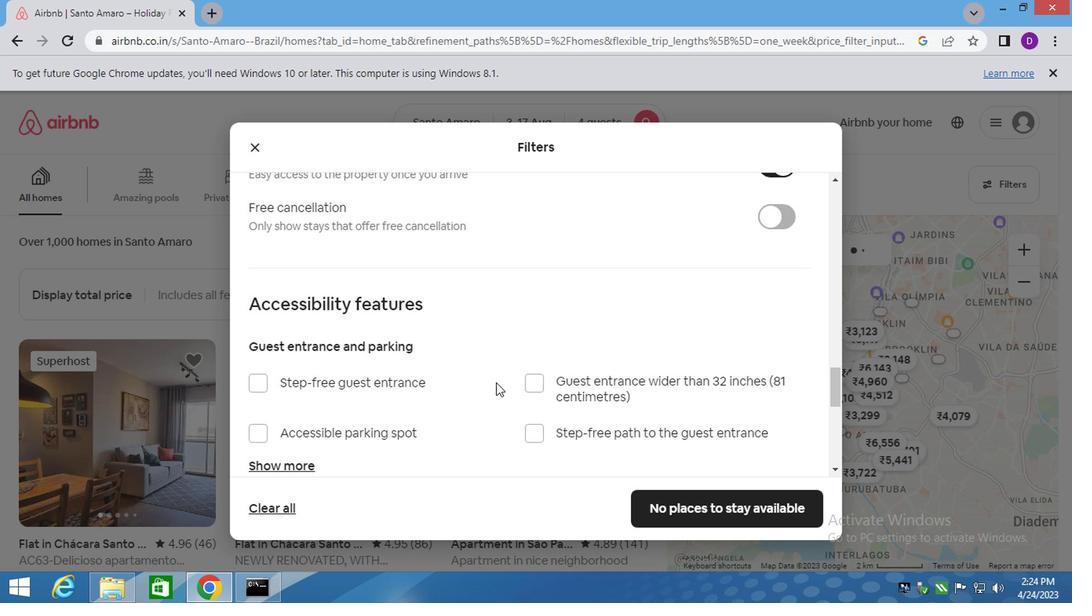 
Action: Mouse scrolled (360, 382) with delta (0, -1)
Screenshot: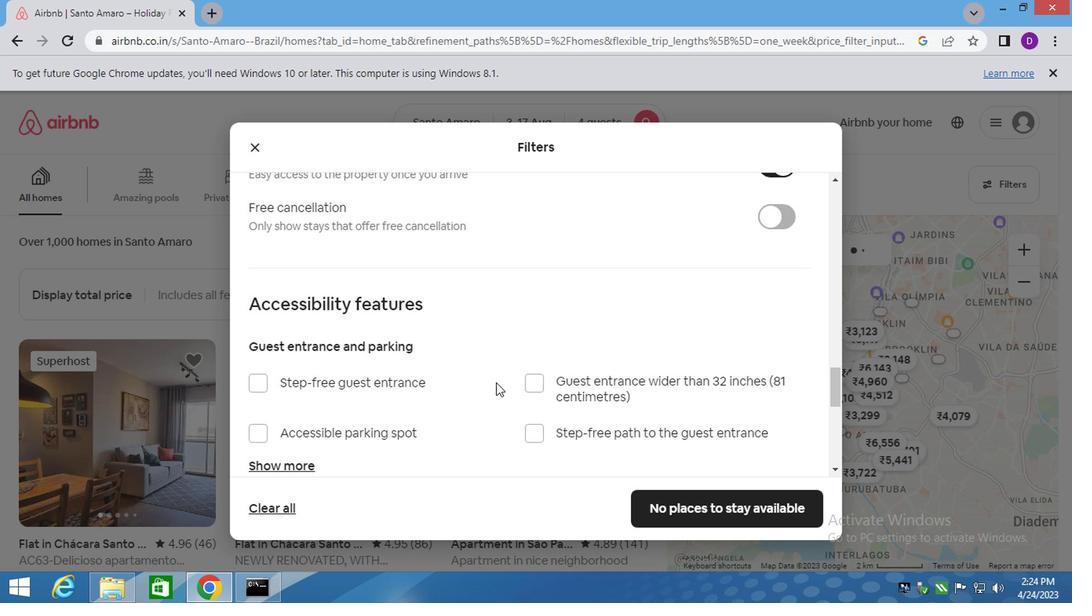 
Action: Mouse moved to (284, 436)
Screenshot: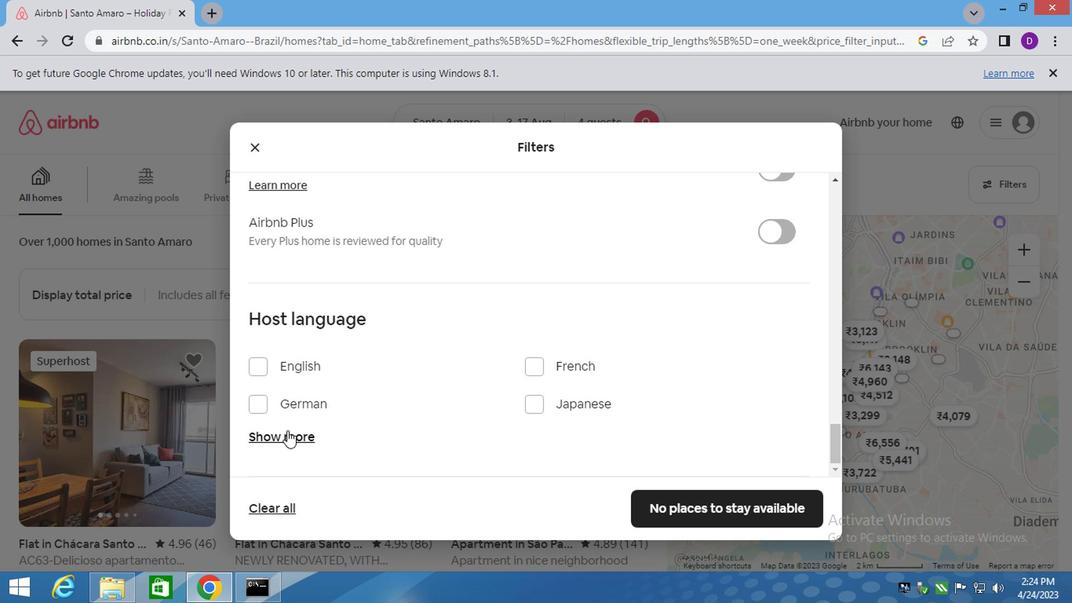 
Action: Mouse pressed left at (284, 436)
Screenshot: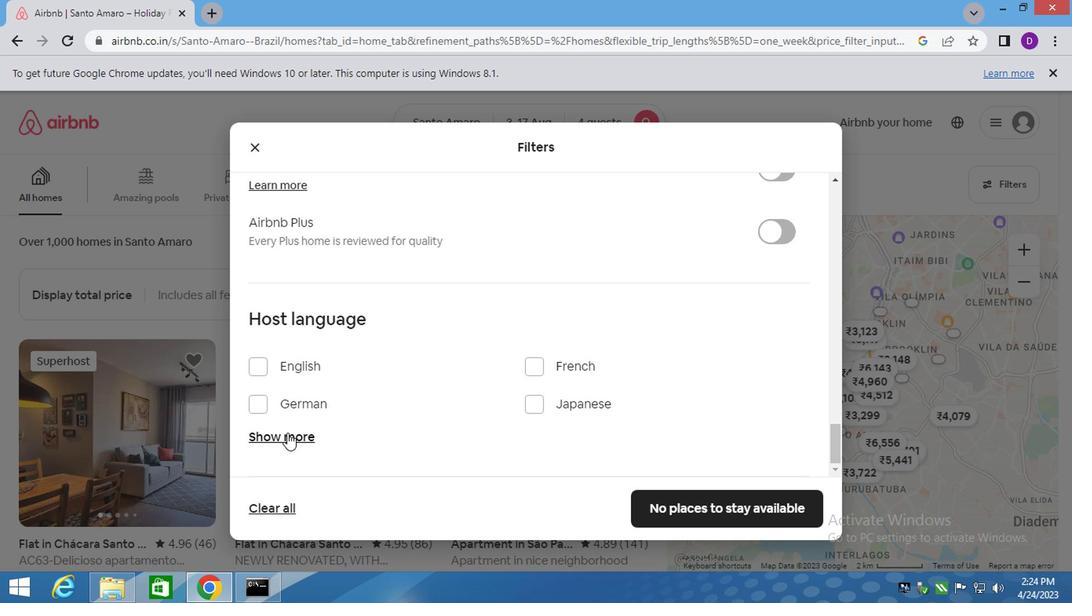 
Action: Mouse moved to (393, 370)
Screenshot: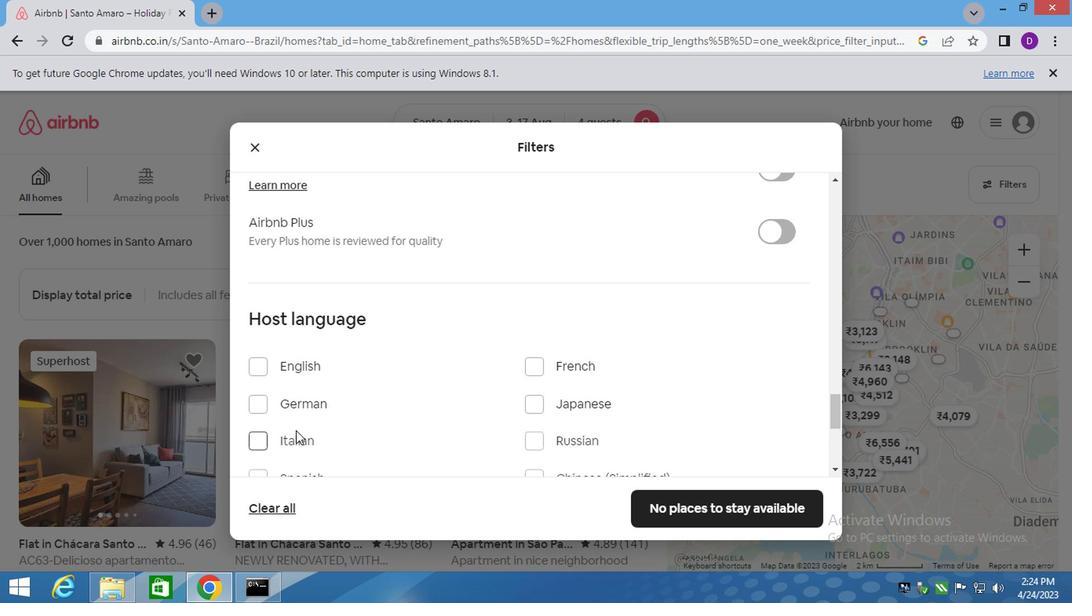 
Action: Mouse scrolled (393, 369) with delta (0, -1)
Screenshot: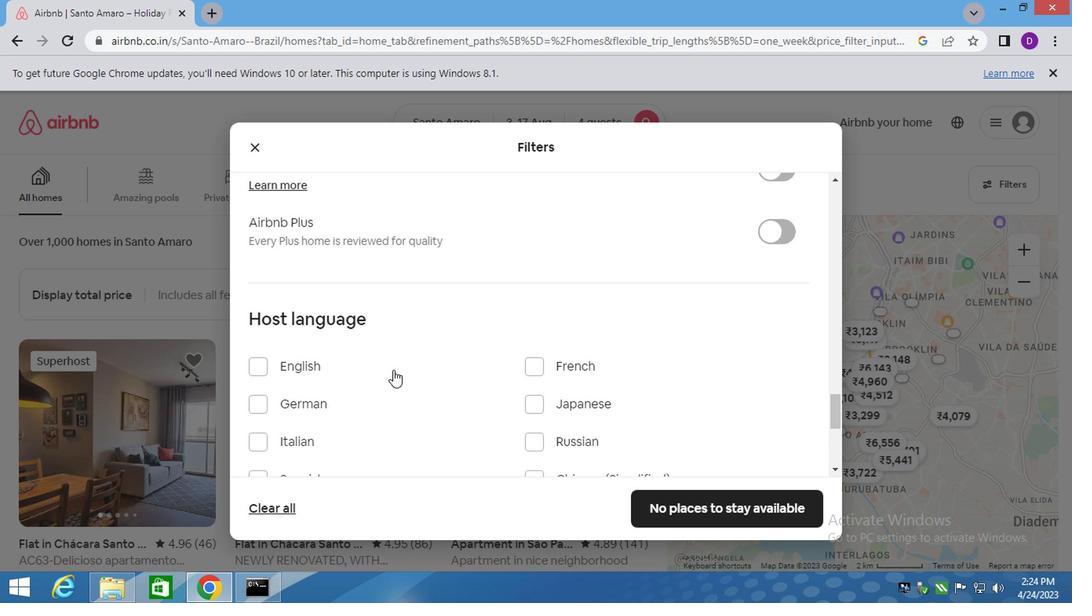 
Action: Mouse scrolled (393, 369) with delta (0, -1)
Screenshot: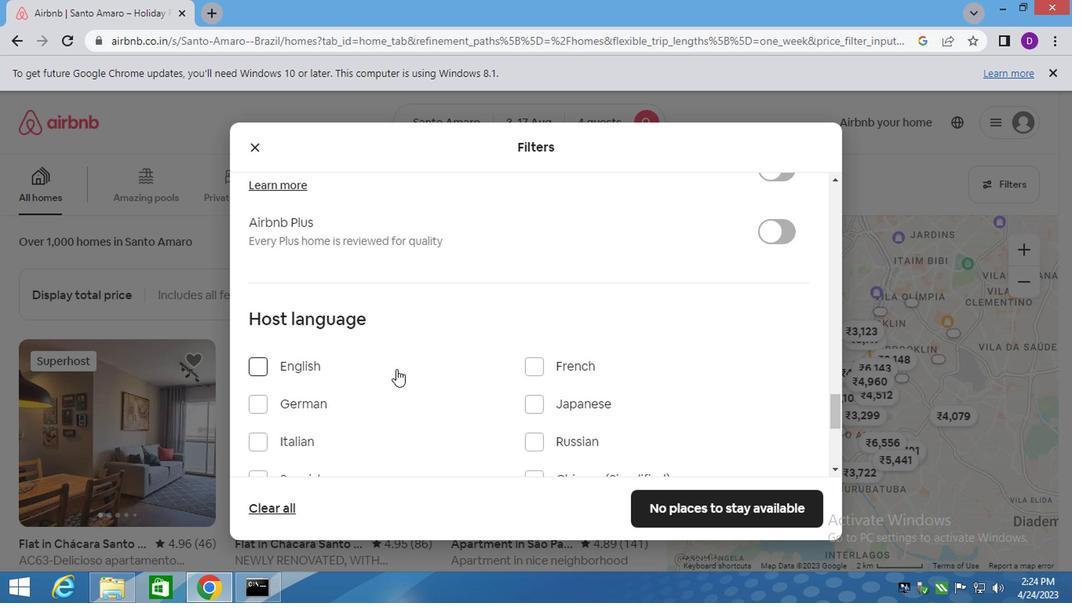 
Action: Mouse moved to (301, 326)
Screenshot: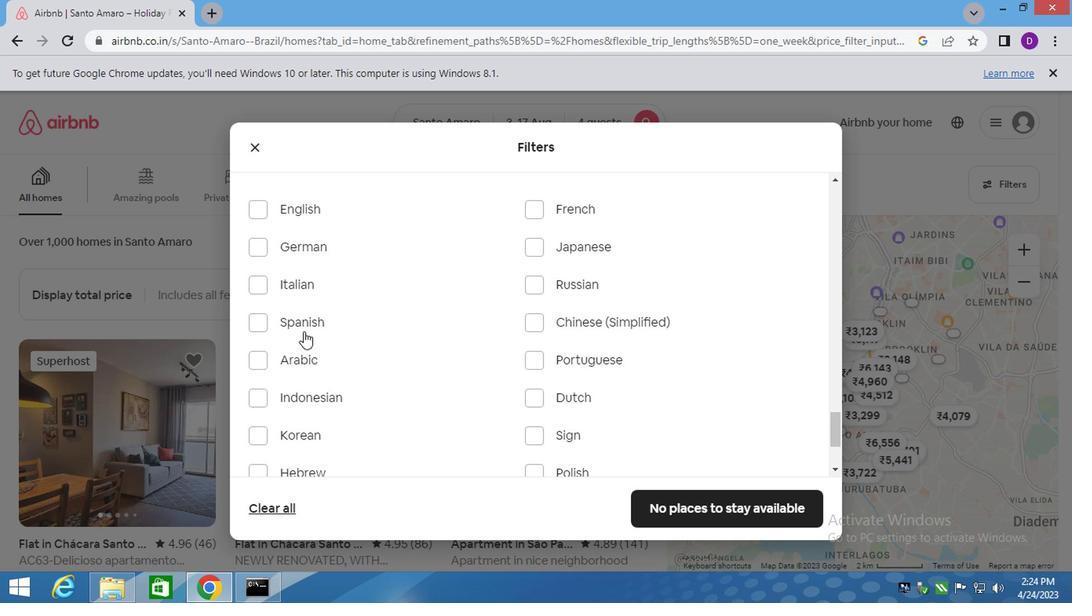 
Action: Mouse pressed left at (301, 326)
Screenshot: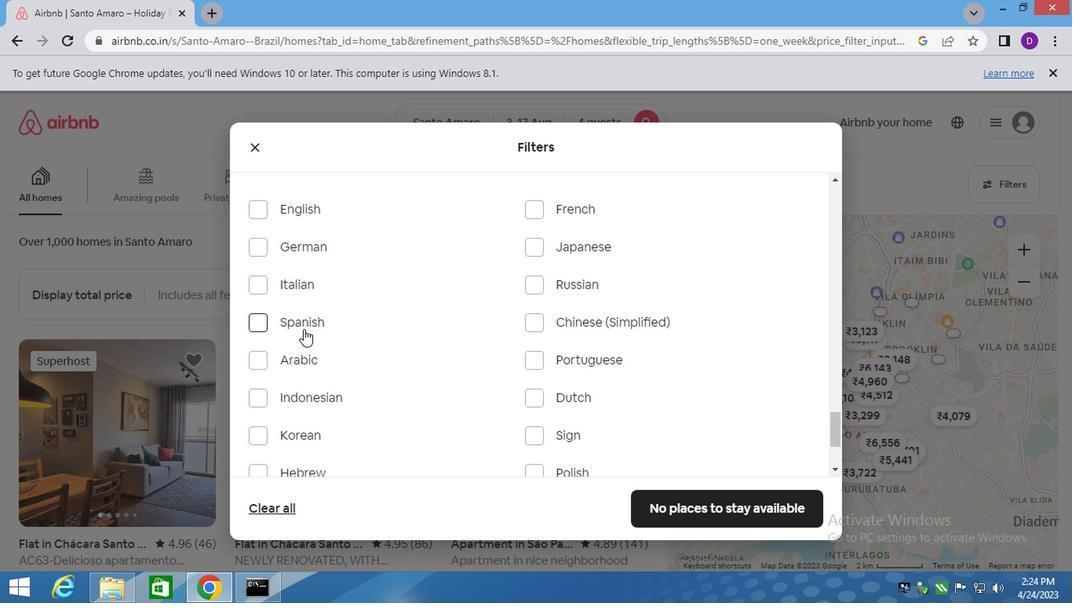 
Action: Mouse moved to (677, 515)
Screenshot: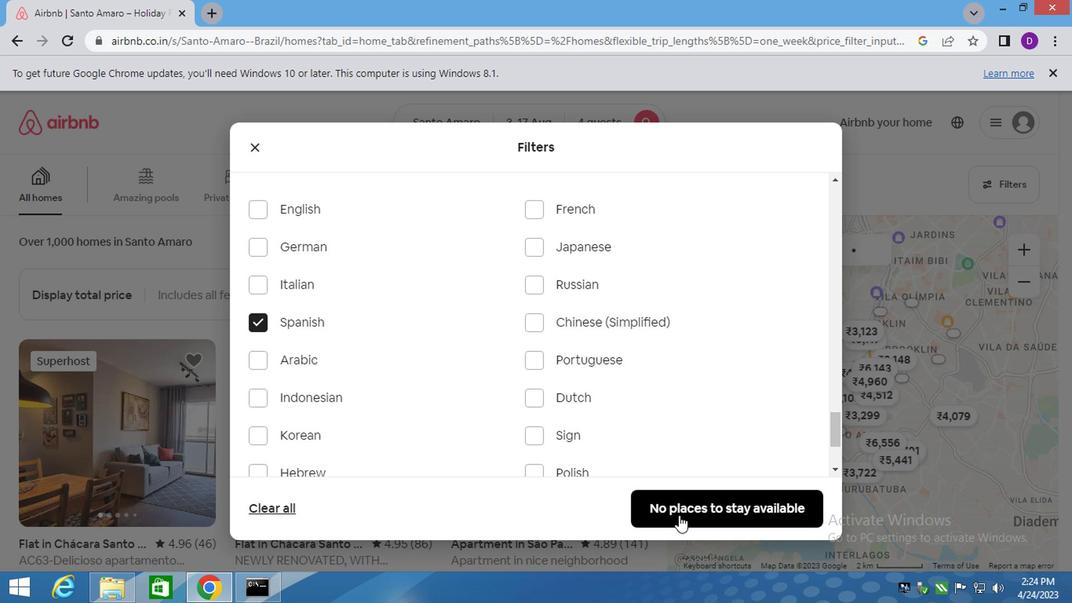 
Action: Mouse pressed left at (677, 515)
Screenshot: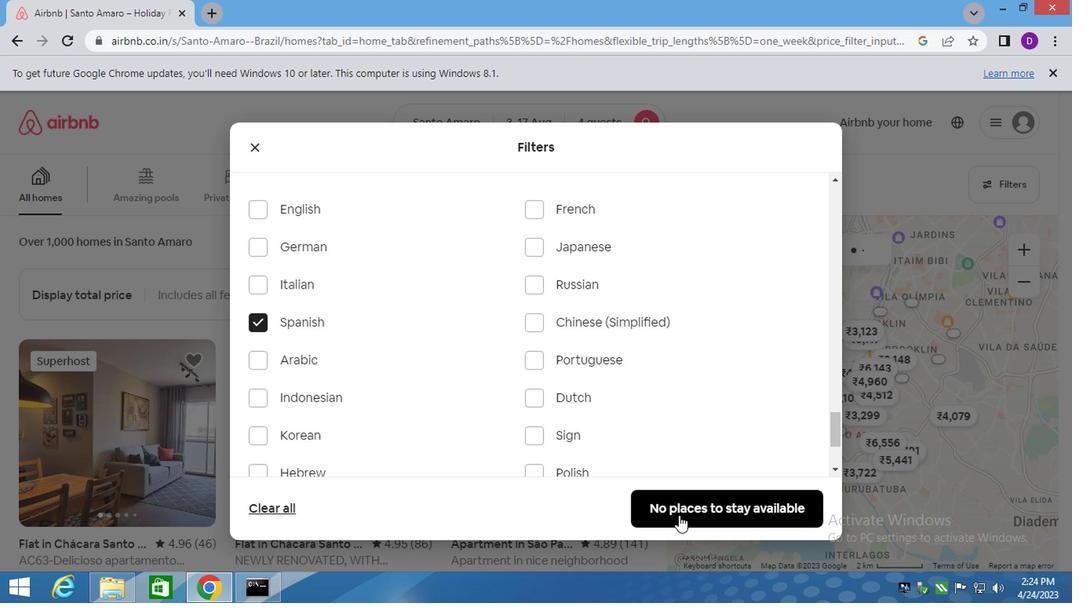 
Action: Mouse moved to (336, 474)
Screenshot: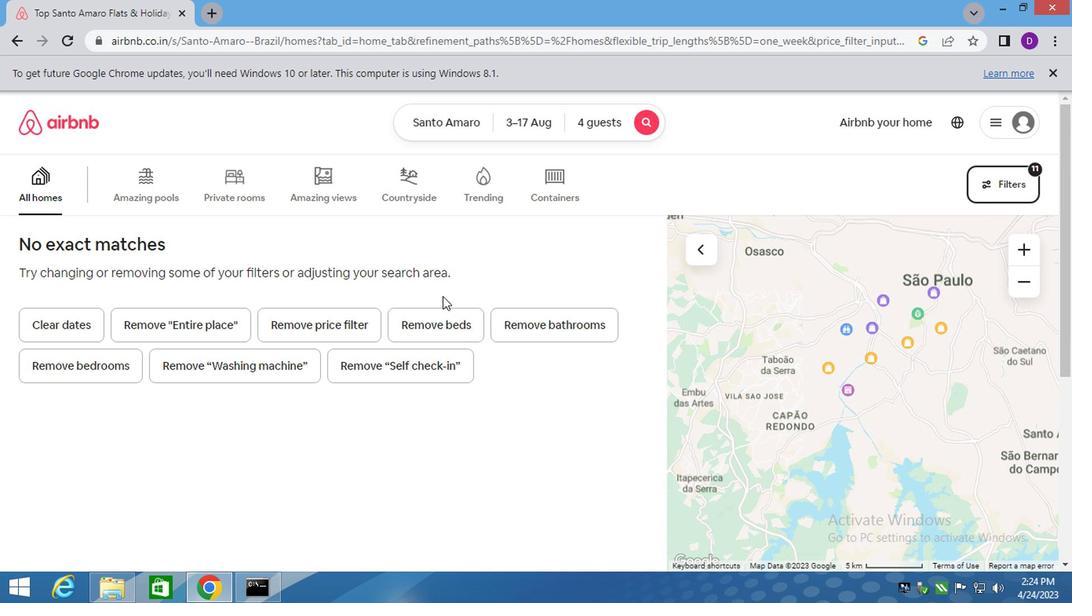 
